 Task: Look for space in Novara, Italy from 9th June, 2023 to 11th June, 2023 for 2 adults in price range Rs.6000 to Rs.10000. Place can be entire place with 2 bedrooms having 2 beds and 1 bathroom. Property type can be house, flat, guest house. Amenities needed are: wifi. Booking option can be shelf check-in. Required host language is English.
Action: Mouse moved to (524, 146)
Screenshot: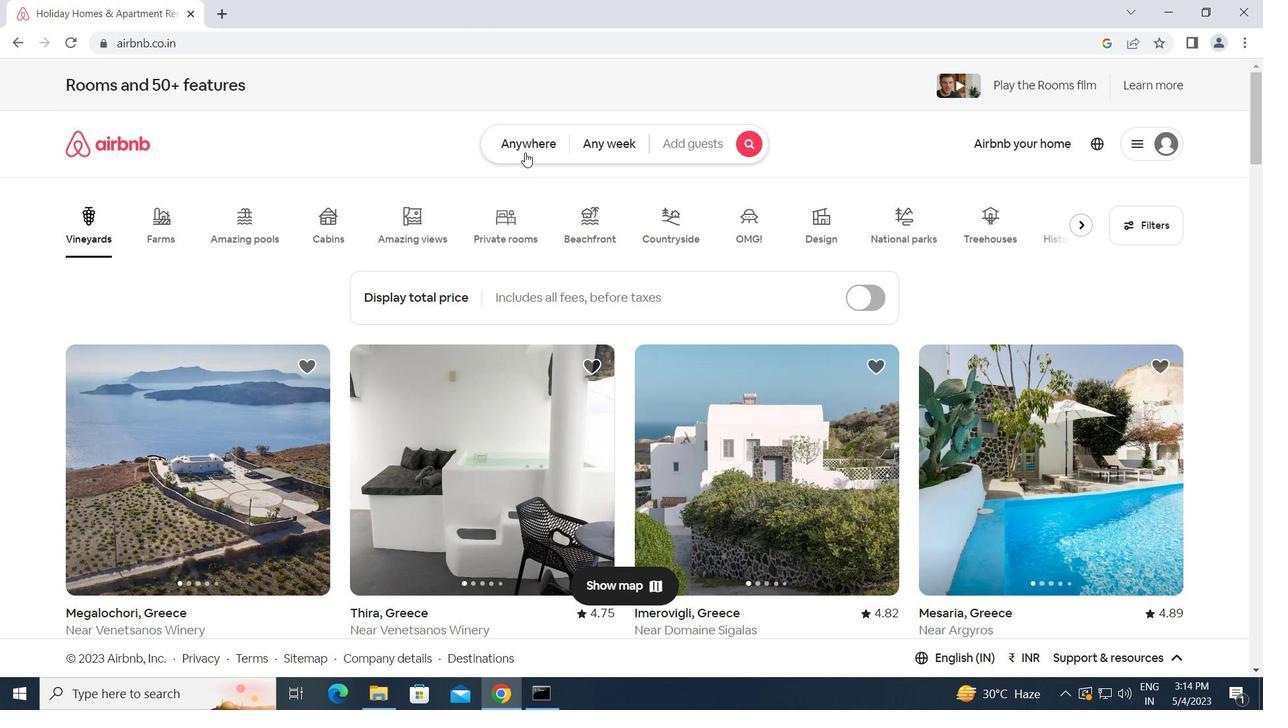 
Action: Mouse pressed left at (524, 146)
Screenshot: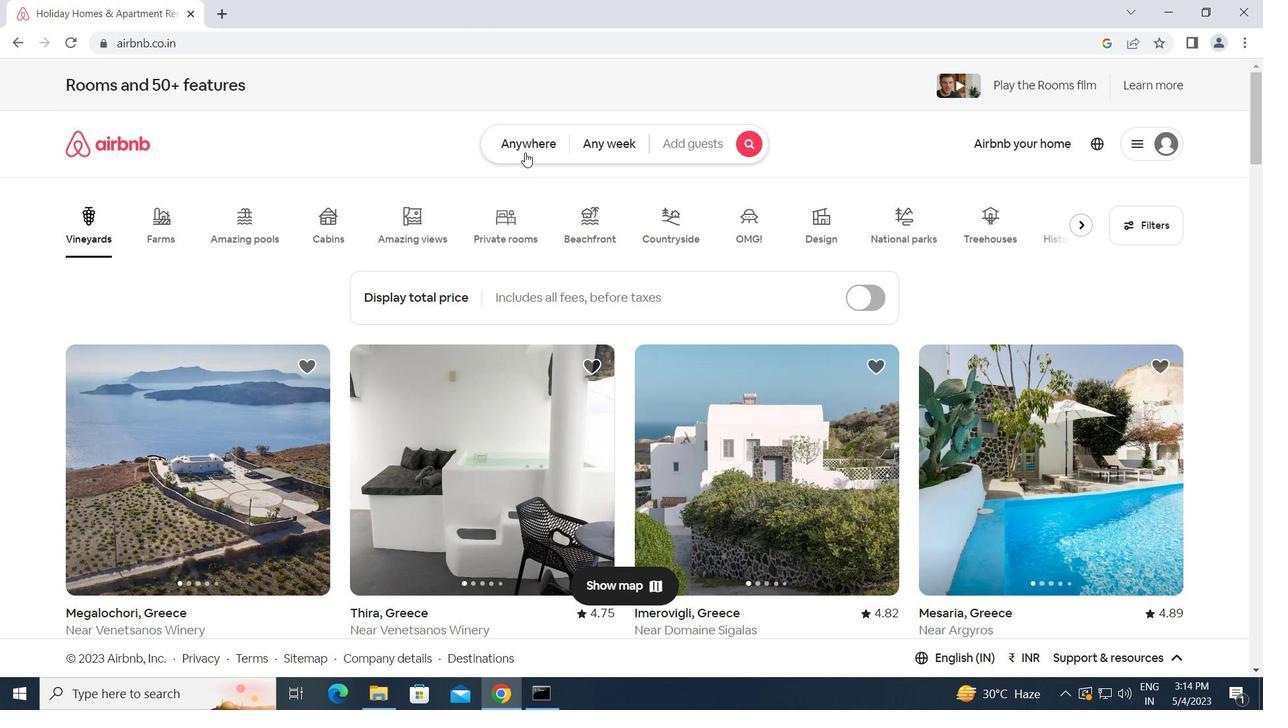 
Action: Mouse moved to (440, 192)
Screenshot: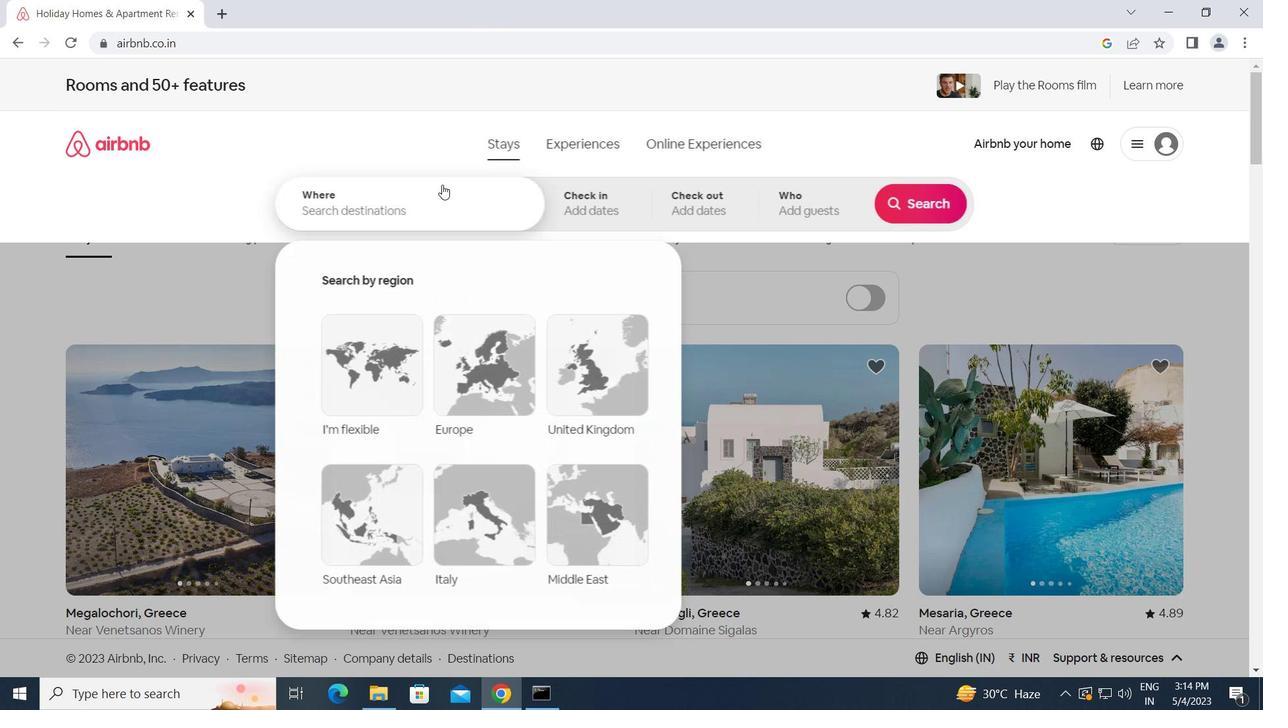 
Action: Mouse pressed left at (440, 192)
Screenshot: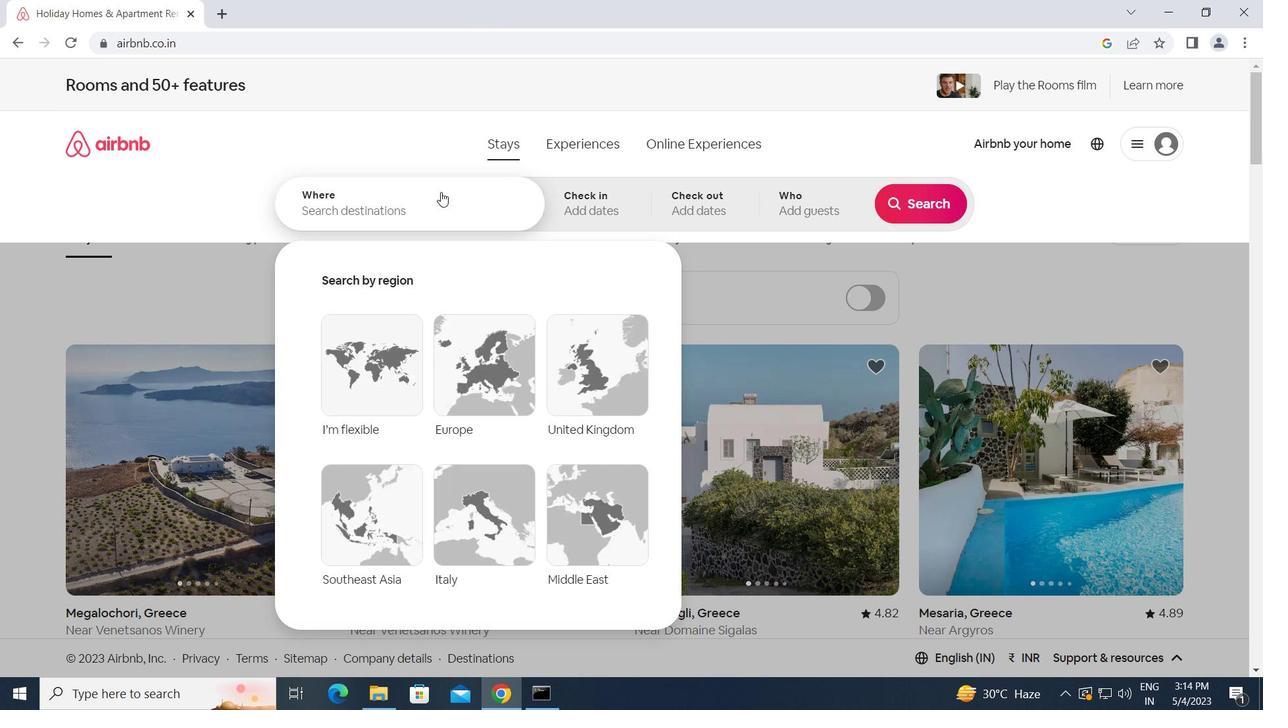 
Action: Key pressed n
Screenshot: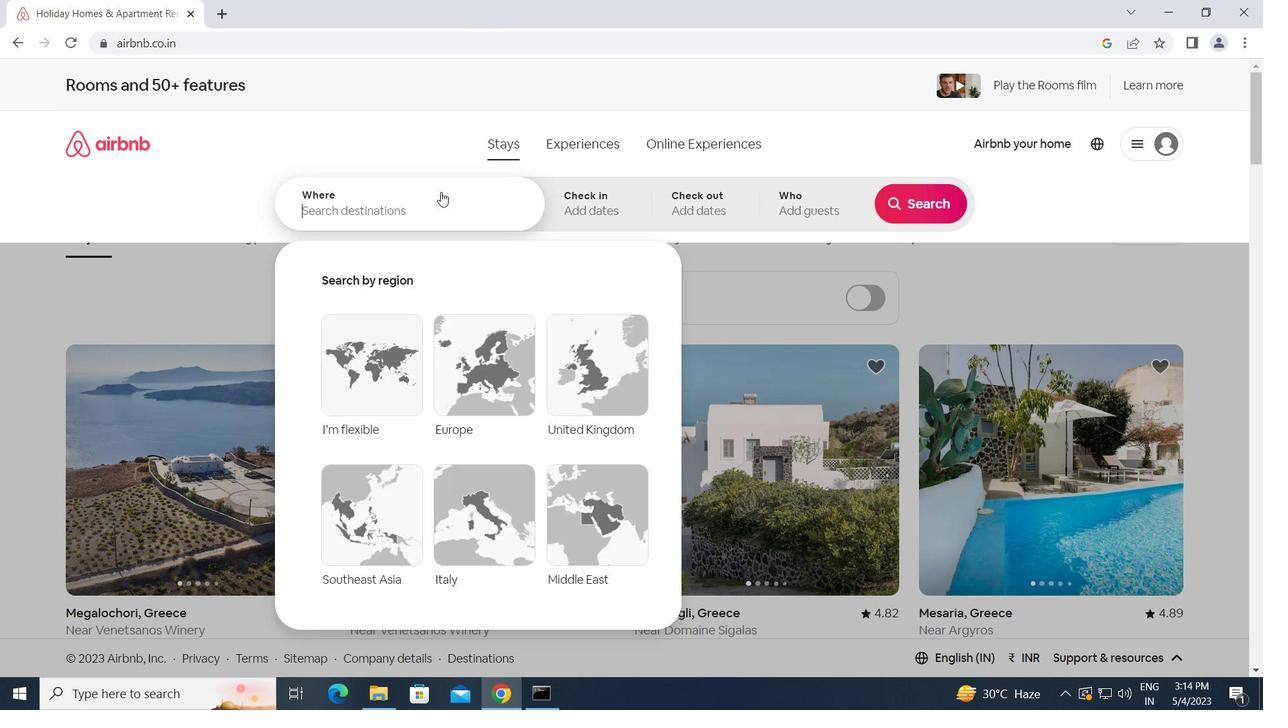 
Action: Mouse moved to (440, 192)
Screenshot: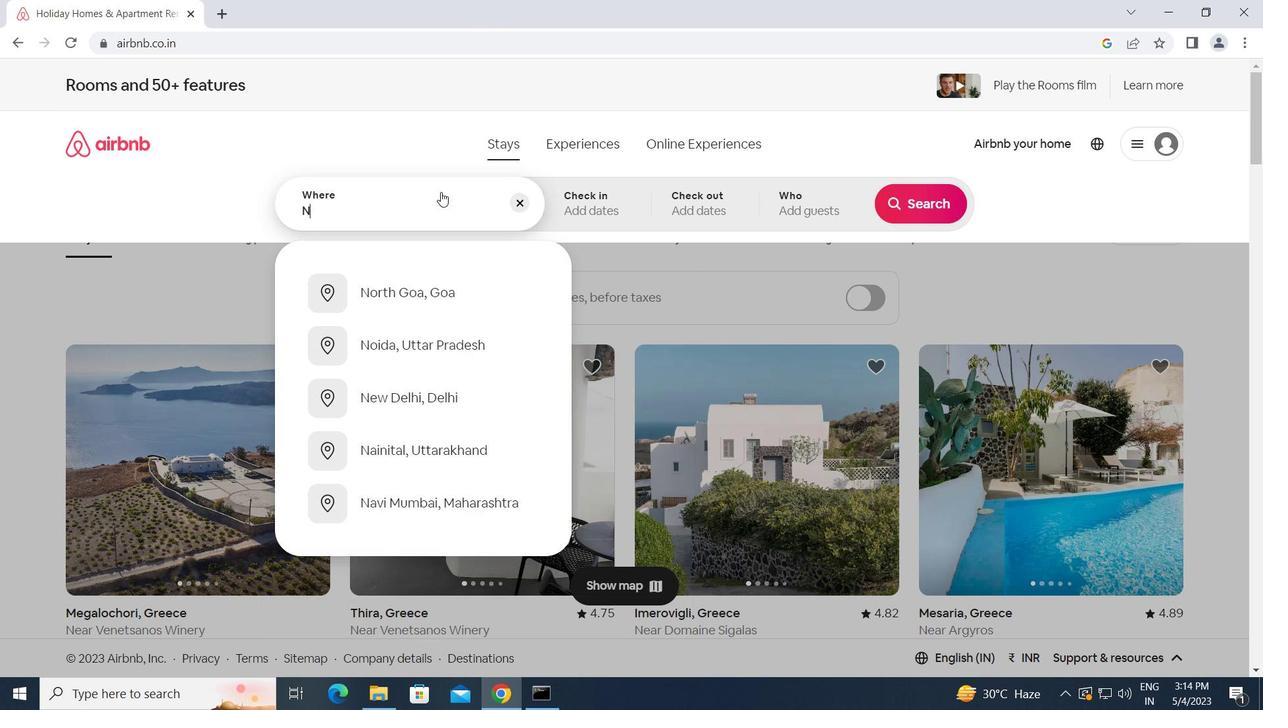 
Action: Key pressed <Key.caps_lock>
Screenshot: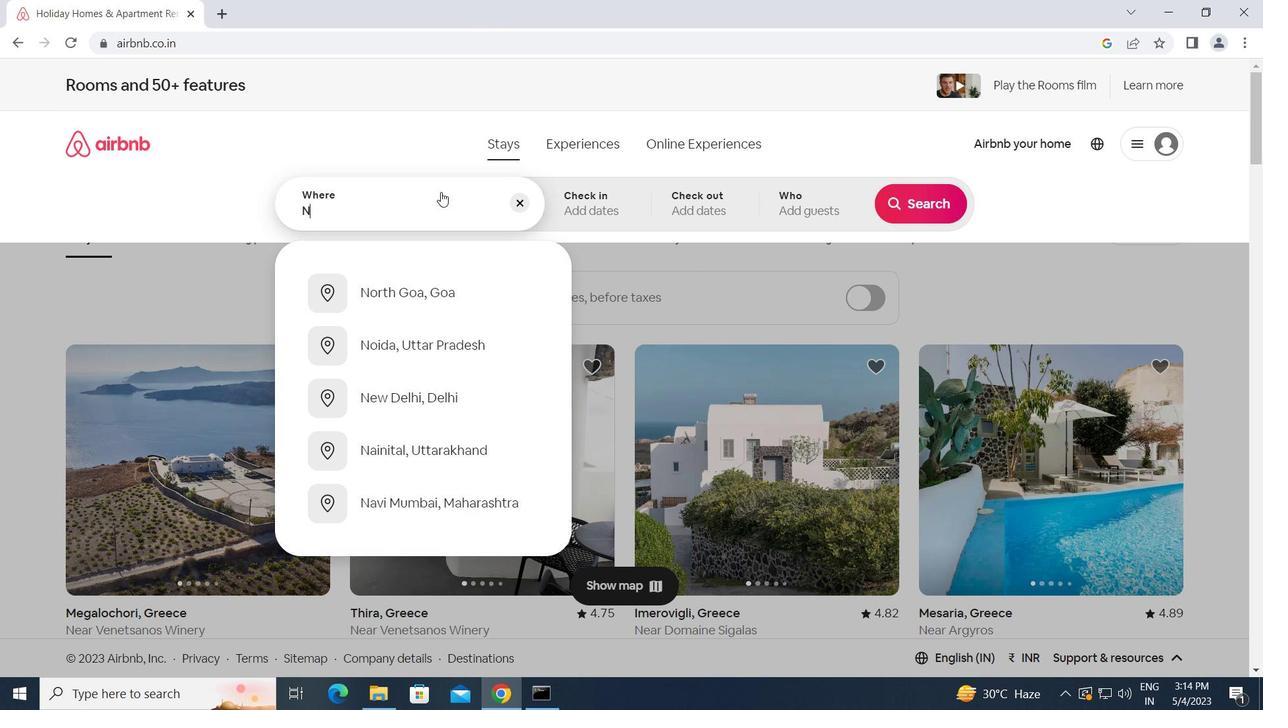 
Action: Mouse moved to (440, 191)
Screenshot: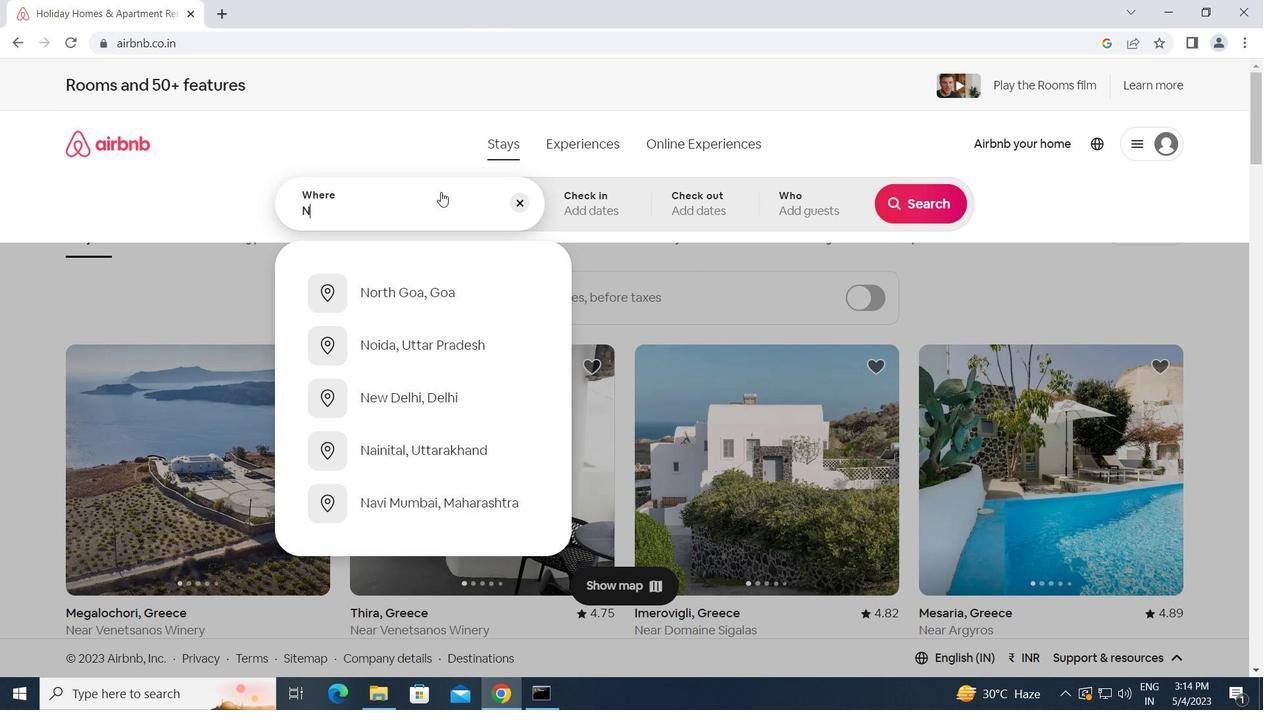 
Action: Key pressed o
Screenshot: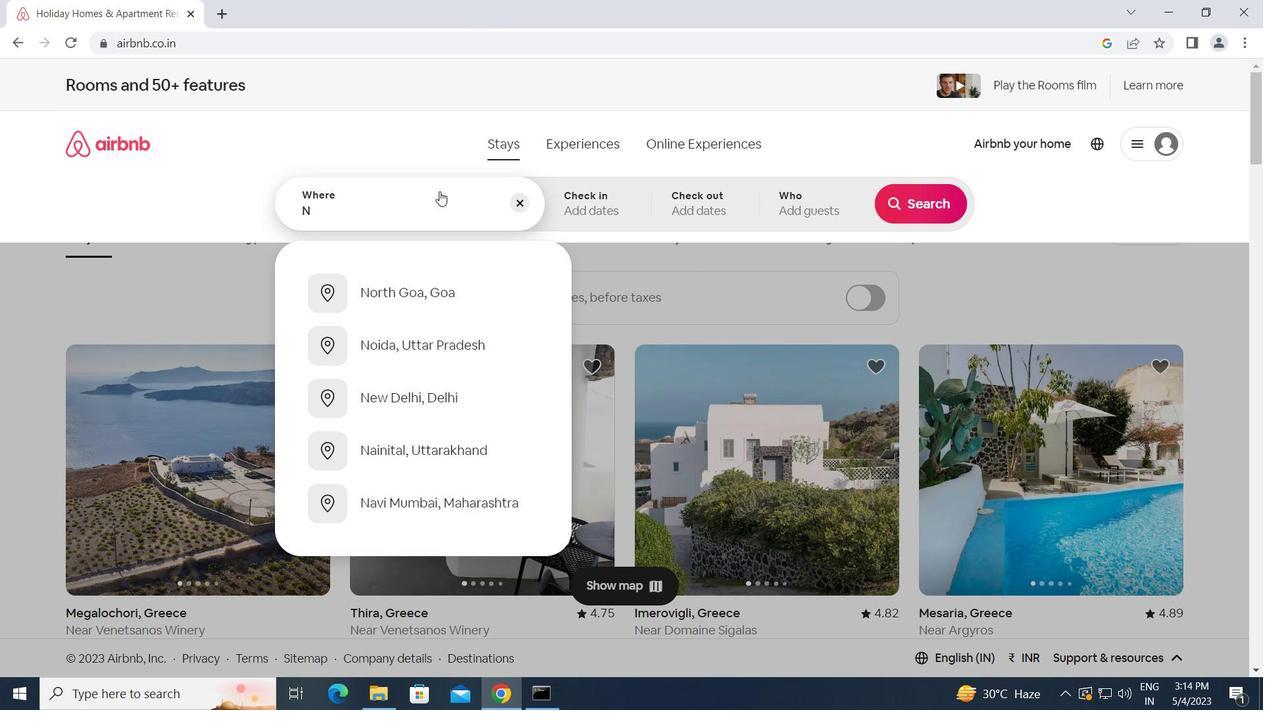 
Action: Mouse moved to (440, 191)
Screenshot: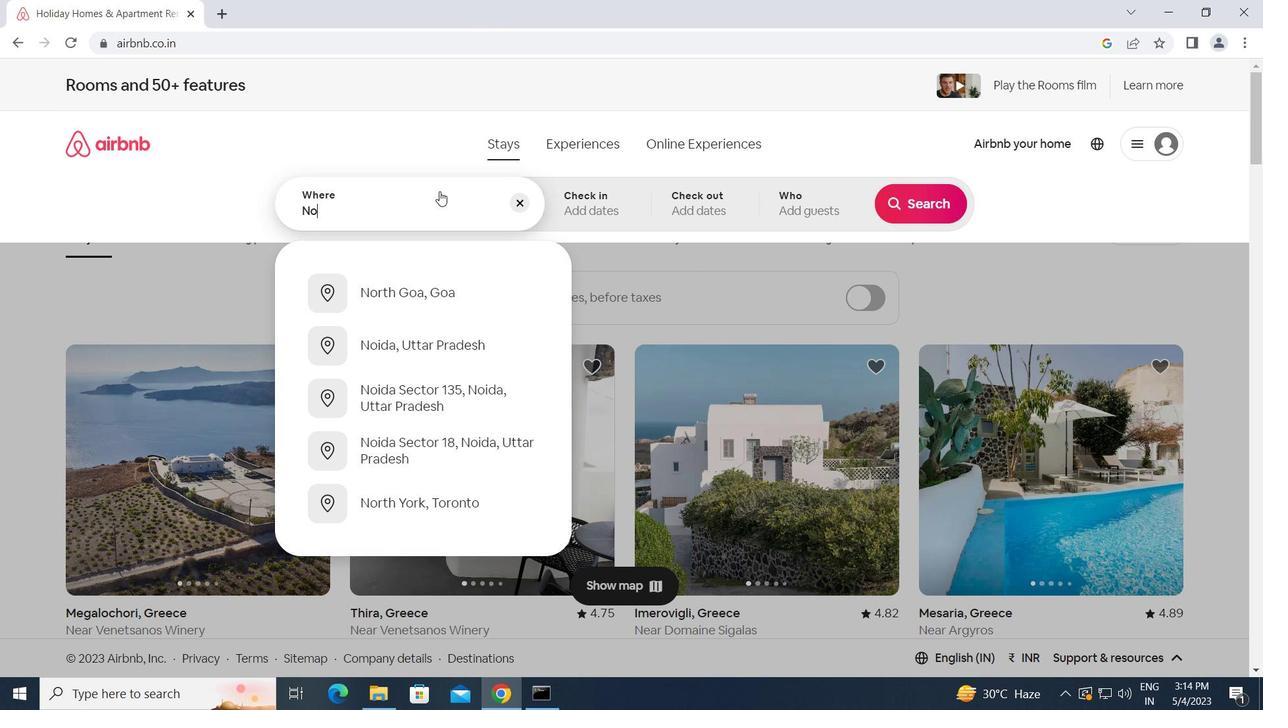 
Action: Key pressed vara,<Key.space><Key.caps_lock>i<Key.caps_lock>taly<Key.enter>
Screenshot: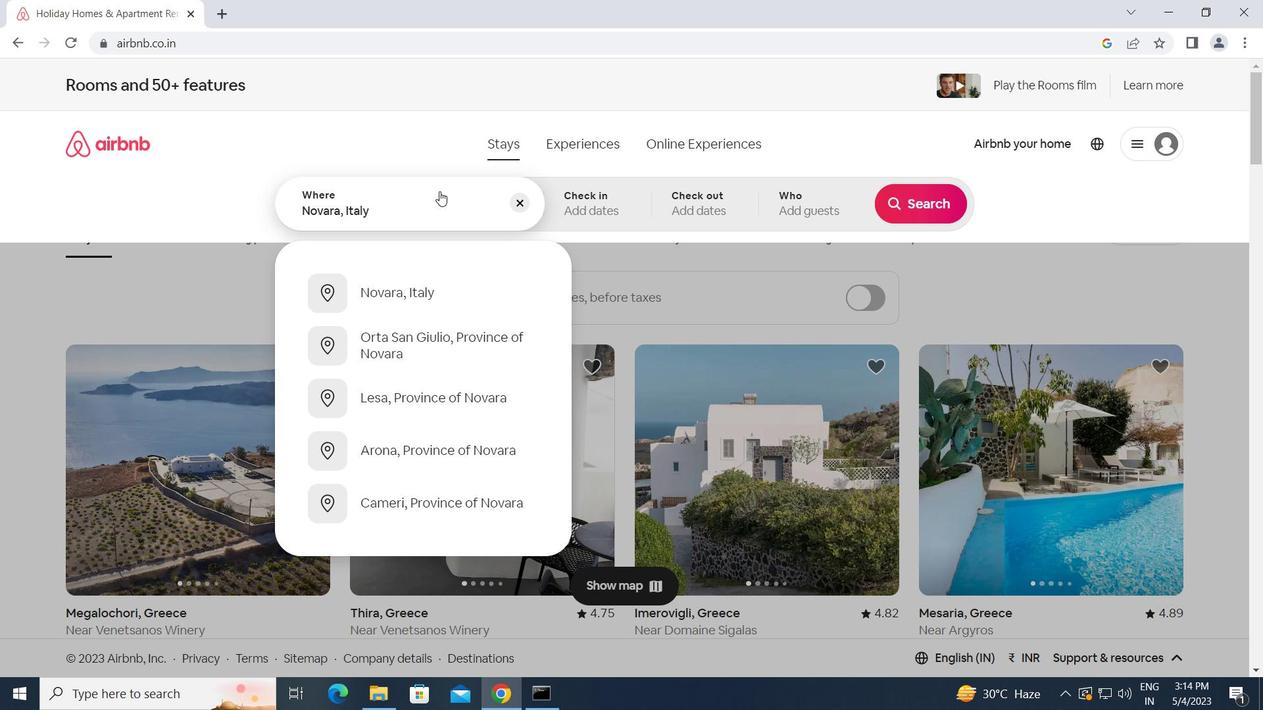 
Action: Mouse moved to (865, 442)
Screenshot: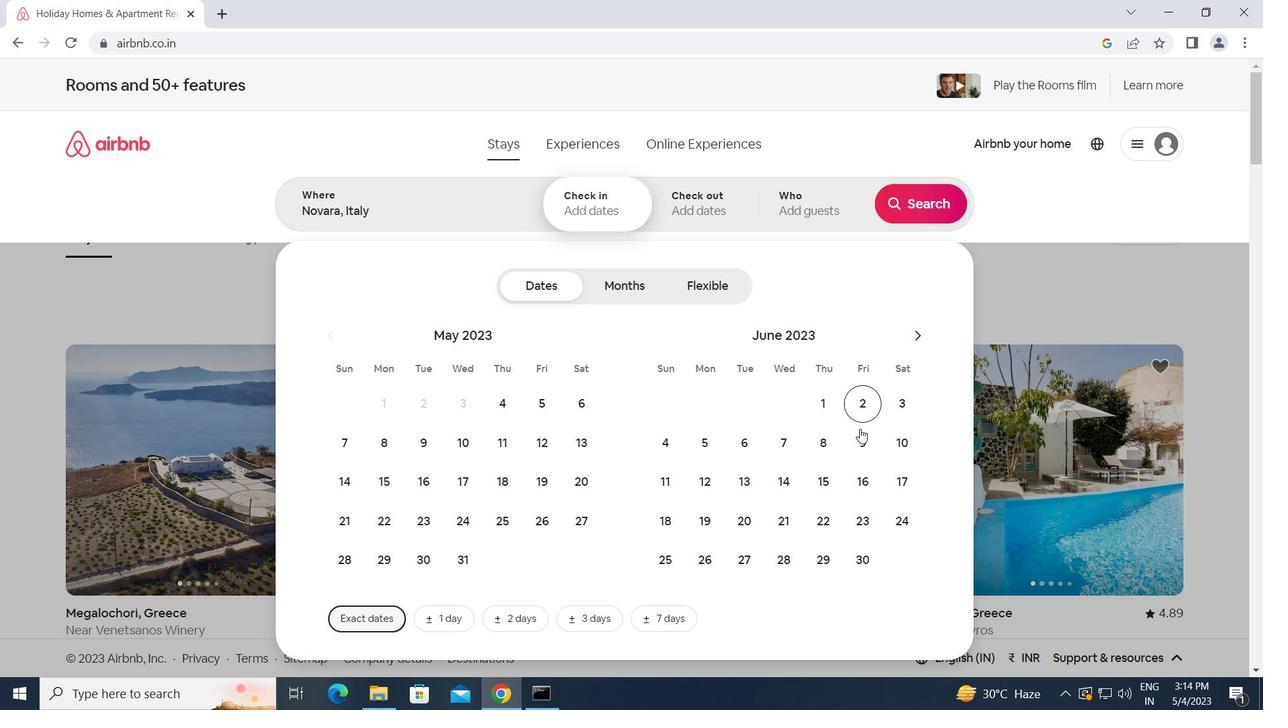 
Action: Mouse pressed left at (865, 442)
Screenshot: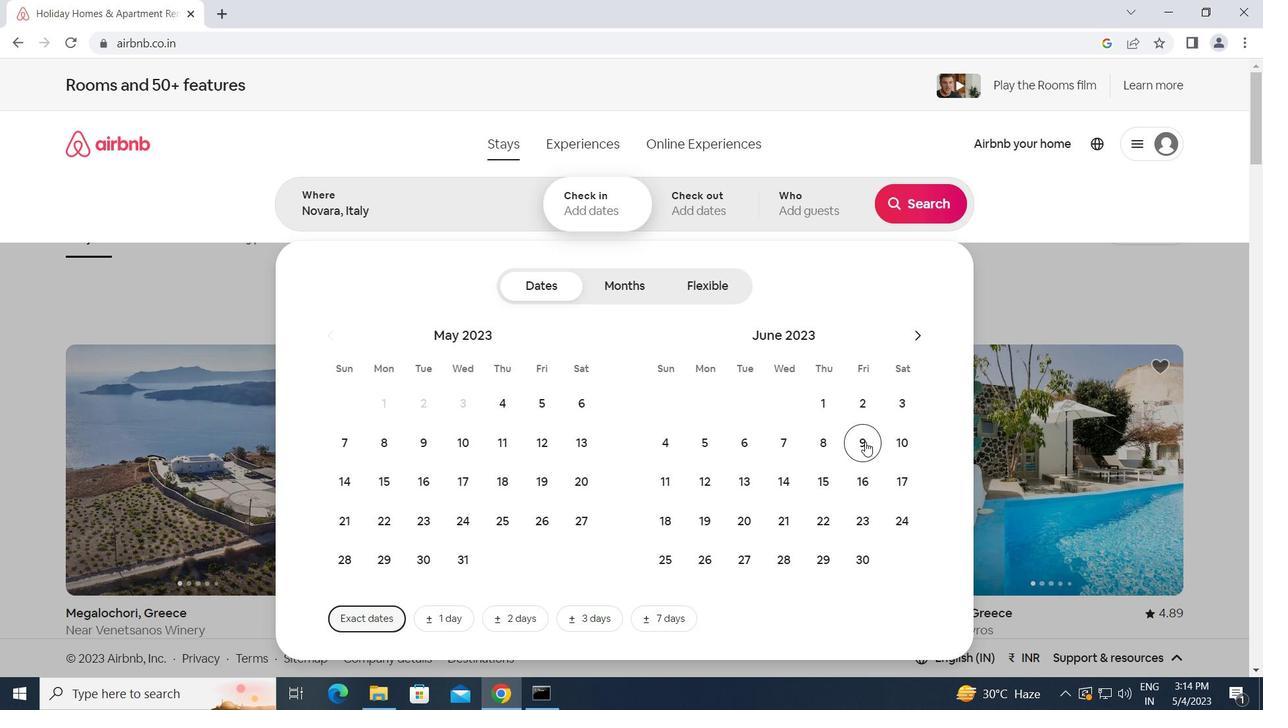 
Action: Mouse moved to (658, 484)
Screenshot: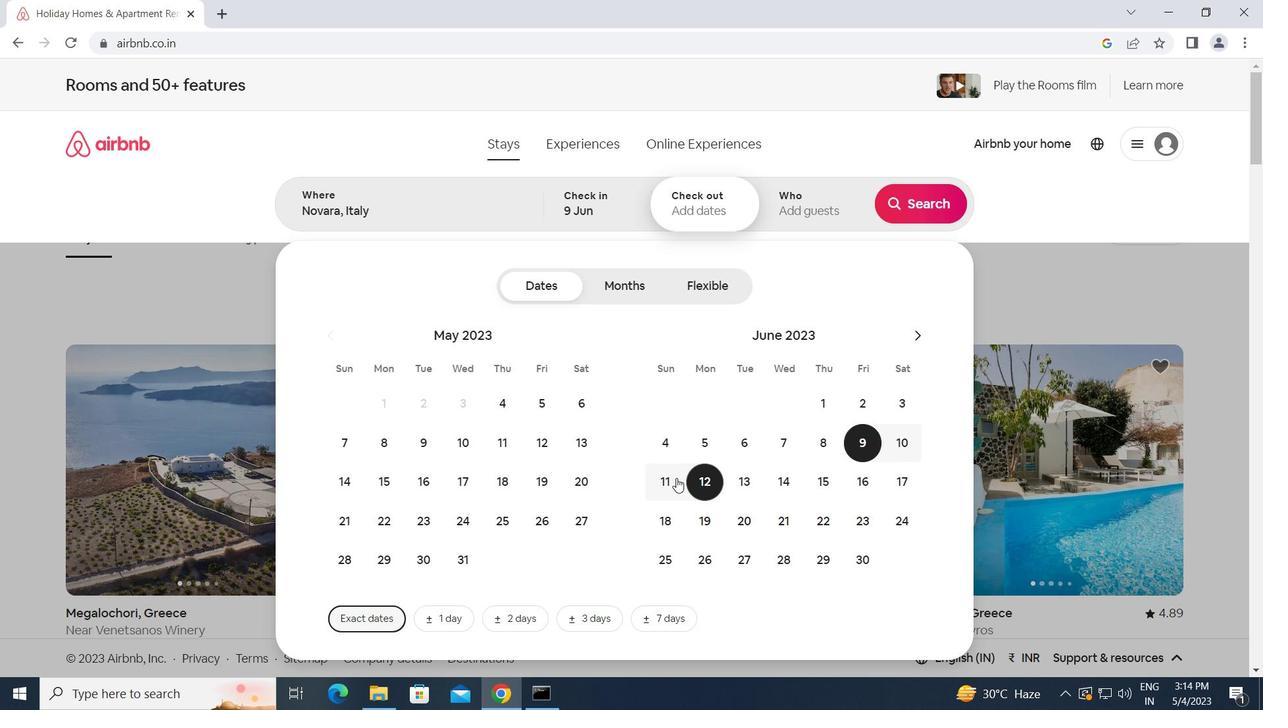 
Action: Mouse pressed left at (658, 484)
Screenshot: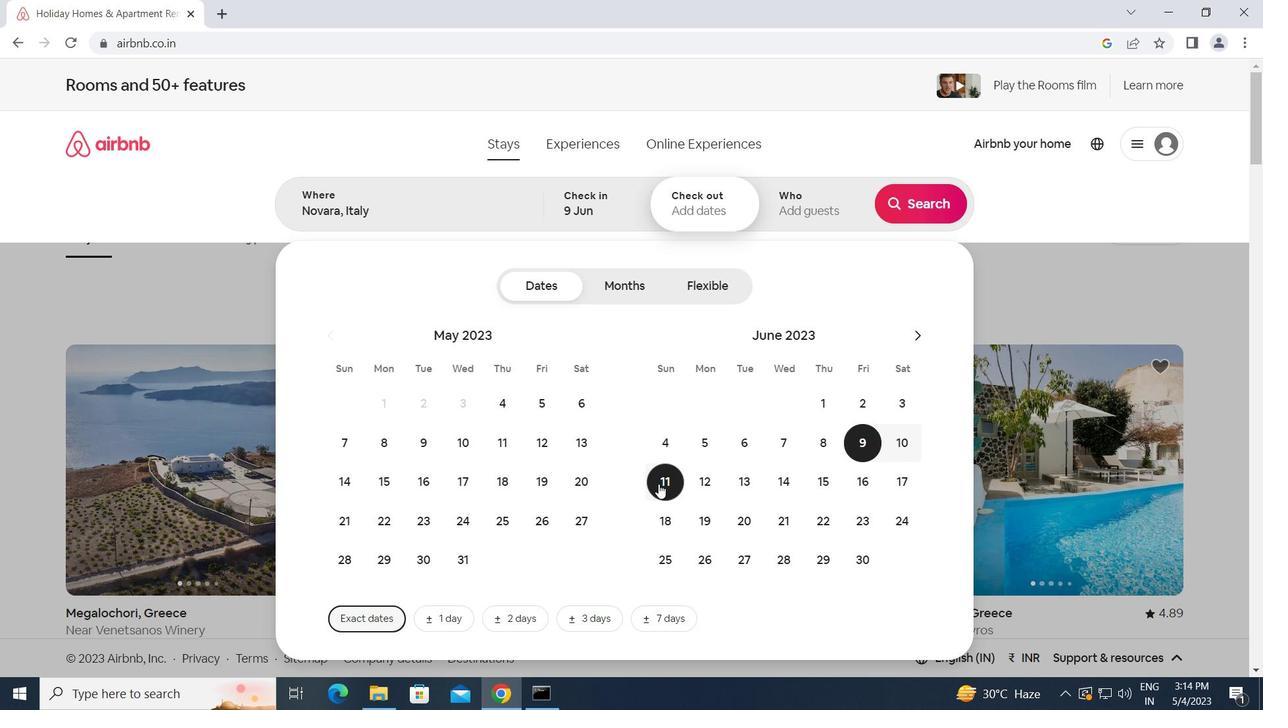 
Action: Mouse moved to (824, 211)
Screenshot: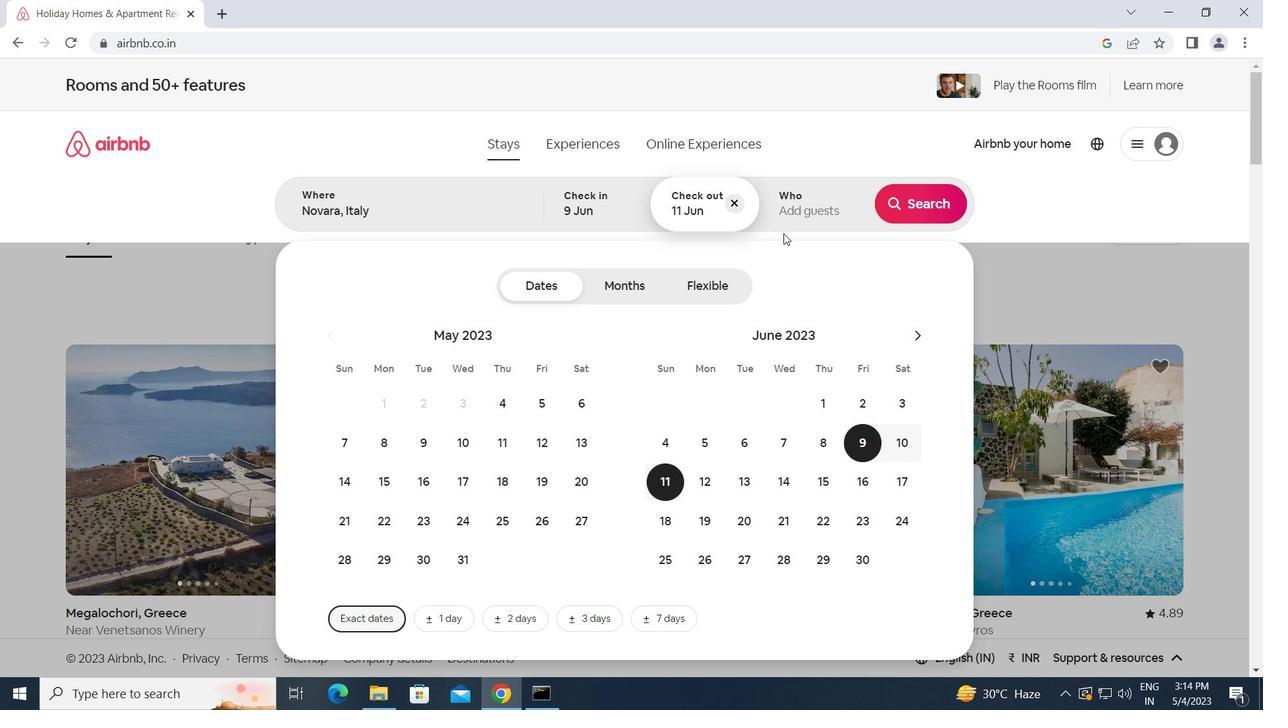 
Action: Mouse pressed left at (824, 211)
Screenshot: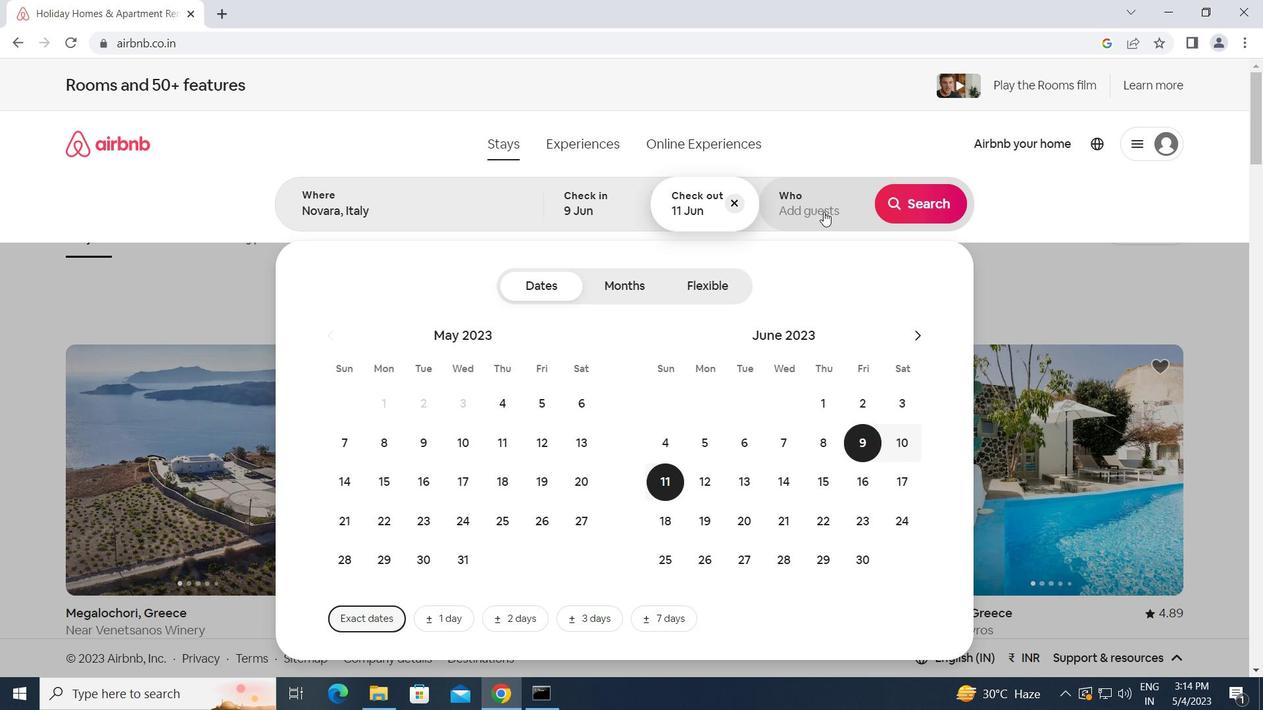 
Action: Mouse moved to (936, 284)
Screenshot: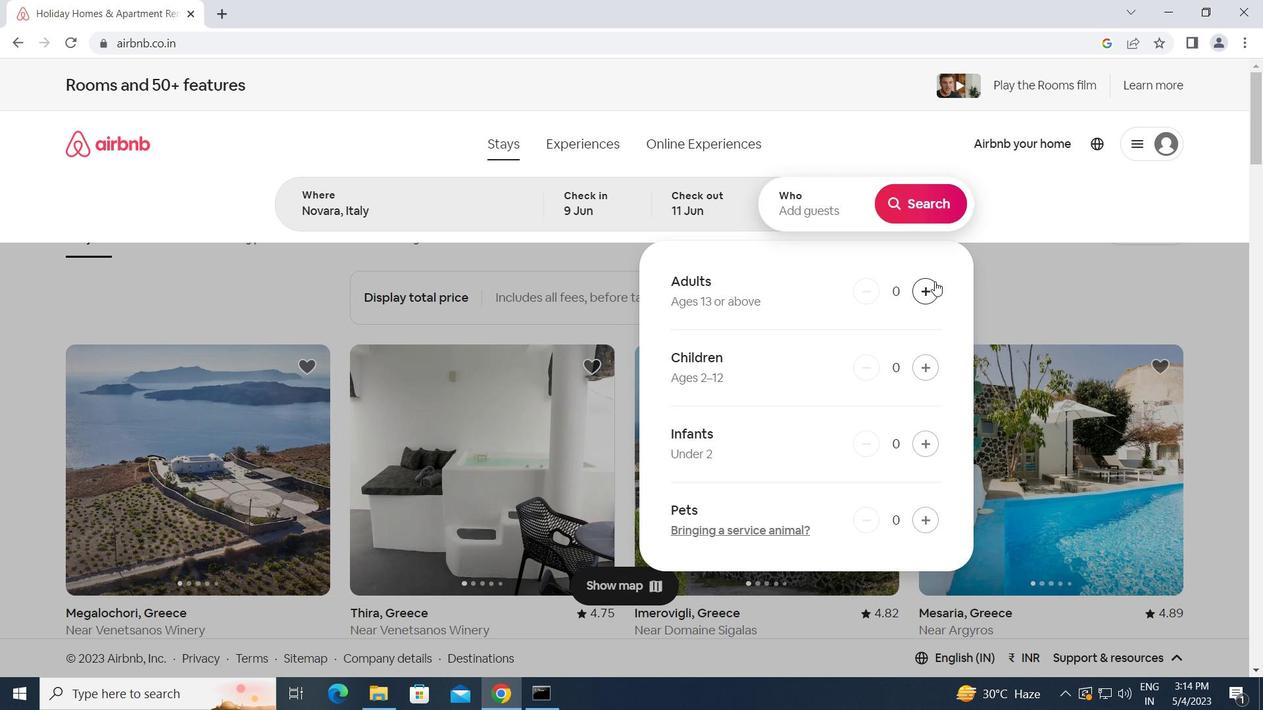 
Action: Mouse pressed left at (936, 284)
Screenshot: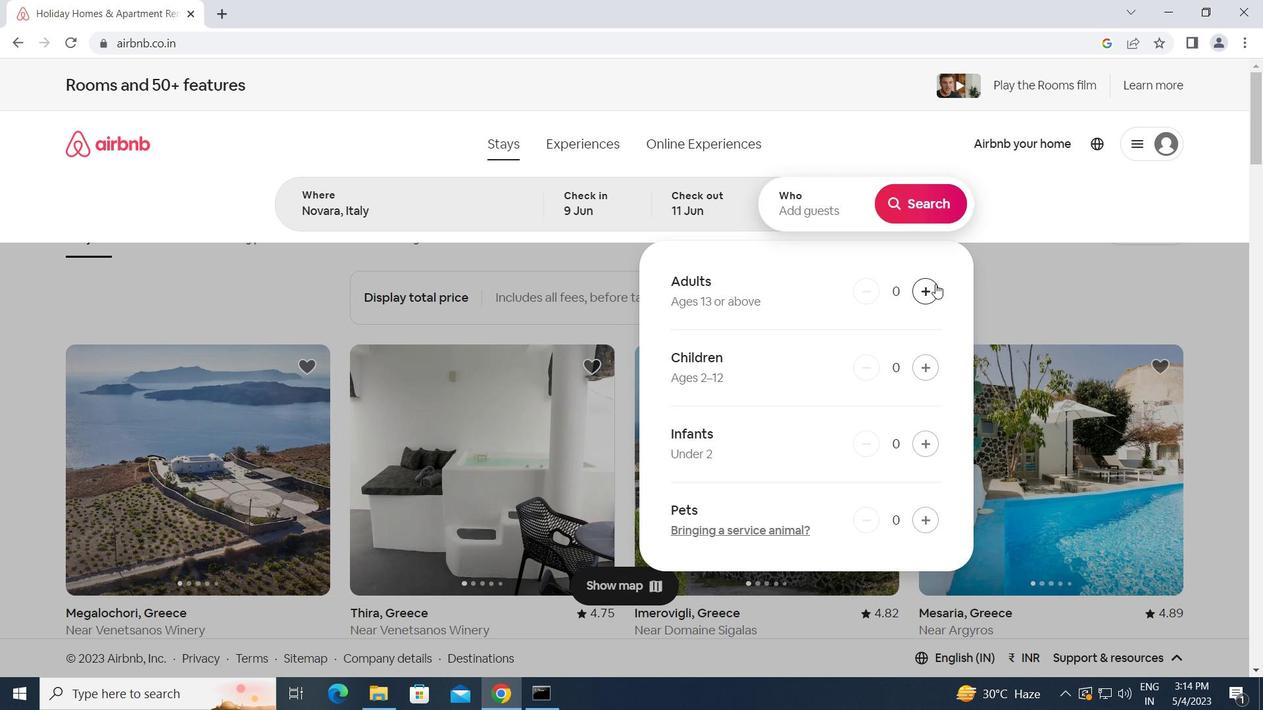 
Action: Mouse pressed left at (936, 284)
Screenshot: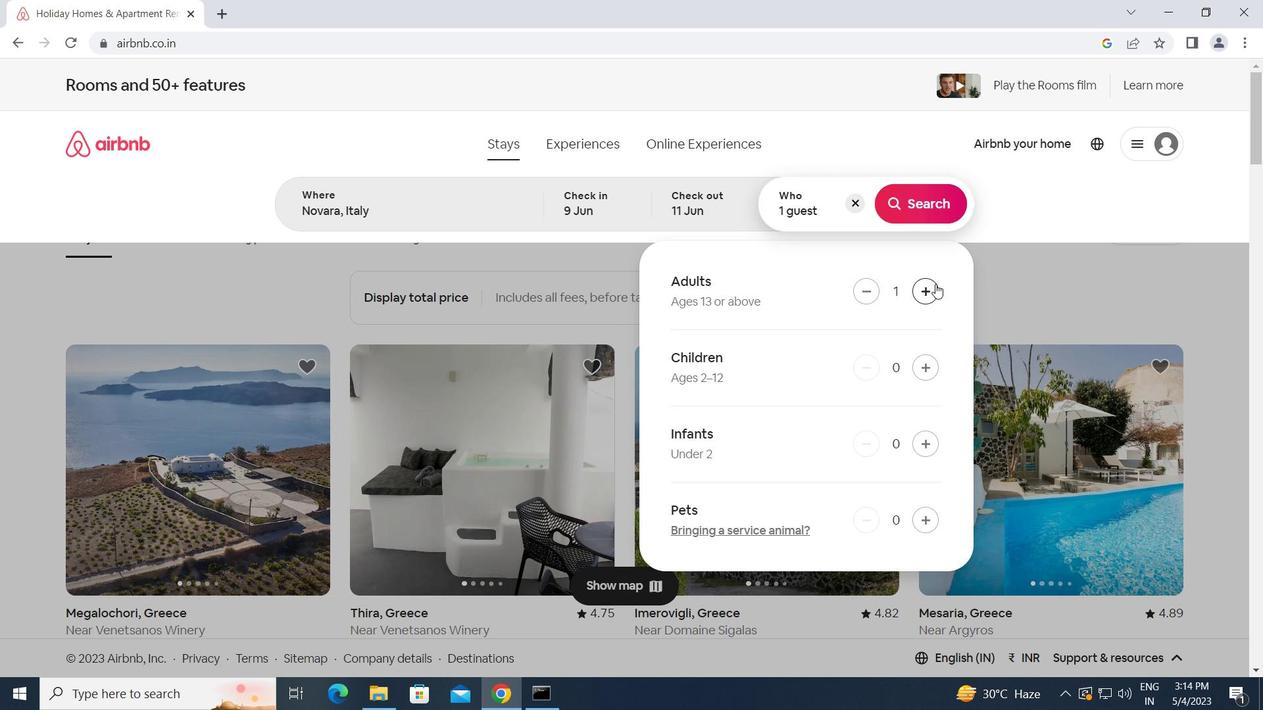 
Action: Mouse moved to (924, 203)
Screenshot: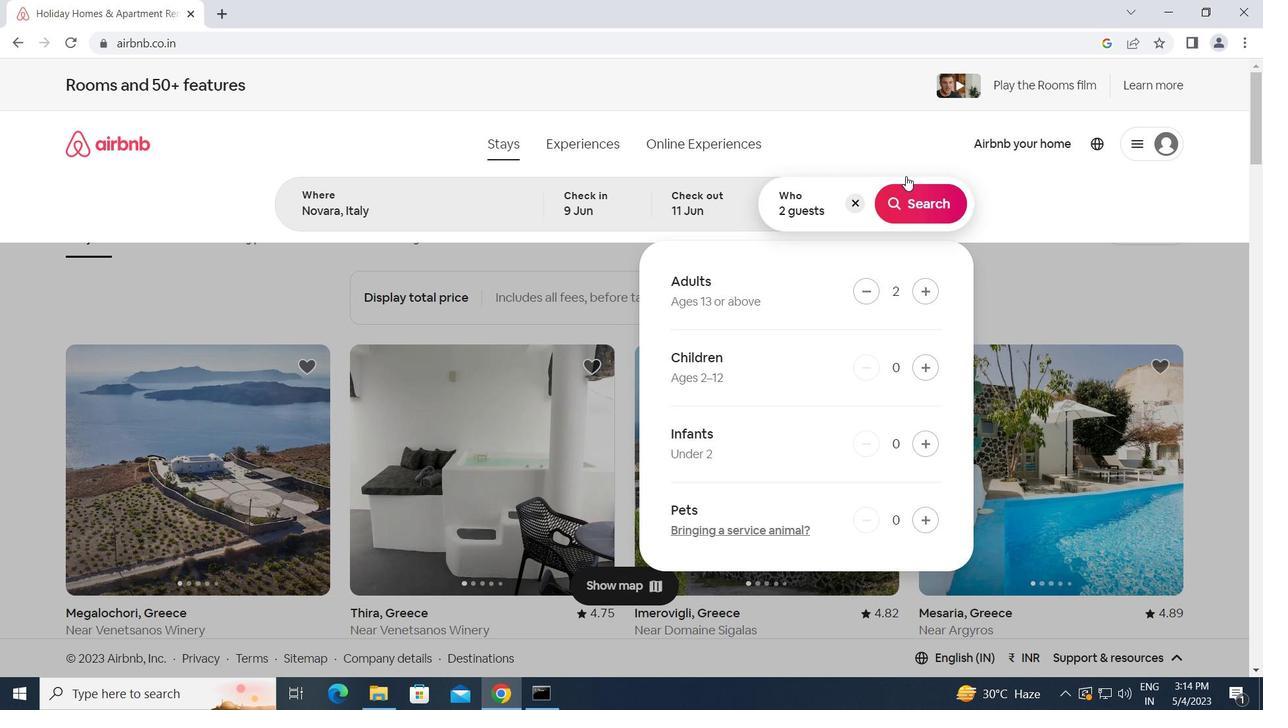 
Action: Mouse pressed left at (924, 203)
Screenshot: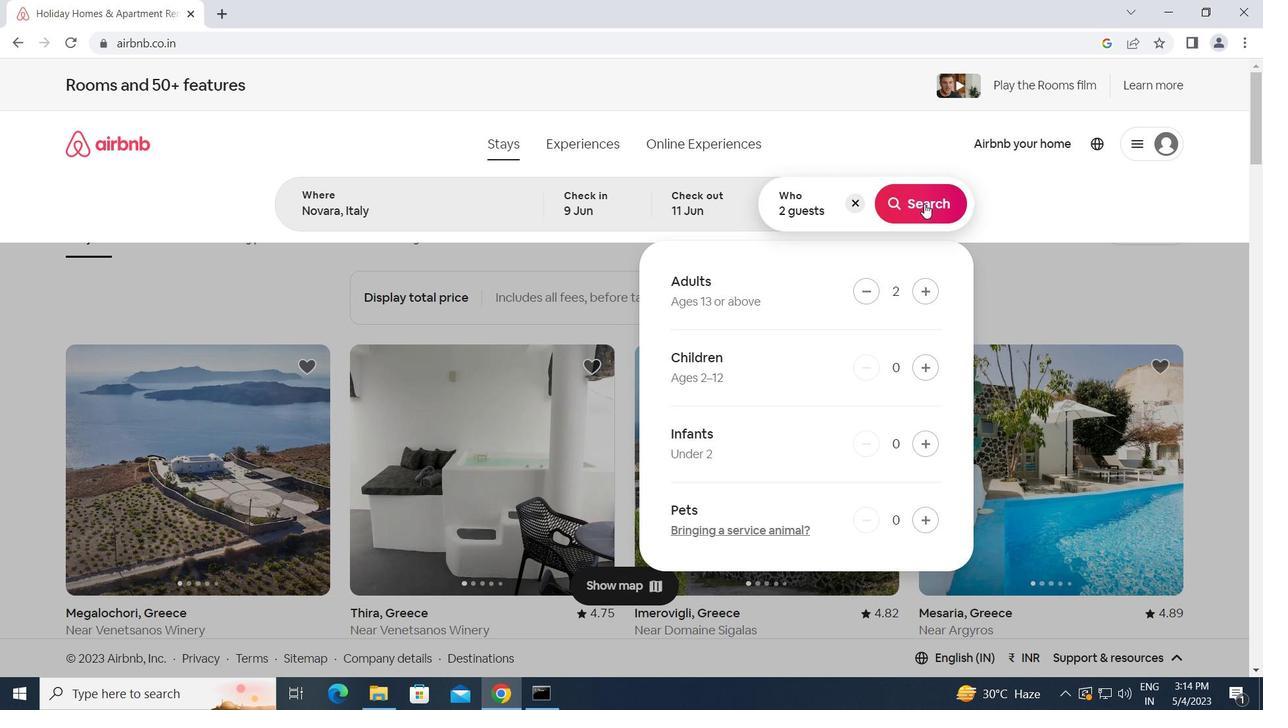 
Action: Mouse moved to (1206, 159)
Screenshot: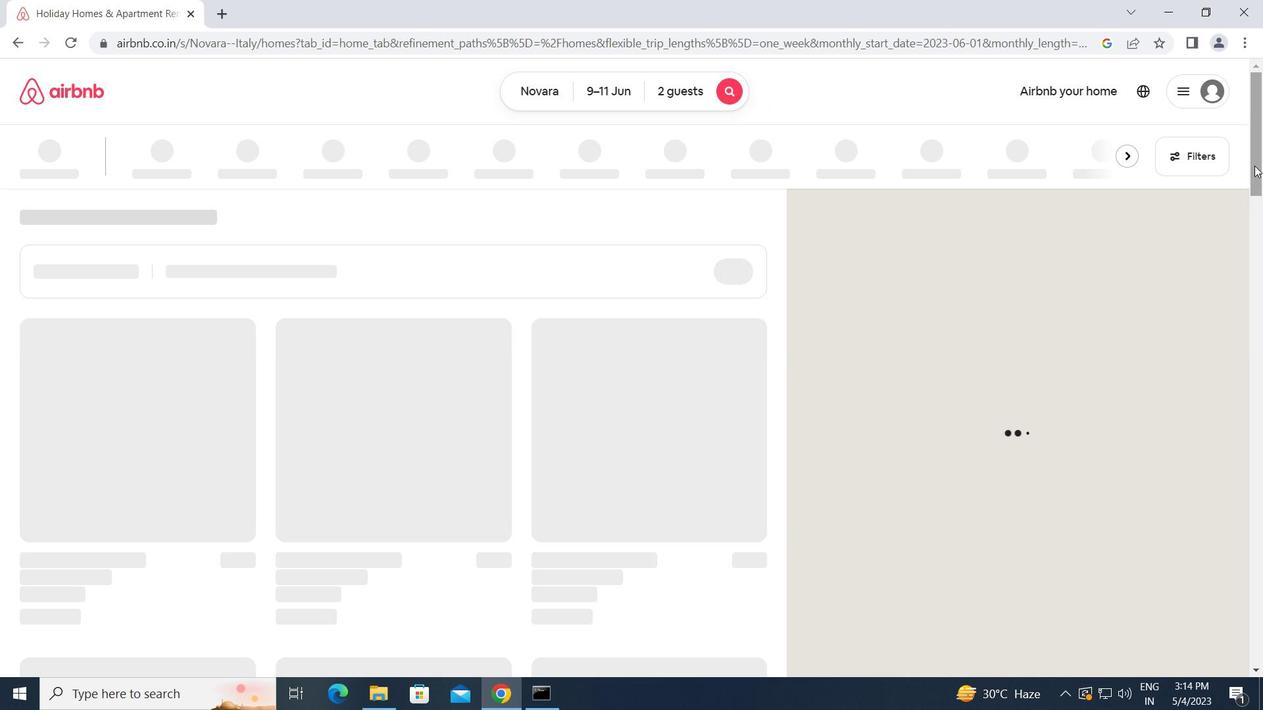 
Action: Mouse pressed left at (1206, 159)
Screenshot: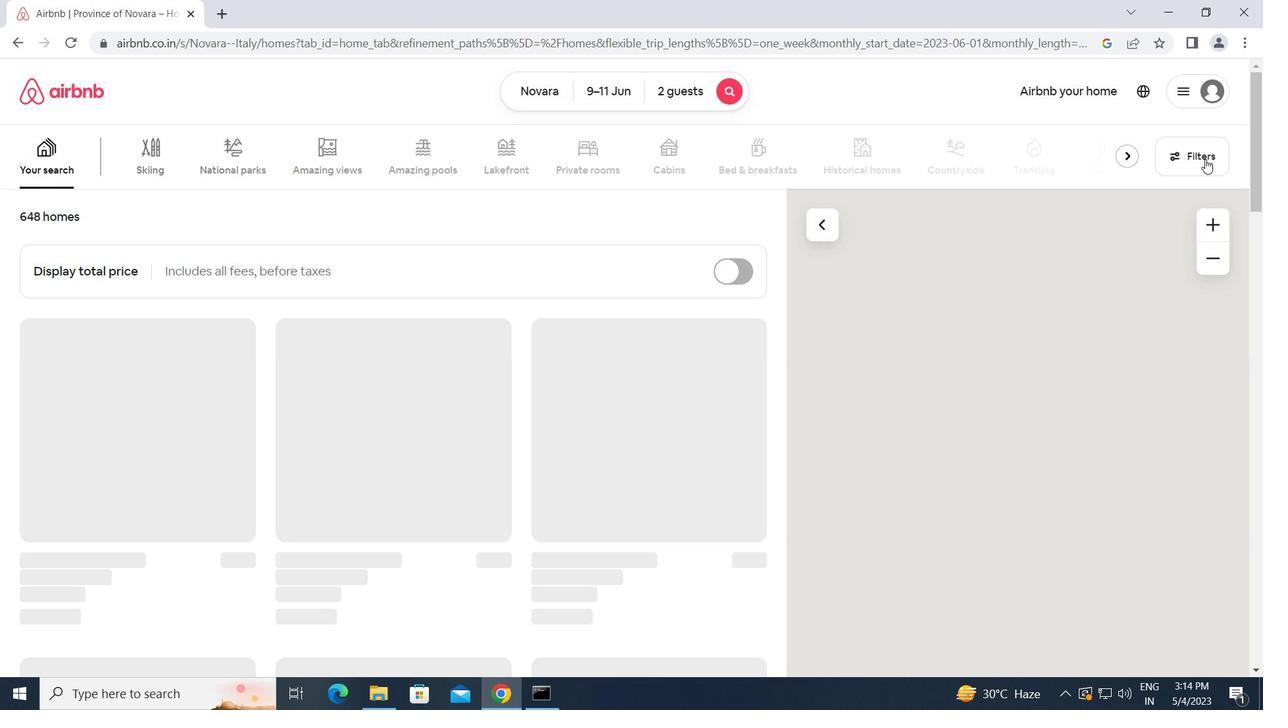 
Action: Mouse moved to (409, 368)
Screenshot: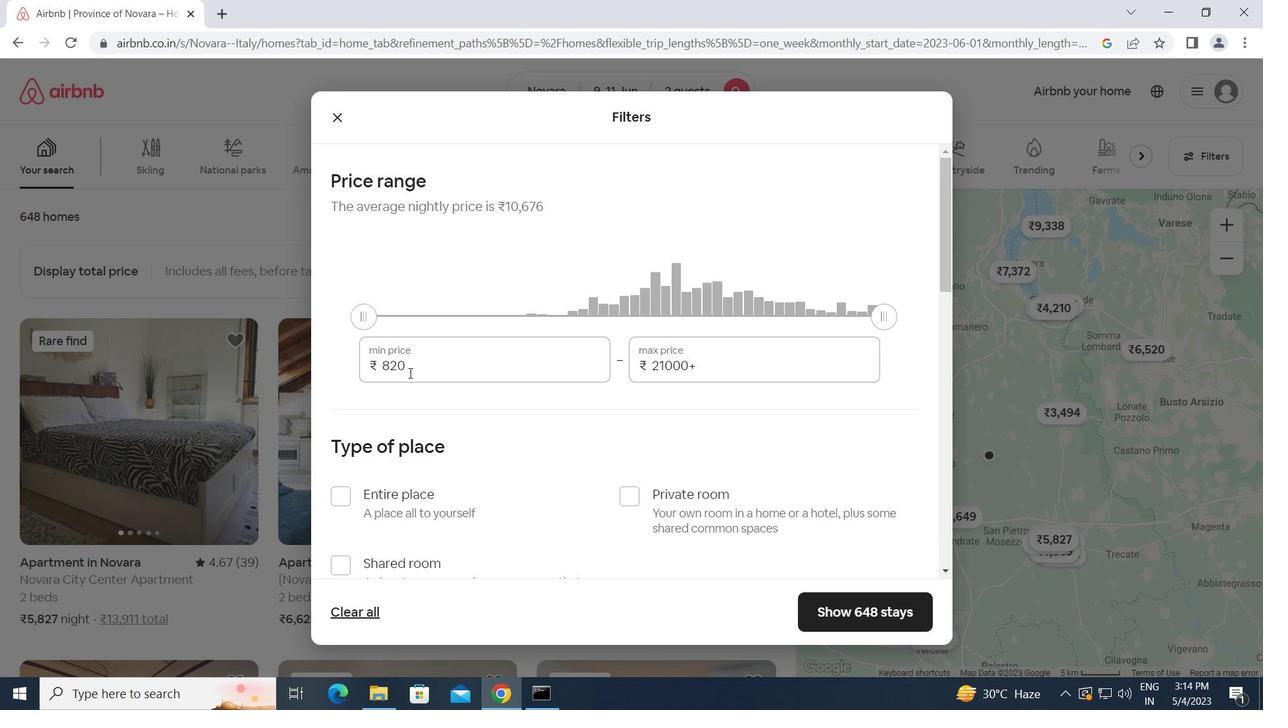 
Action: Mouse pressed left at (409, 368)
Screenshot: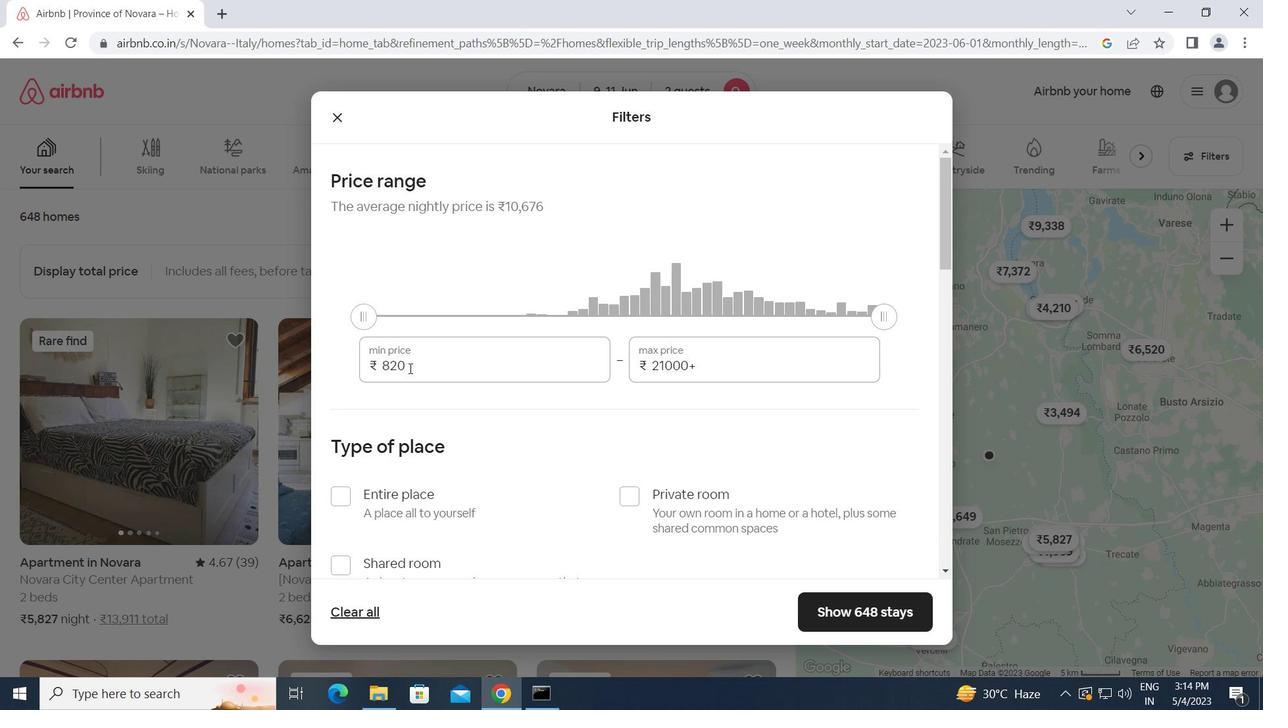 
Action: Mouse moved to (371, 376)
Screenshot: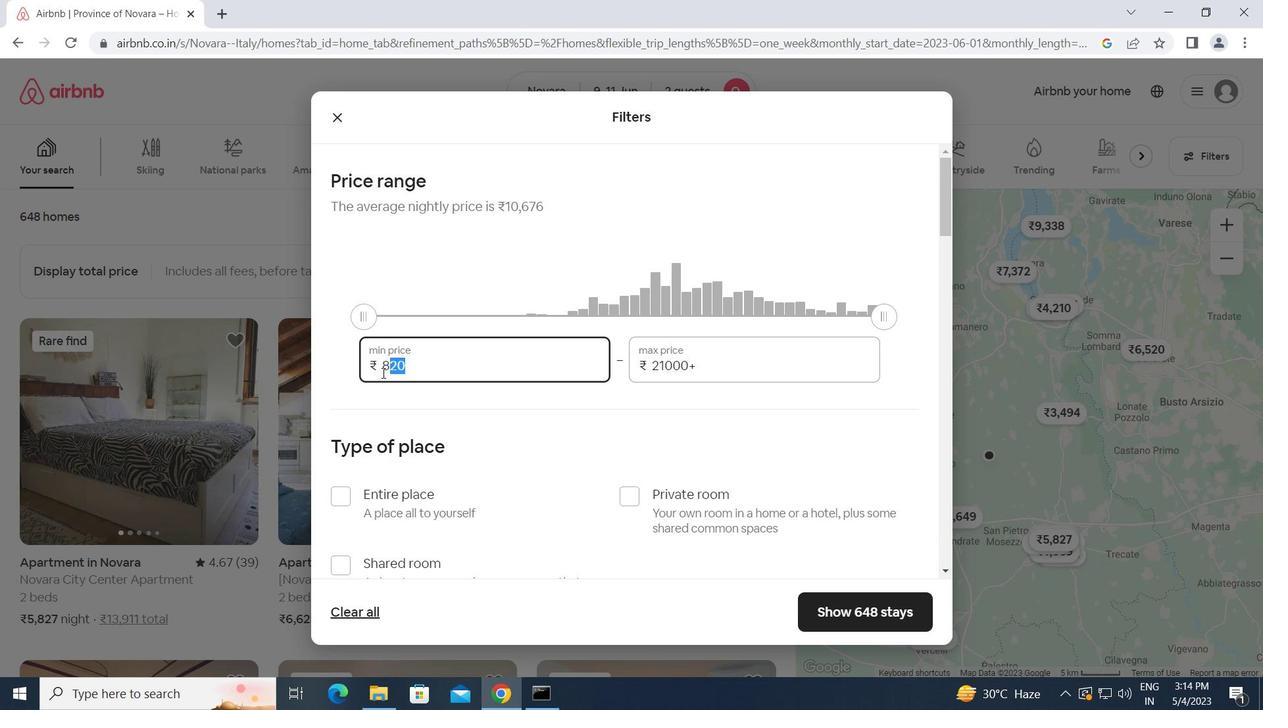 
Action: Key pressed 6000<Key.tab>10000
Screenshot: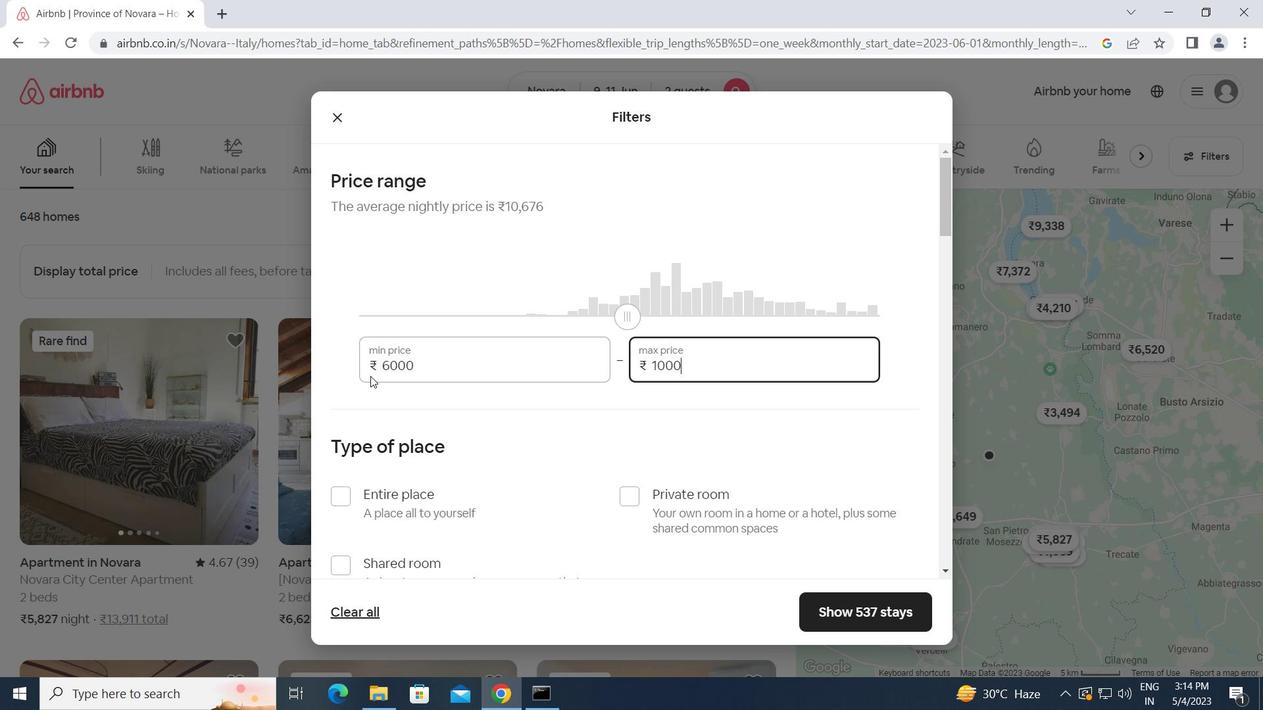 
Action: Mouse moved to (335, 492)
Screenshot: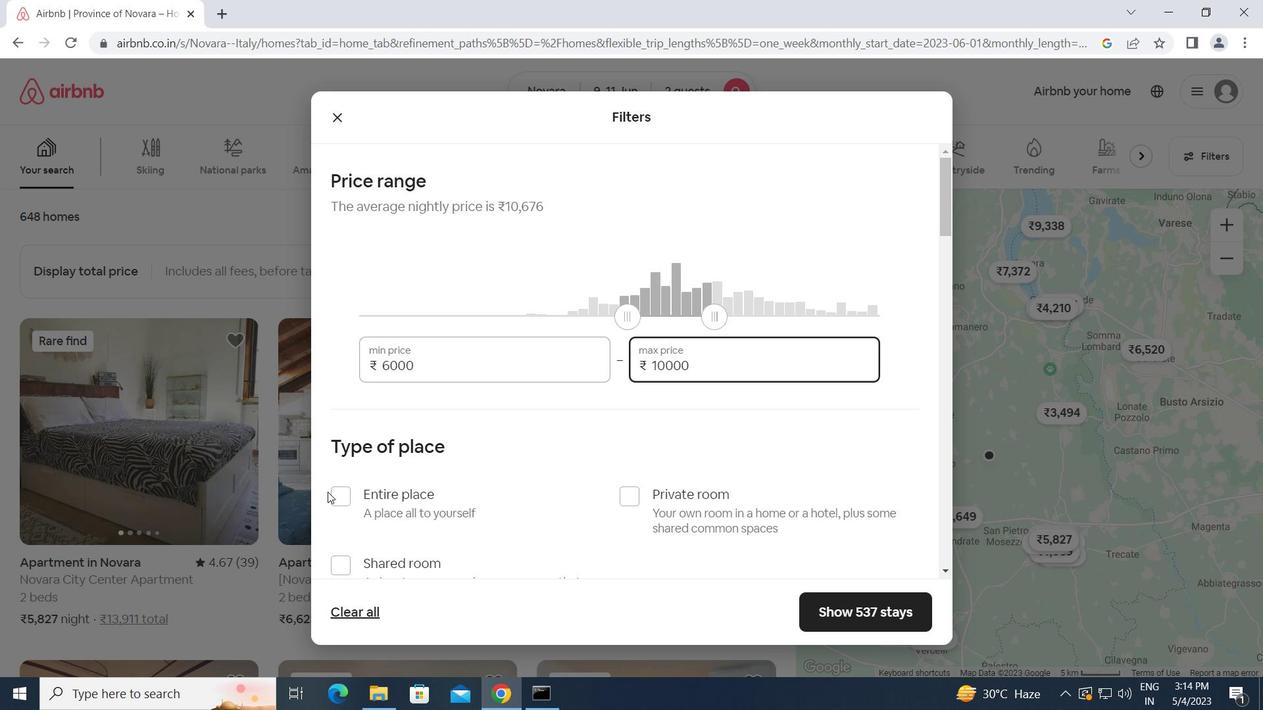 
Action: Mouse pressed left at (335, 492)
Screenshot: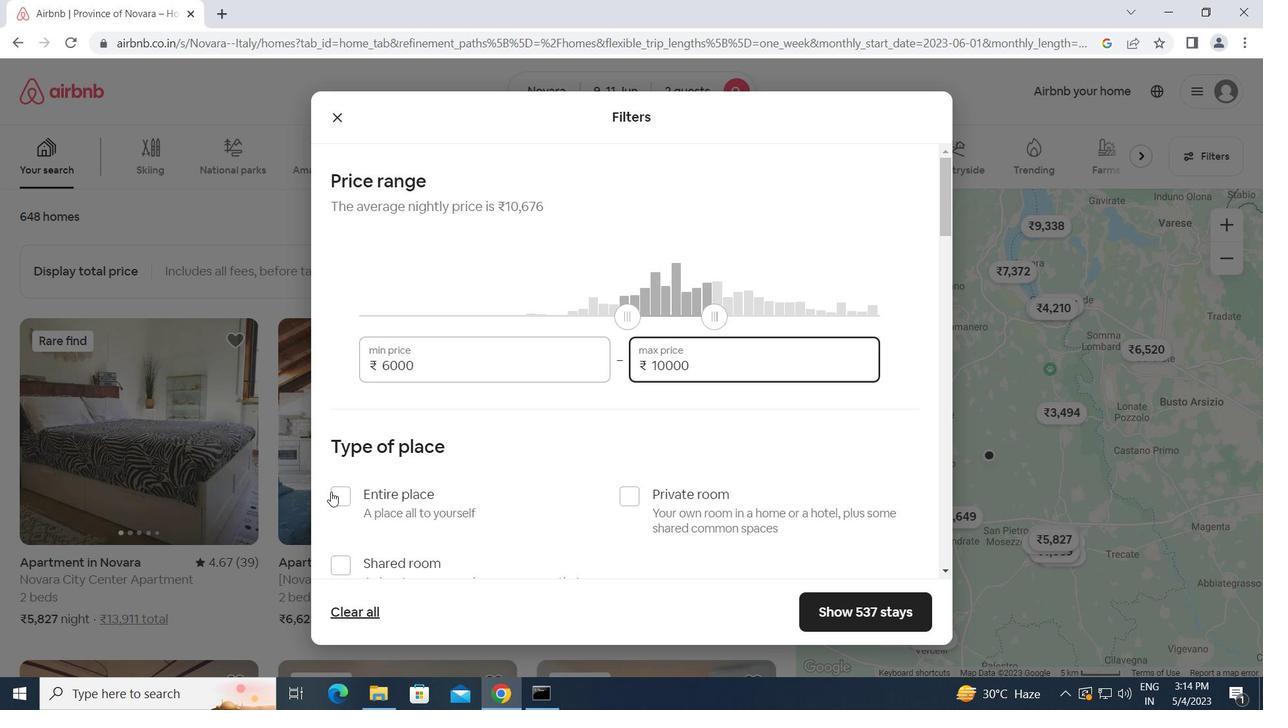 
Action: Mouse moved to (457, 492)
Screenshot: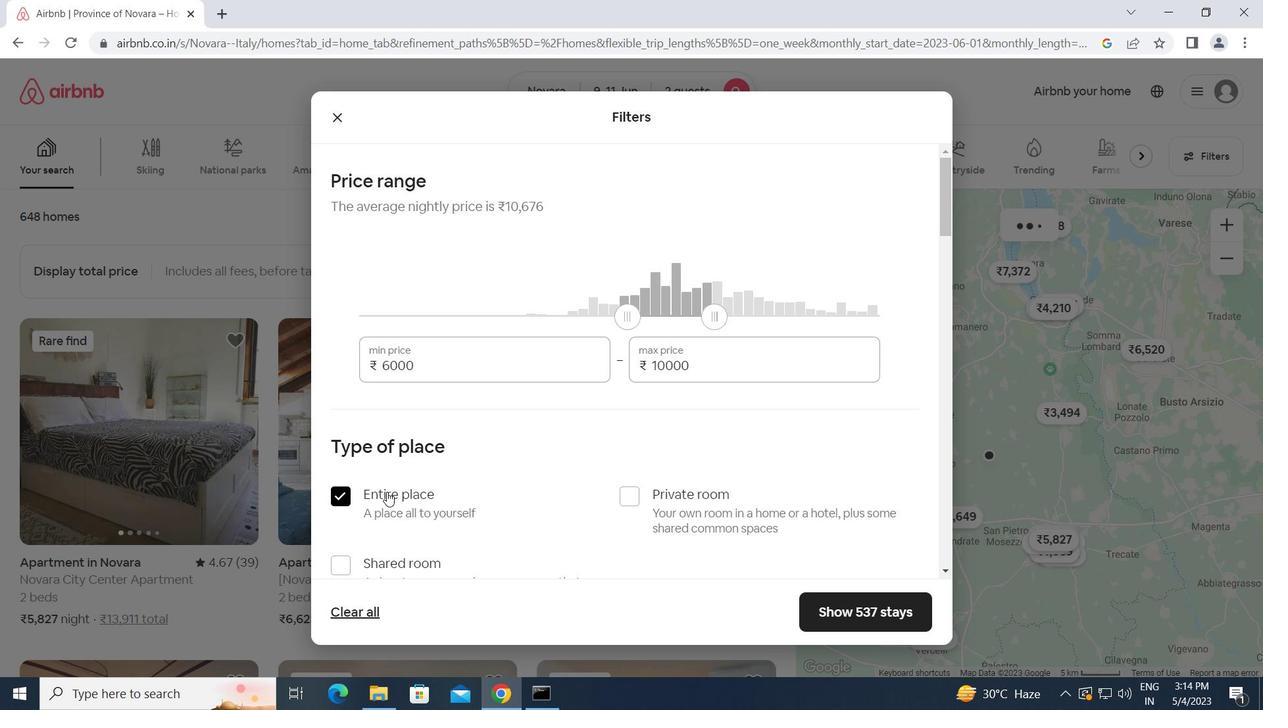 
Action: Mouse scrolled (457, 492) with delta (0, 0)
Screenshot: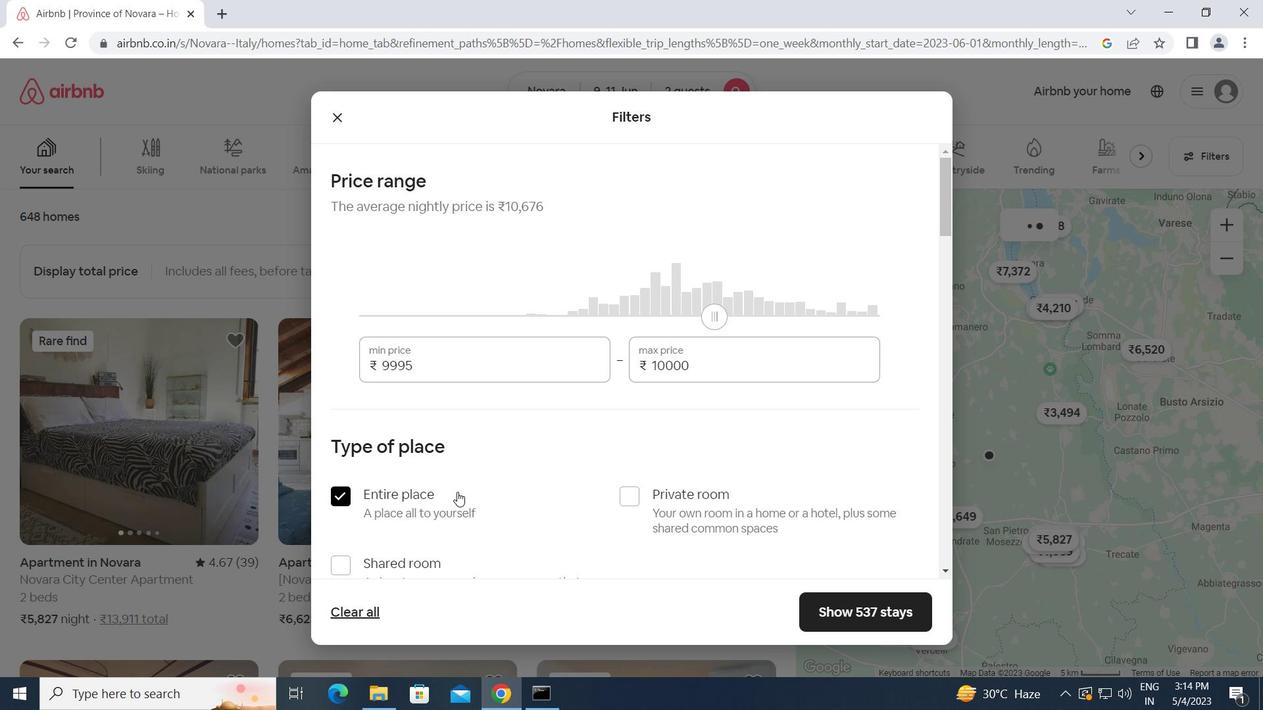 
Action: Mouse scrolled (457, 492) with delta (0, 0)
Screenshot: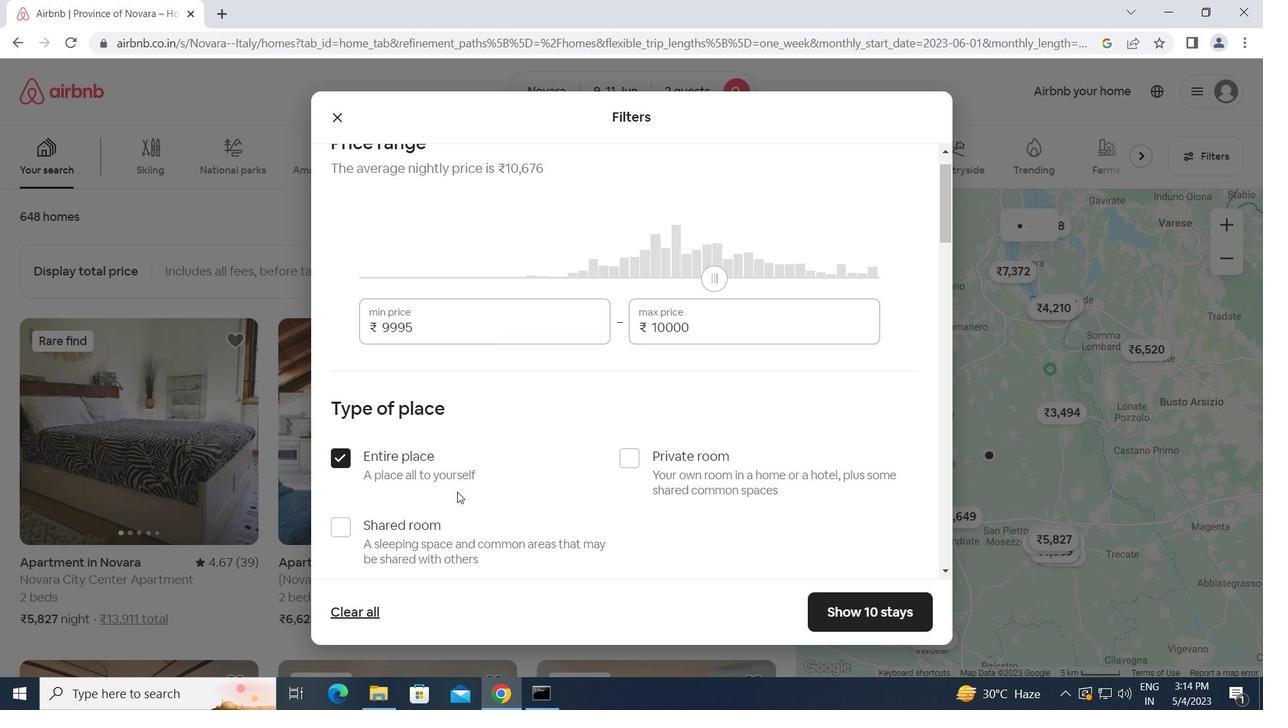 
Action: Mouse scrolled (457, 492) with delta (0, 0)
Screenshot: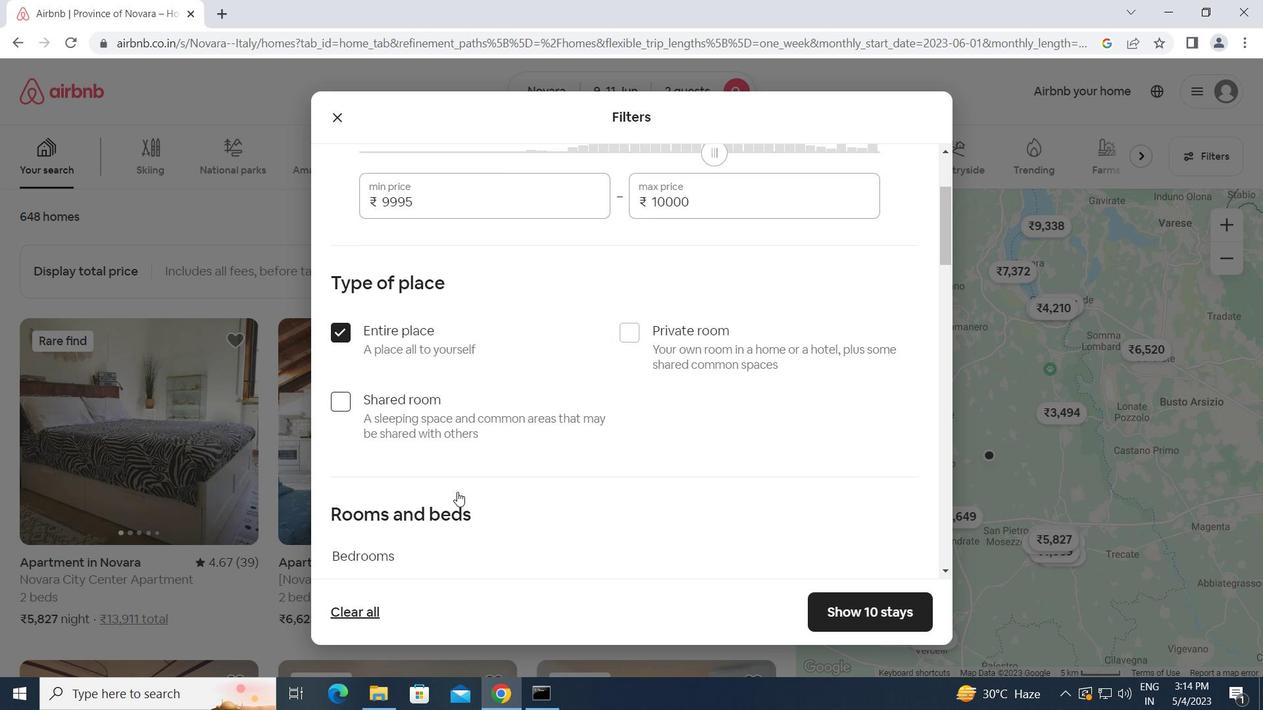 
Action: Mouse moved to (457, 492)
Screenshot: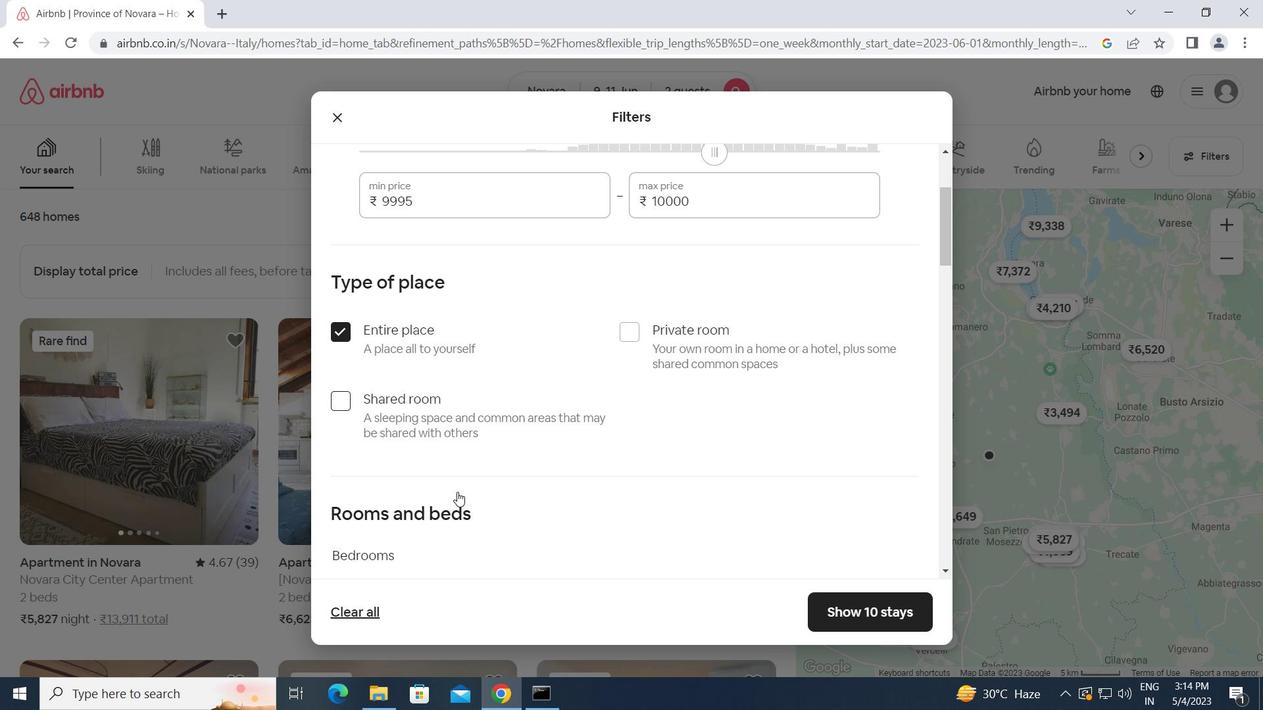 
Action: Mouse scrolled (457, 492) with delta (0, 0)
Screenshot: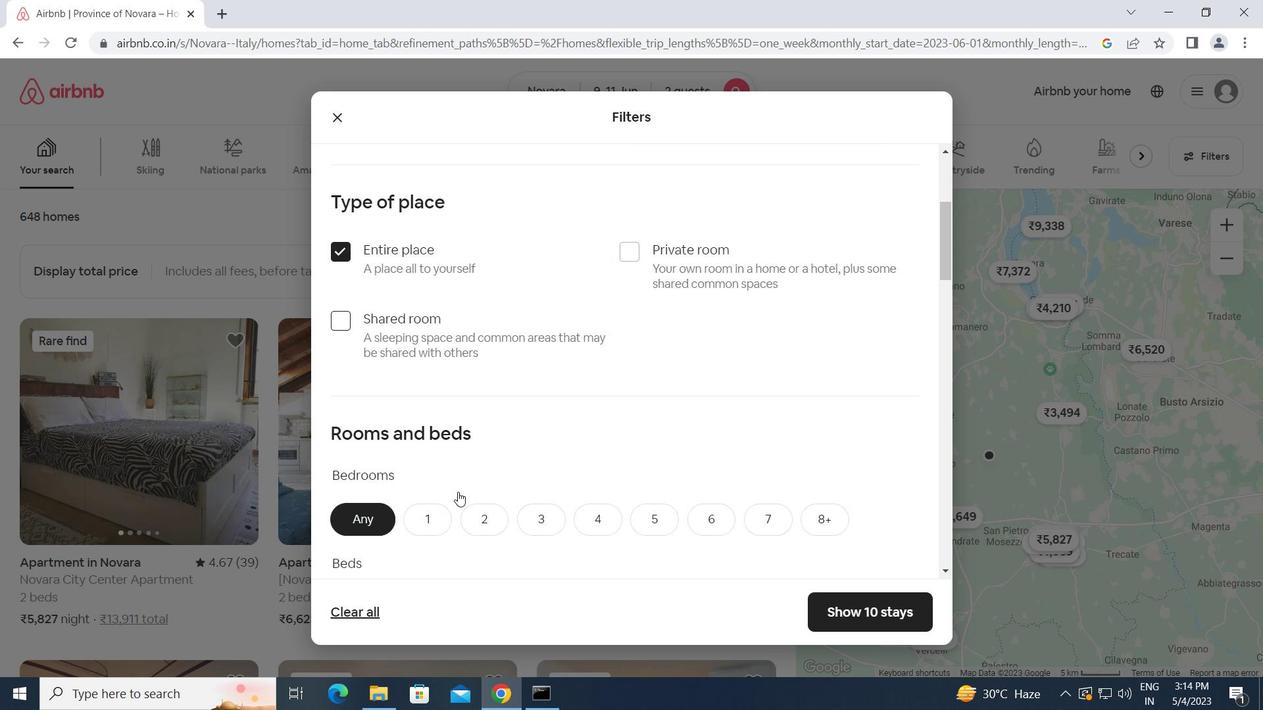 
Action: Mouse moved to (485, 437)
Screenshot: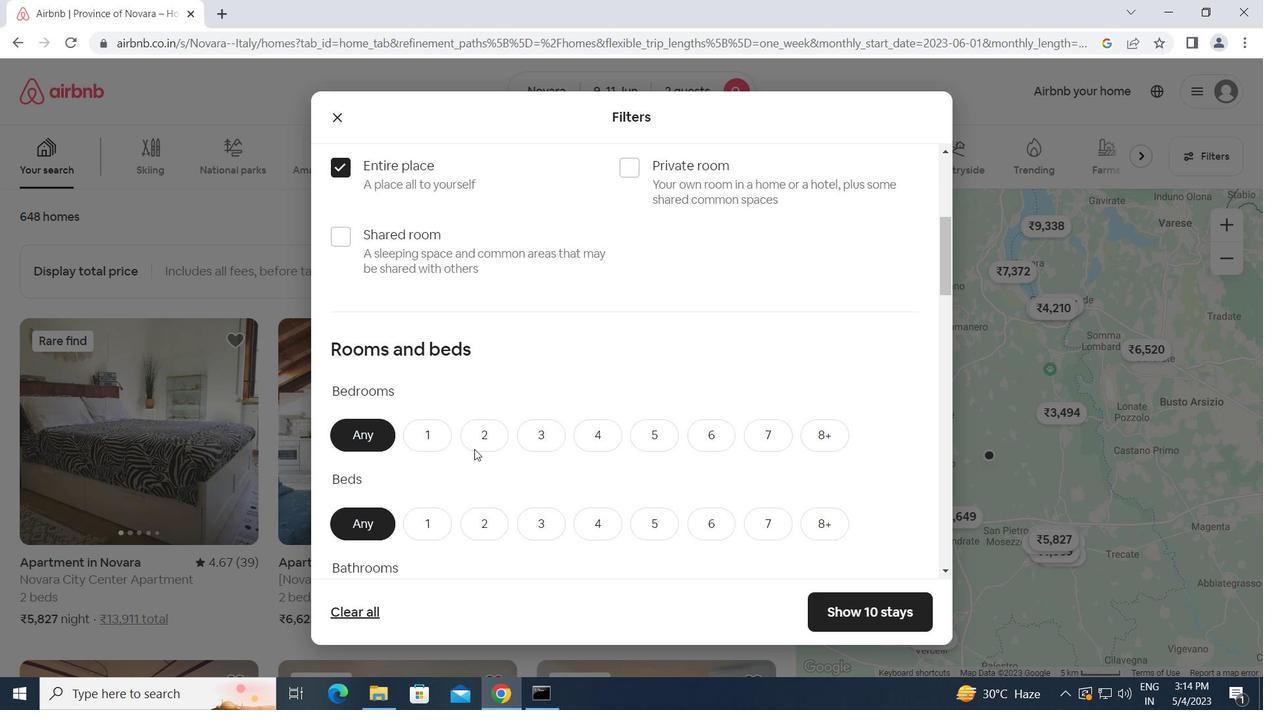 
Action: Mouse pressed left at (485, 437)
Screenshot: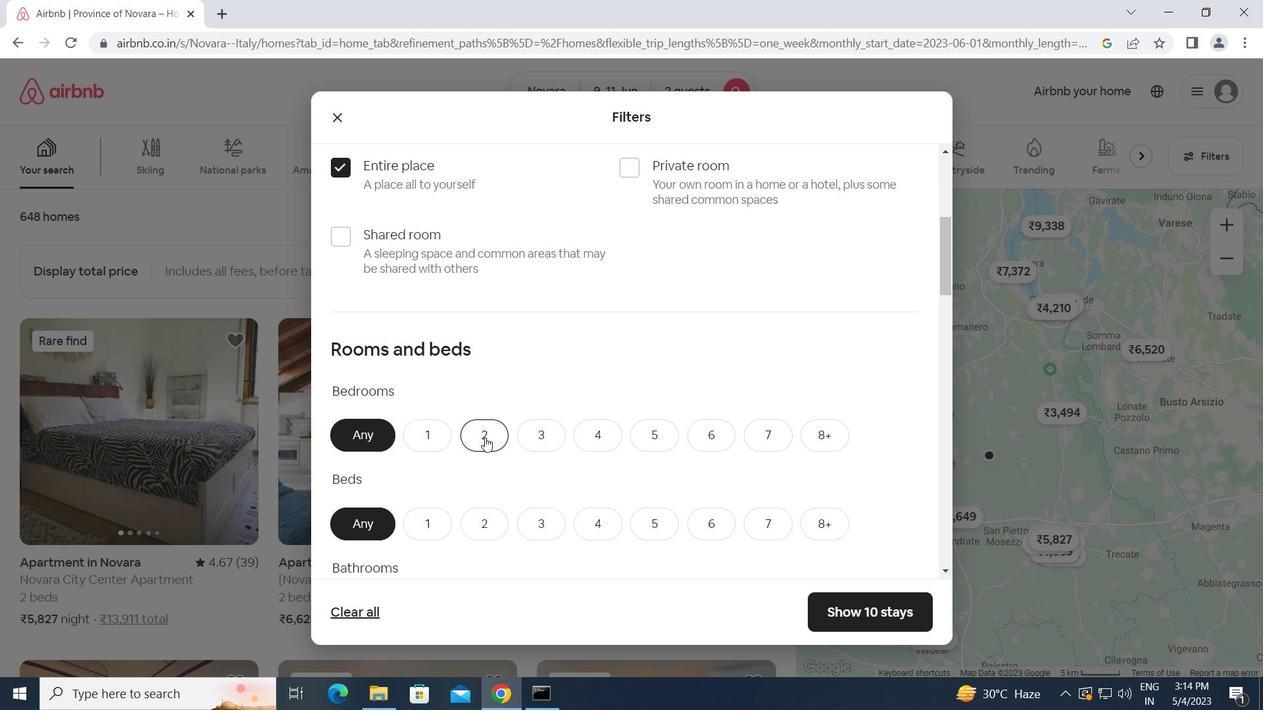 
Action: Mouse moved to (494, 517)
Screenshot: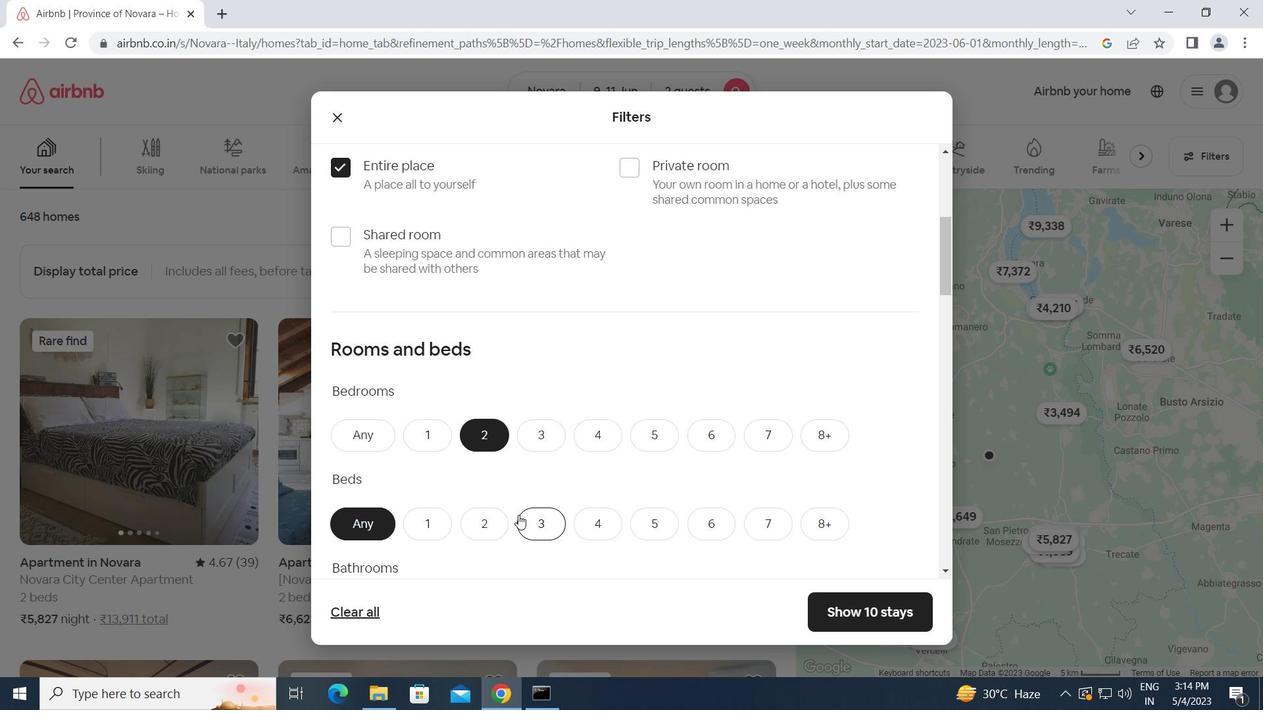 
Action: Mouse pressed left at (494, 517)
Screenshot: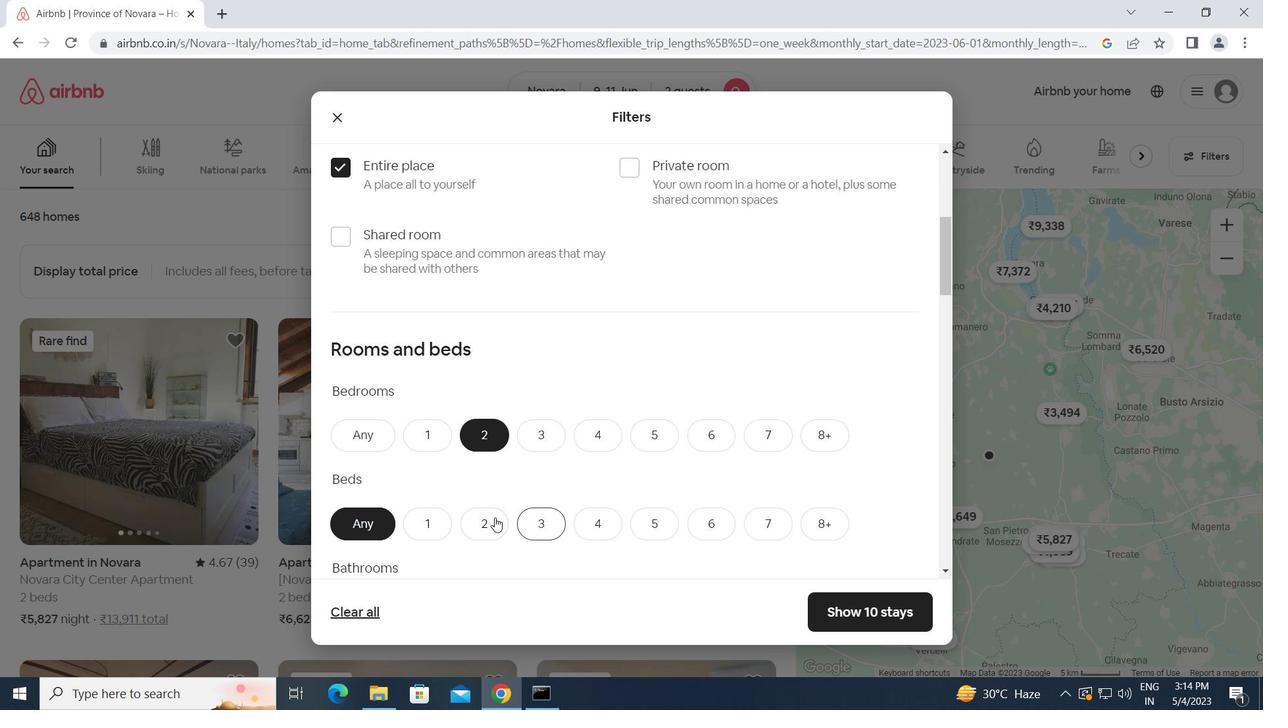 
Action: Mouse scrolled (494, 517) with delta (0, 0)
Screenshot: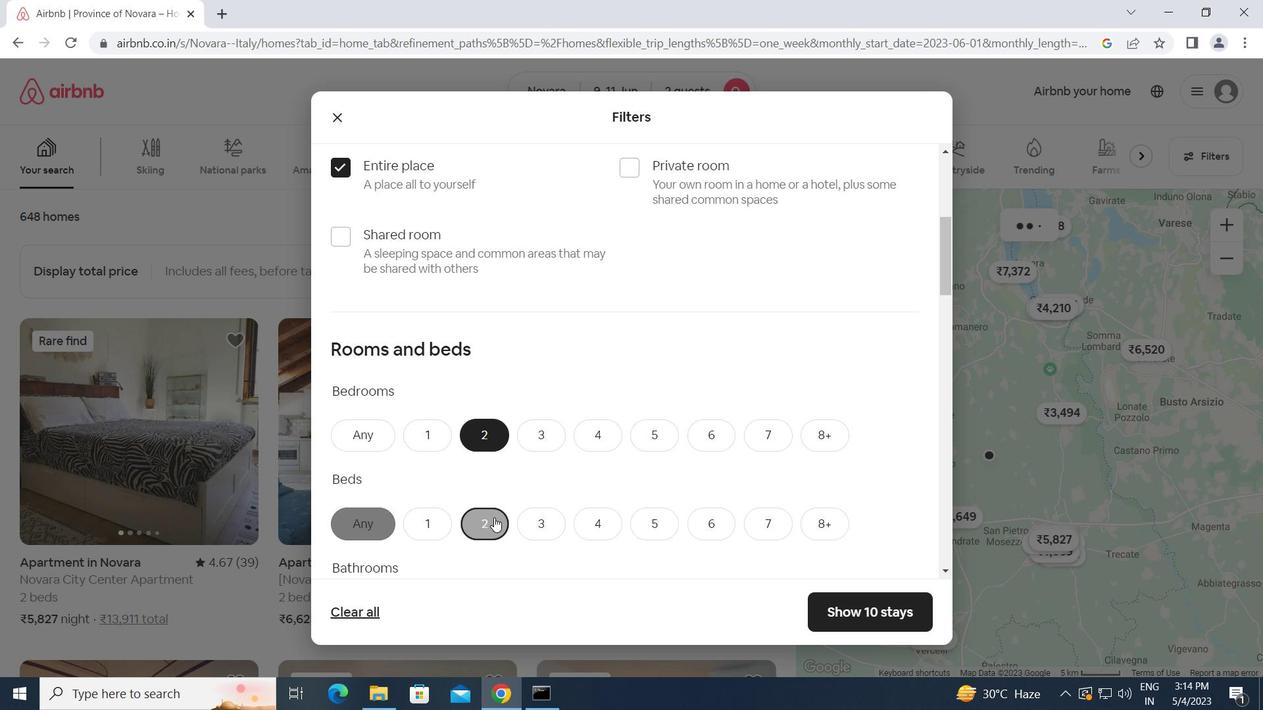 
Action: Mouse scrolled (494, 517) with delta (0, 0)
Screenshot: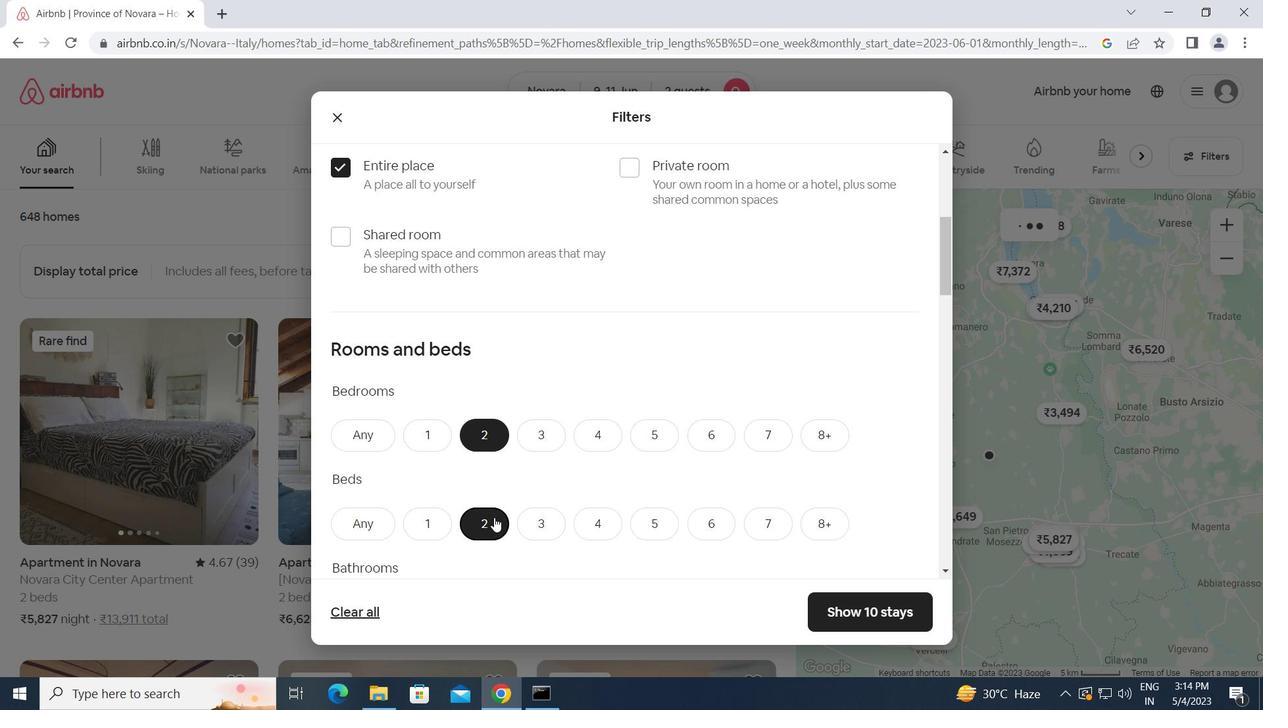 
Action: Mouse moved to (427, 446)
Screenshot: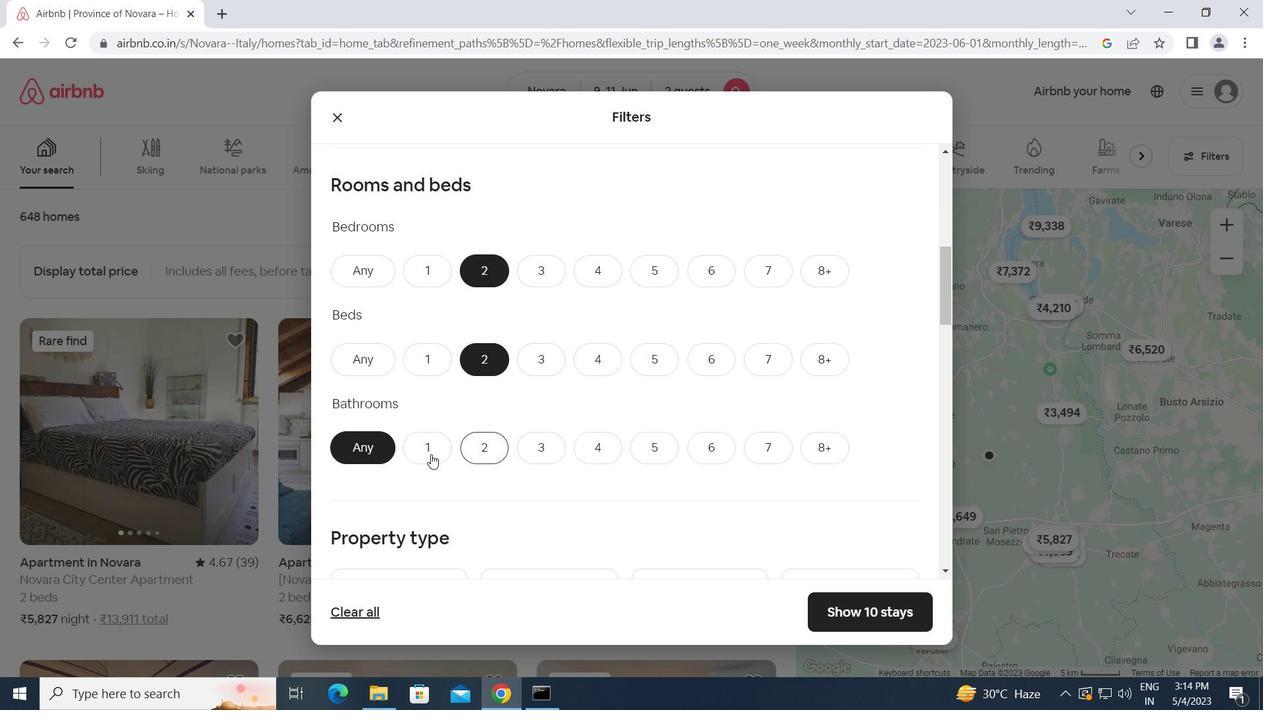 
Action: Mouse pressed left at (427, 446)
Screenshot: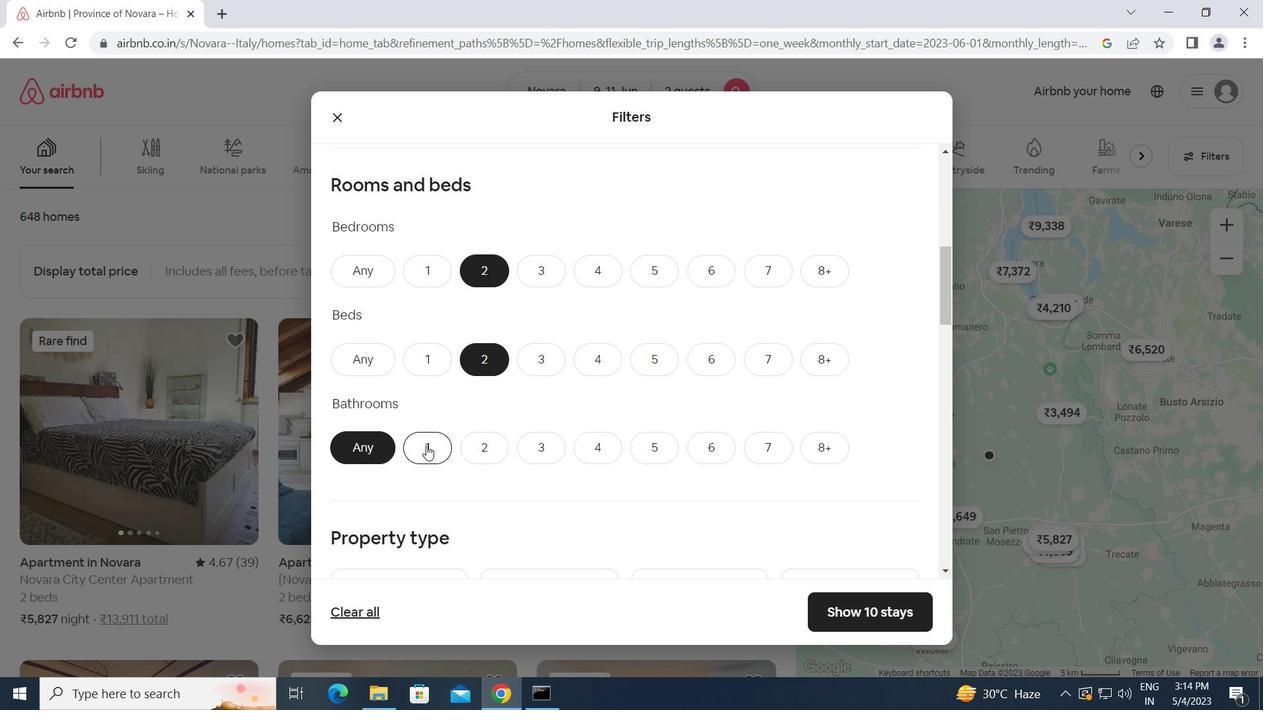 
Action: Mouse moved to (561, 490)
Screenshot: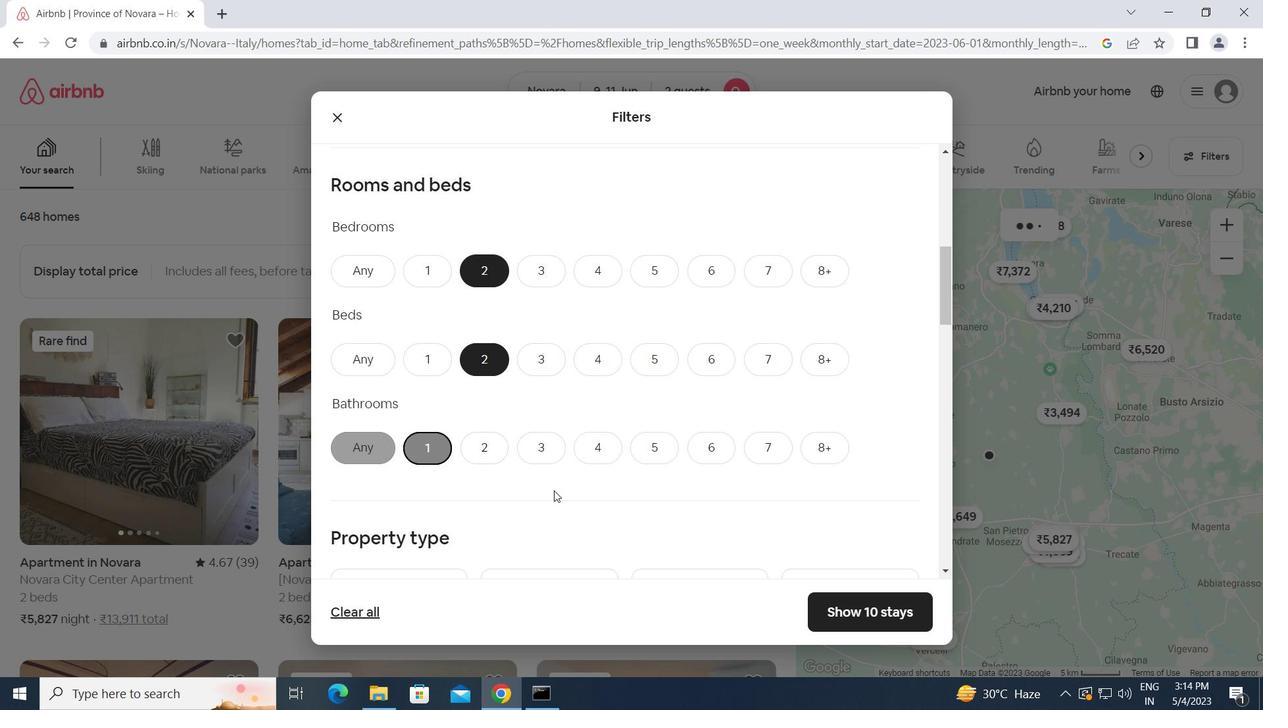 
Action: Mouse scrolled (561, 490) with delta (0, 0)
Screenshot: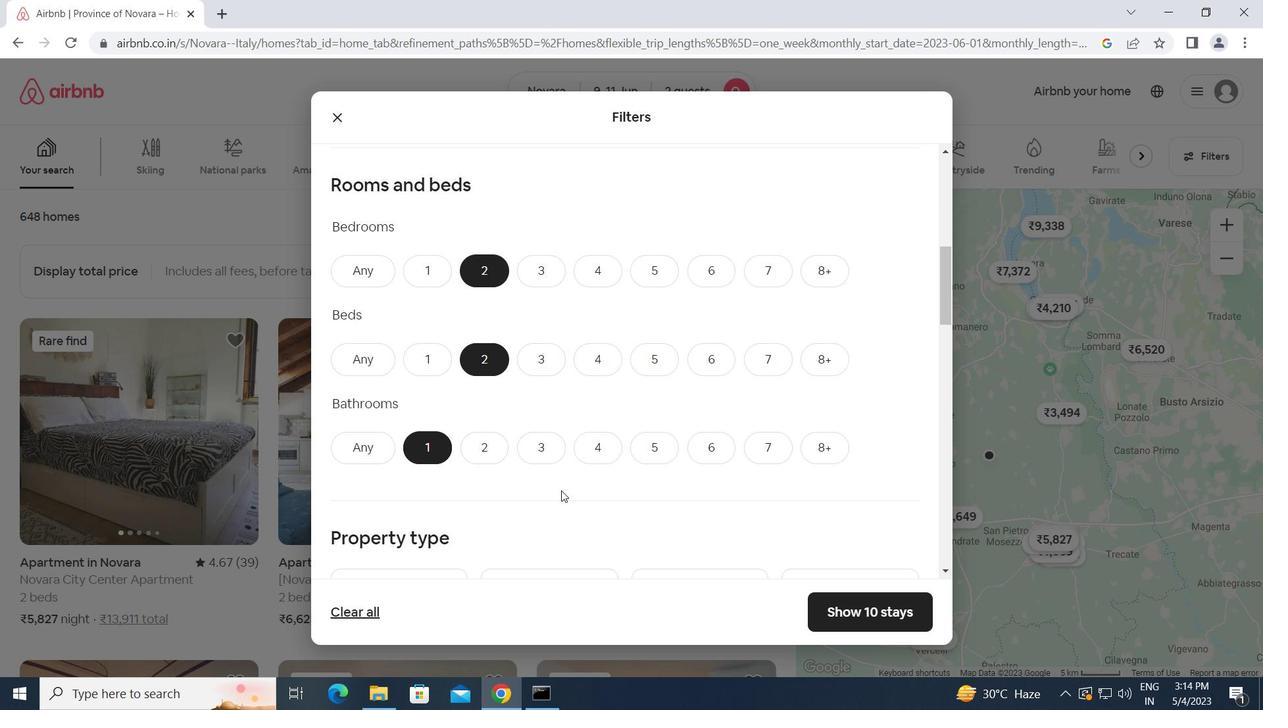 
Action: Mouse scrolled (561, 490) with delta (0, 0)
Screenshot: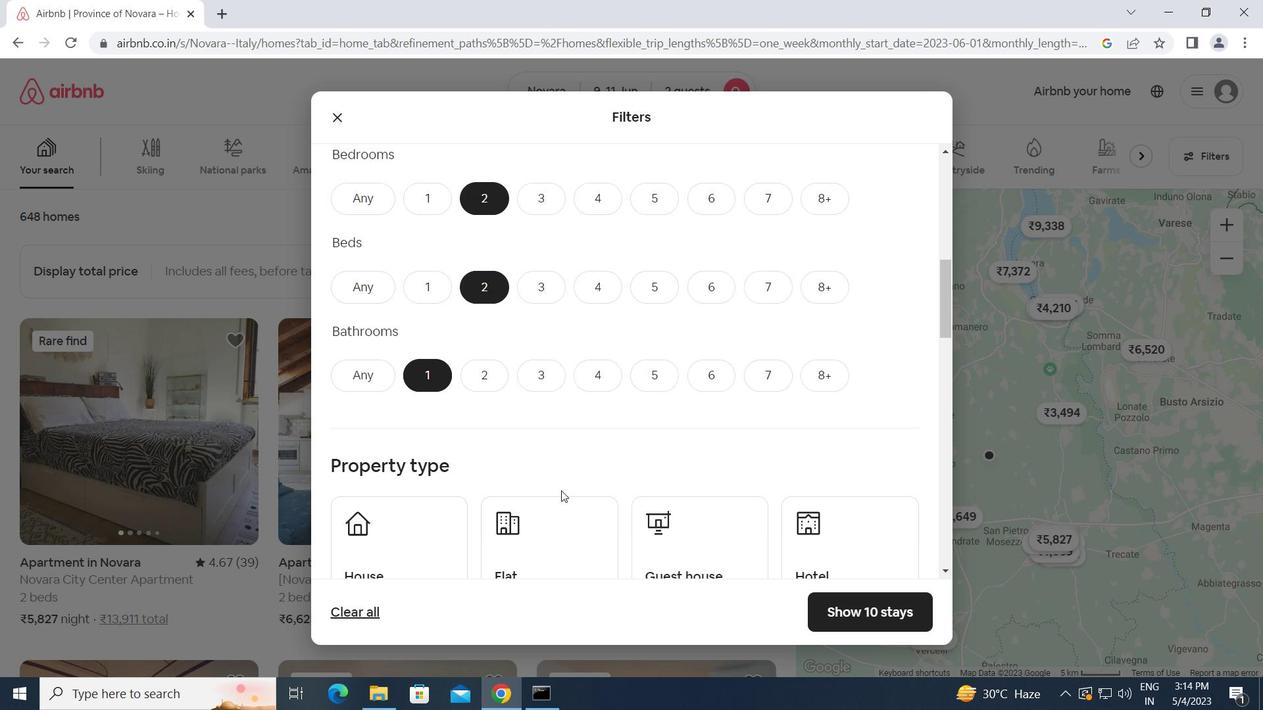 
Action: Mouse scrolled (561, 490) with delta (0, 0)
Screenshot: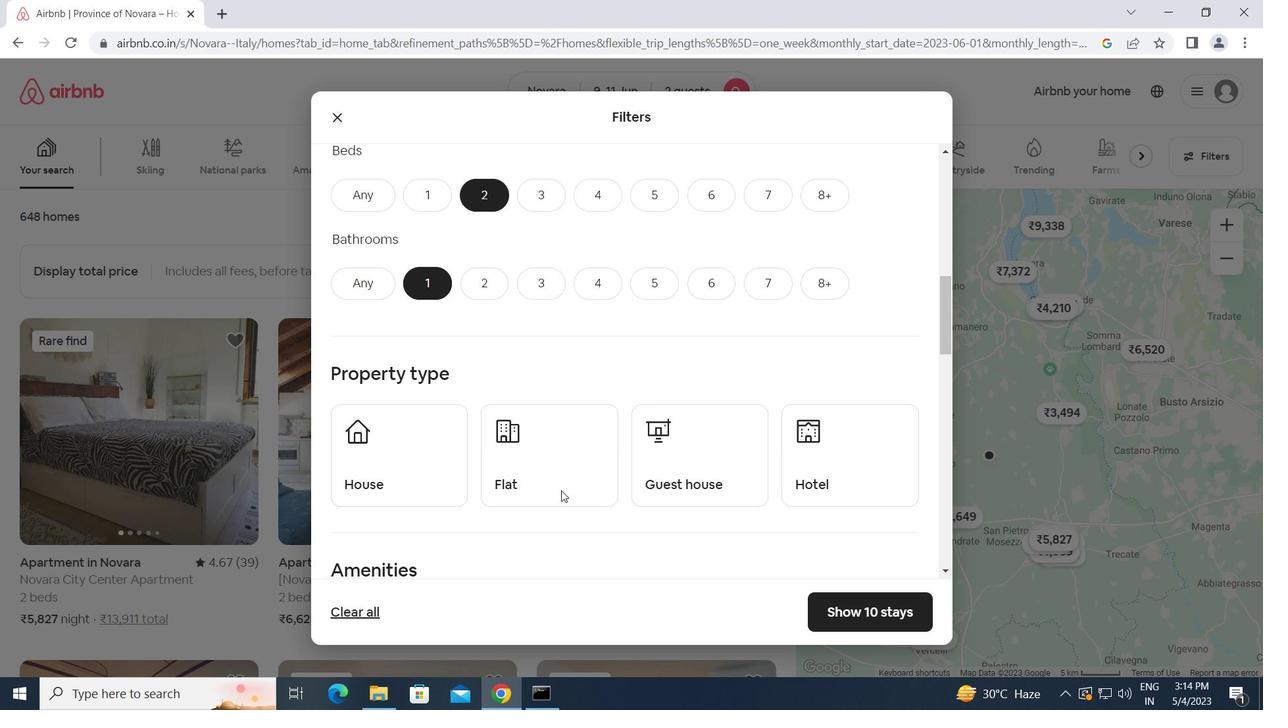 
Action: Mouse moved to (395, 396)
Screenshot: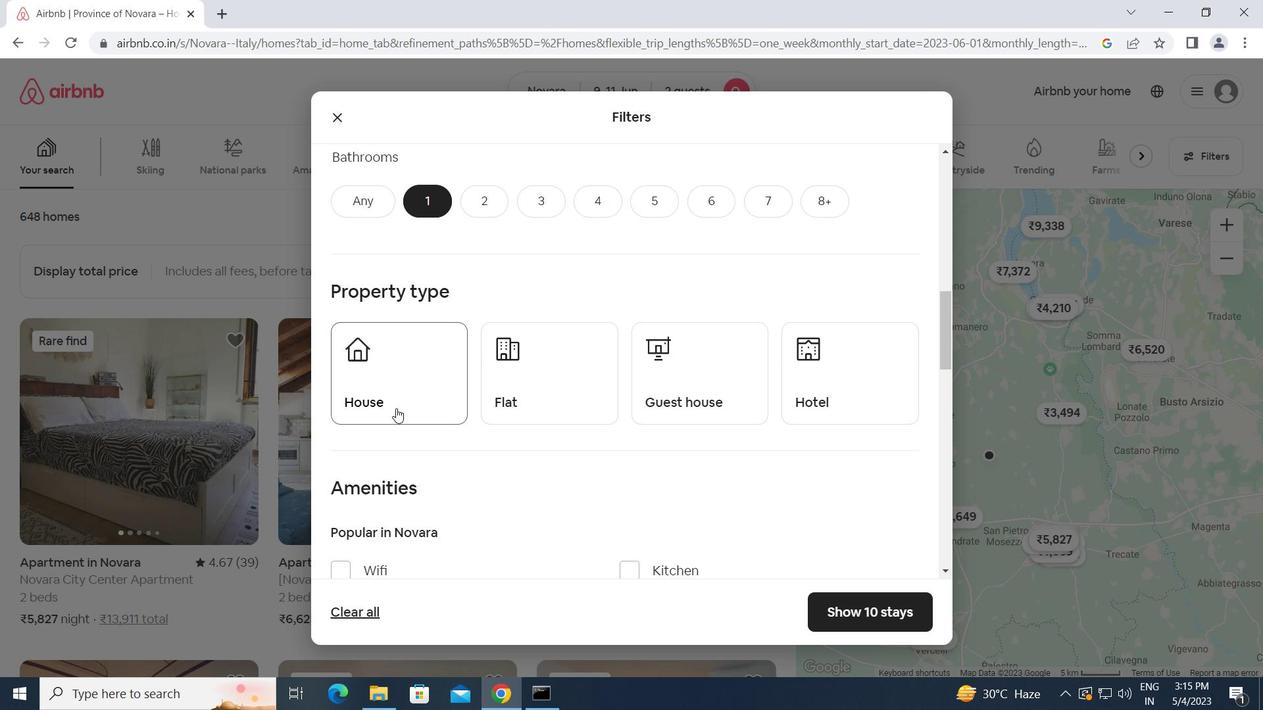 
Action: Mouse pressed left at (395, 396)
Screenshot: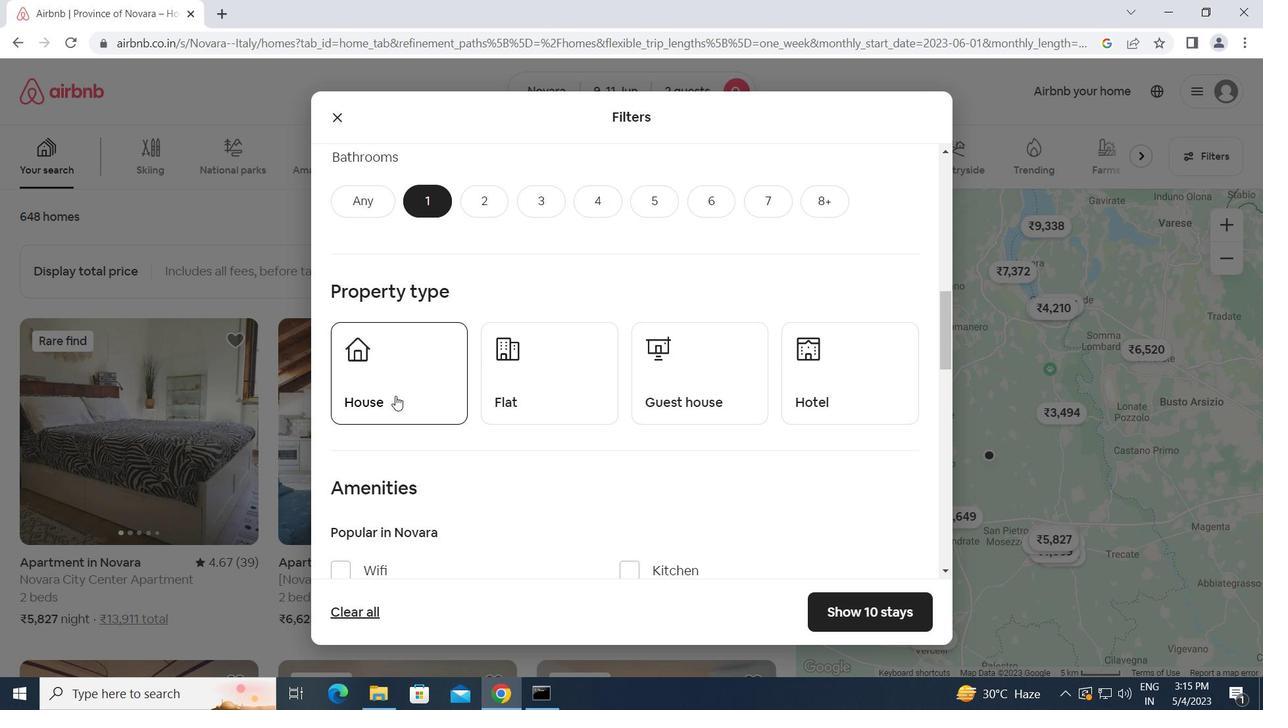 
Action: Mouse moved to (566, 388)
Screenshot: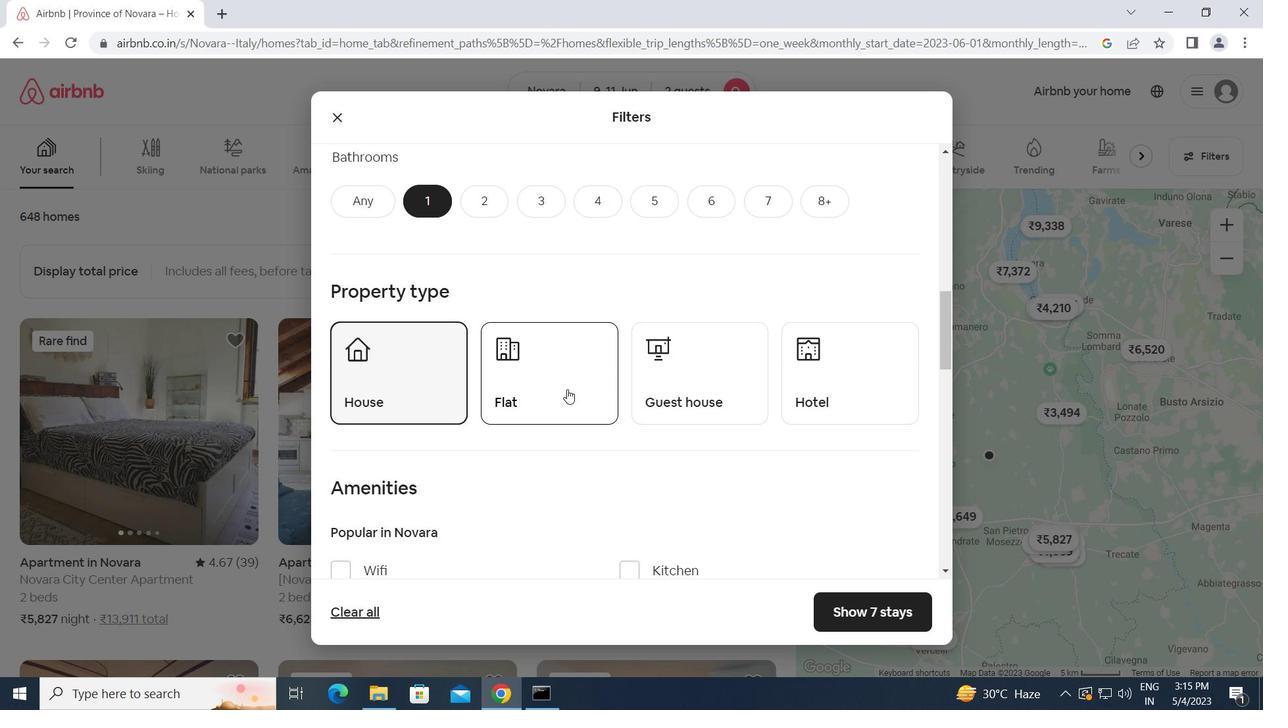 
Action: Mouse pressed left at (566, 388)
Screenshot: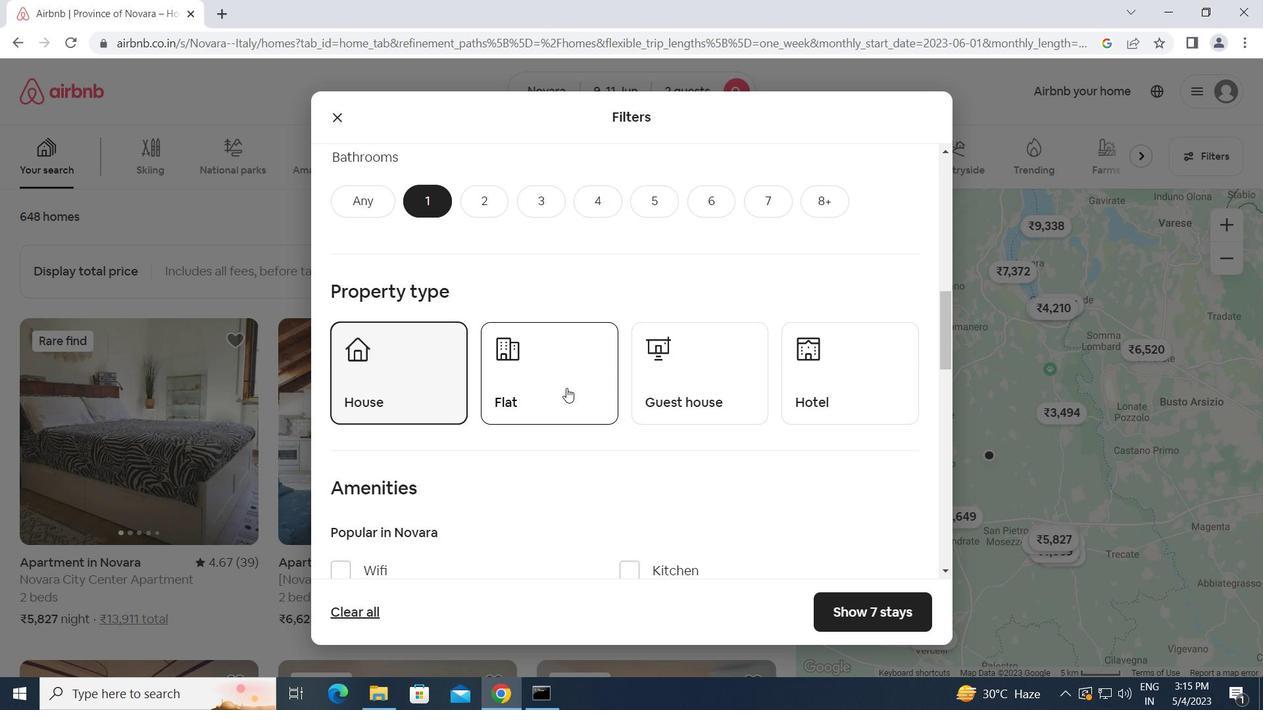
Action: Mouse moved to (699, 375)
Screenshot: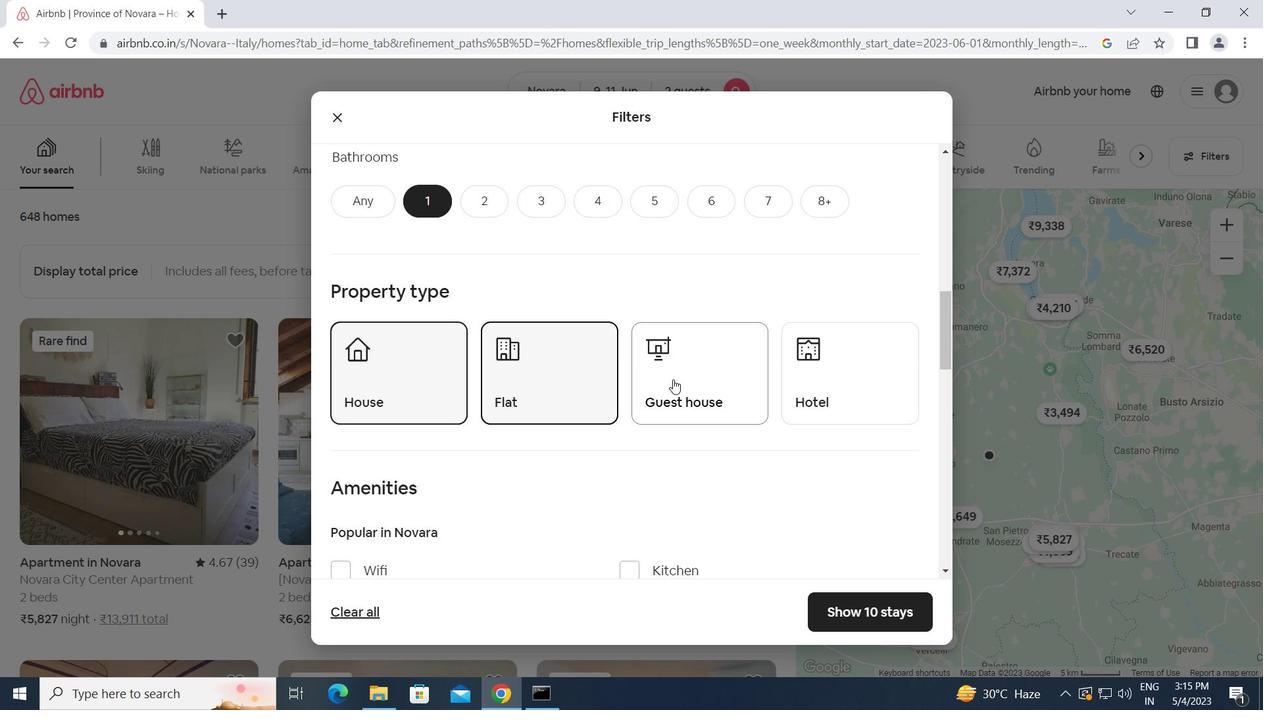 
Action: Mouse pressed left at (699, 375)
Screenshot: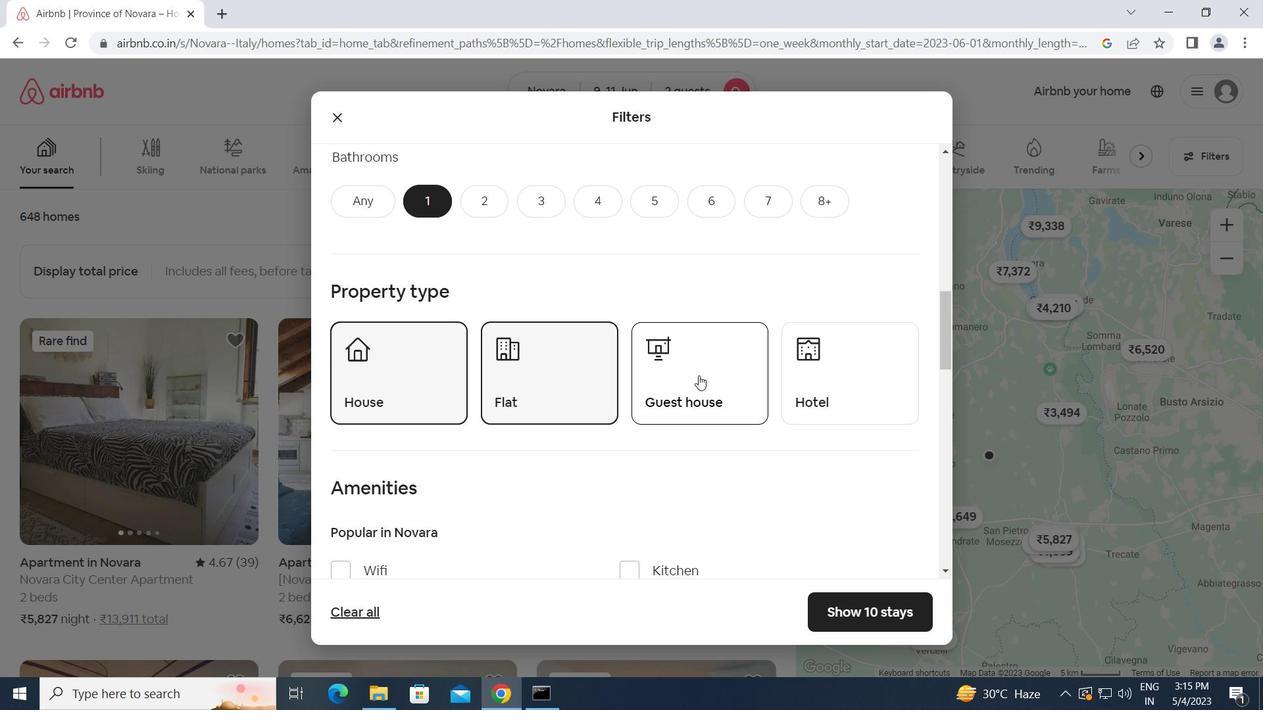 
Action: Mouse moved to (577, 438)
Screenshot: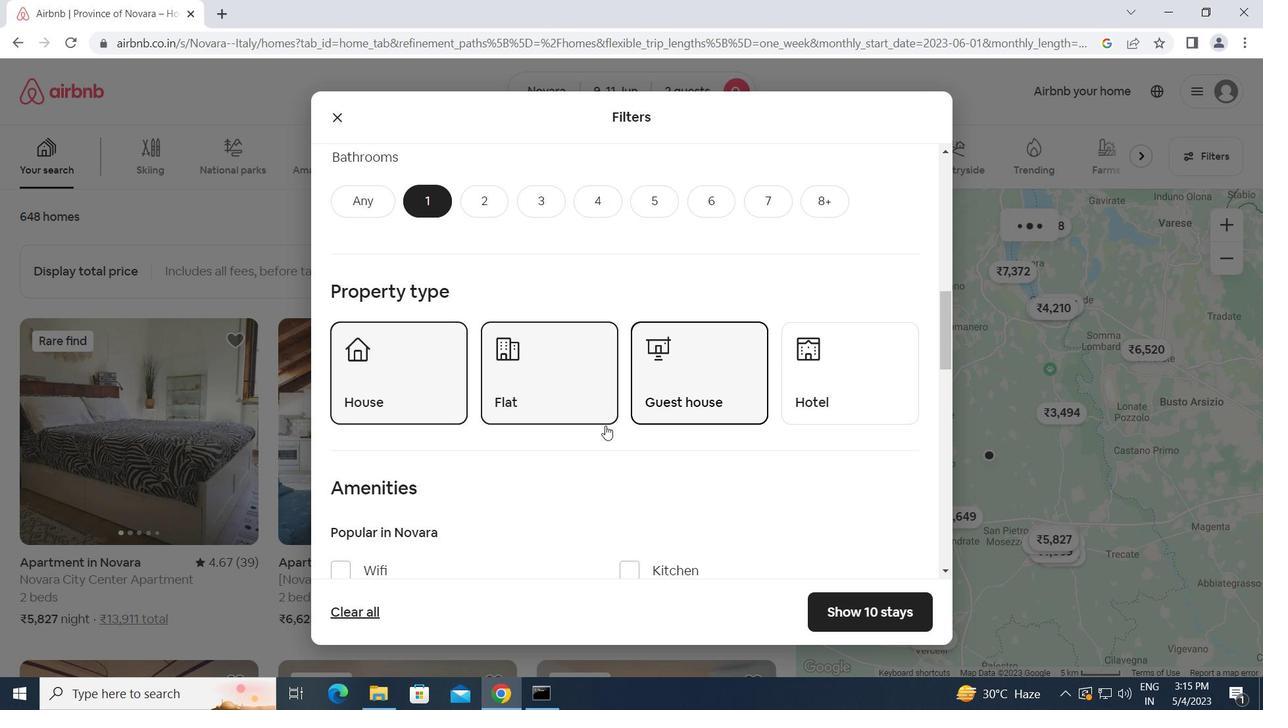 
Action: Mouse scrolled (577, 438) with delta (0, 0)
Screenshot: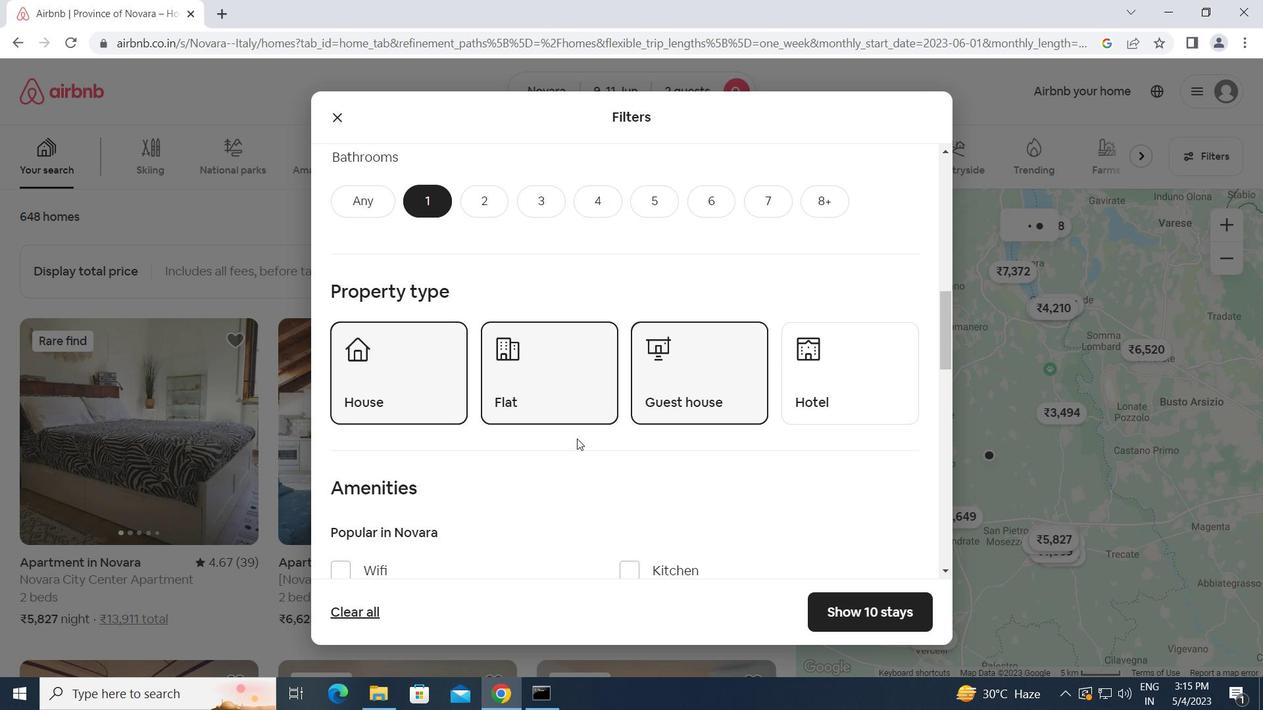 
Action: Mouse scrolled (577, 438) with delta (0, 0)
Screenshot: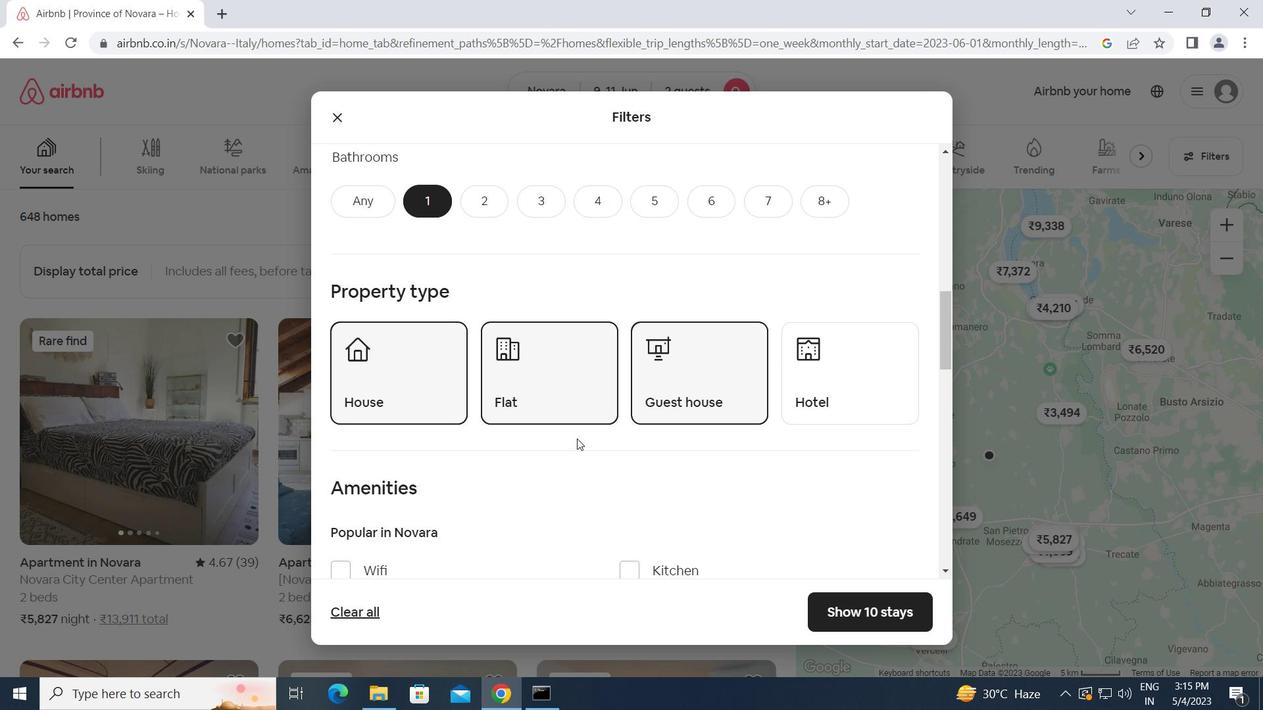 
Action: Mouse scrolled (577, 438) with delta (0, 0)
Screenshot: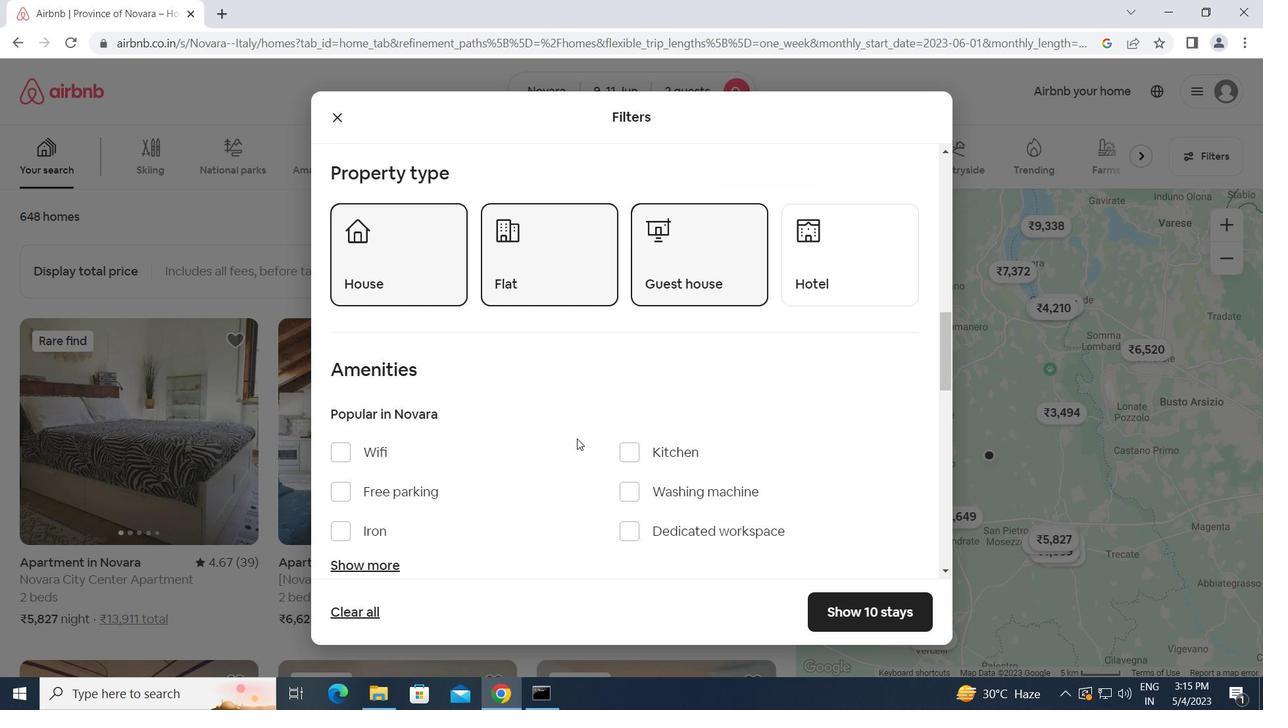 
Action: Mouse moved to (340, 328)
Screenshot: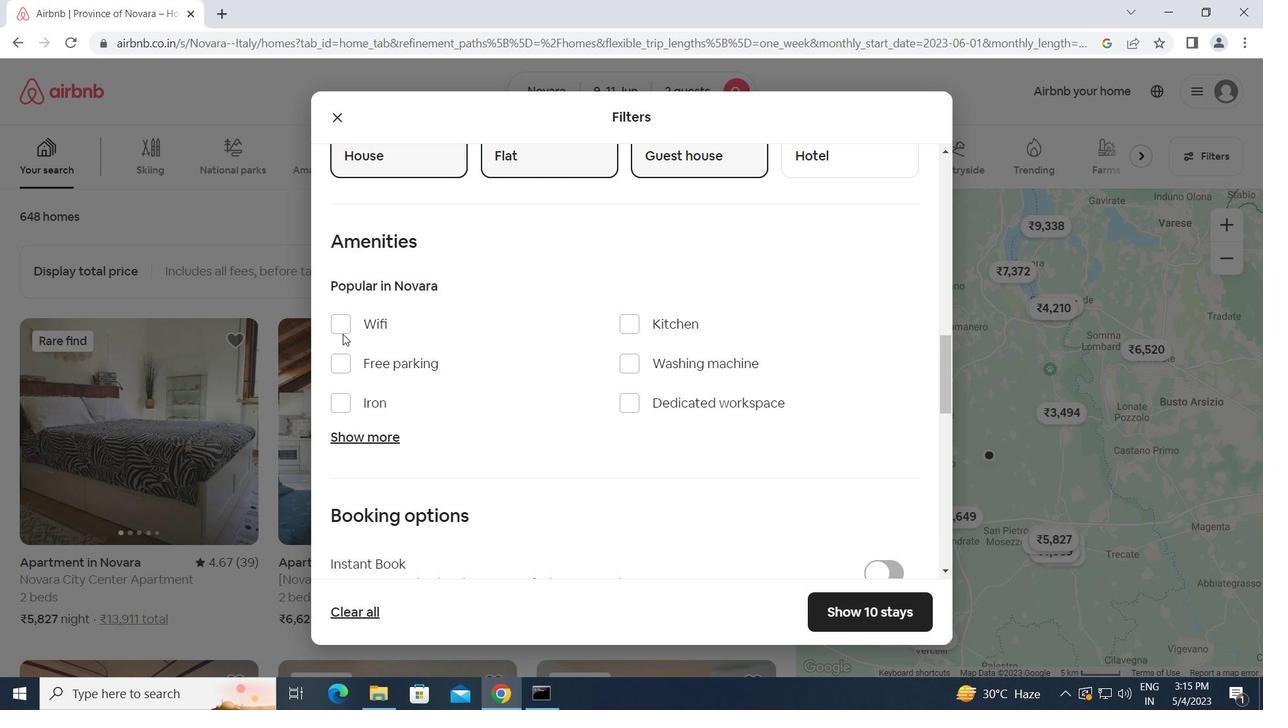 
Action: Mouse pressed left at (340, 328)
Screenshot: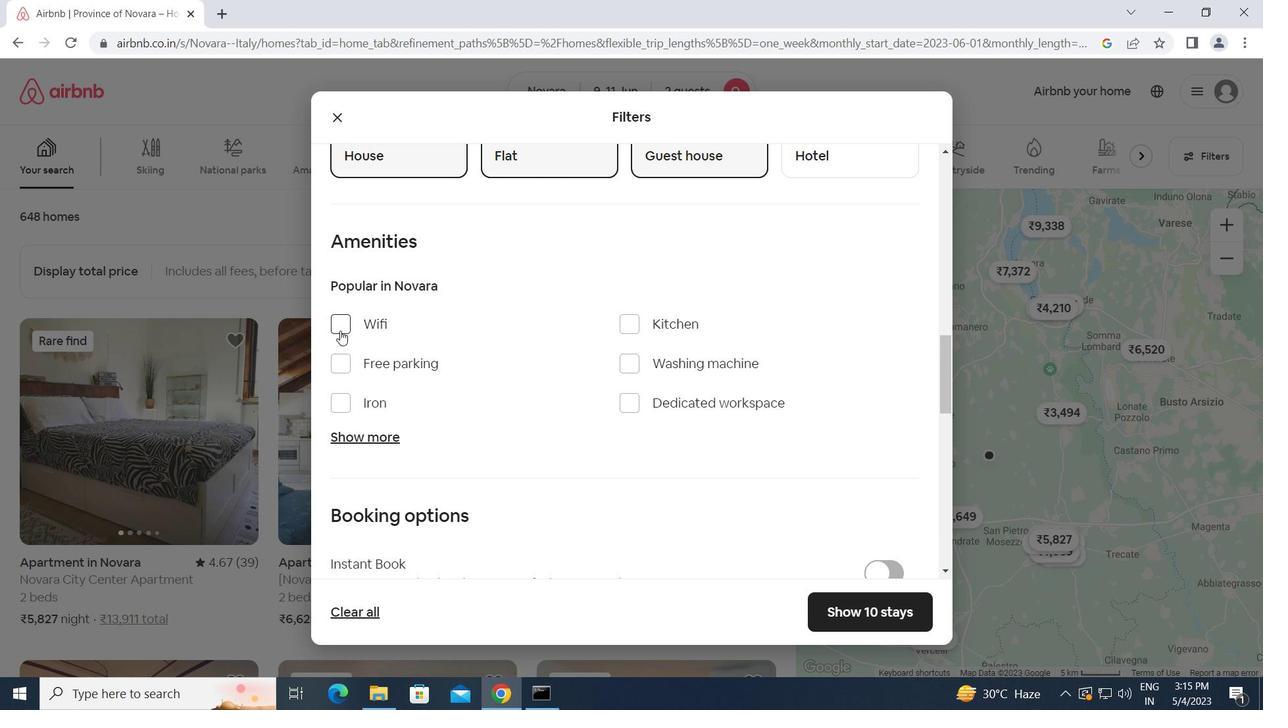 
Action: Mouse moved to (471, 399)
Screenshot: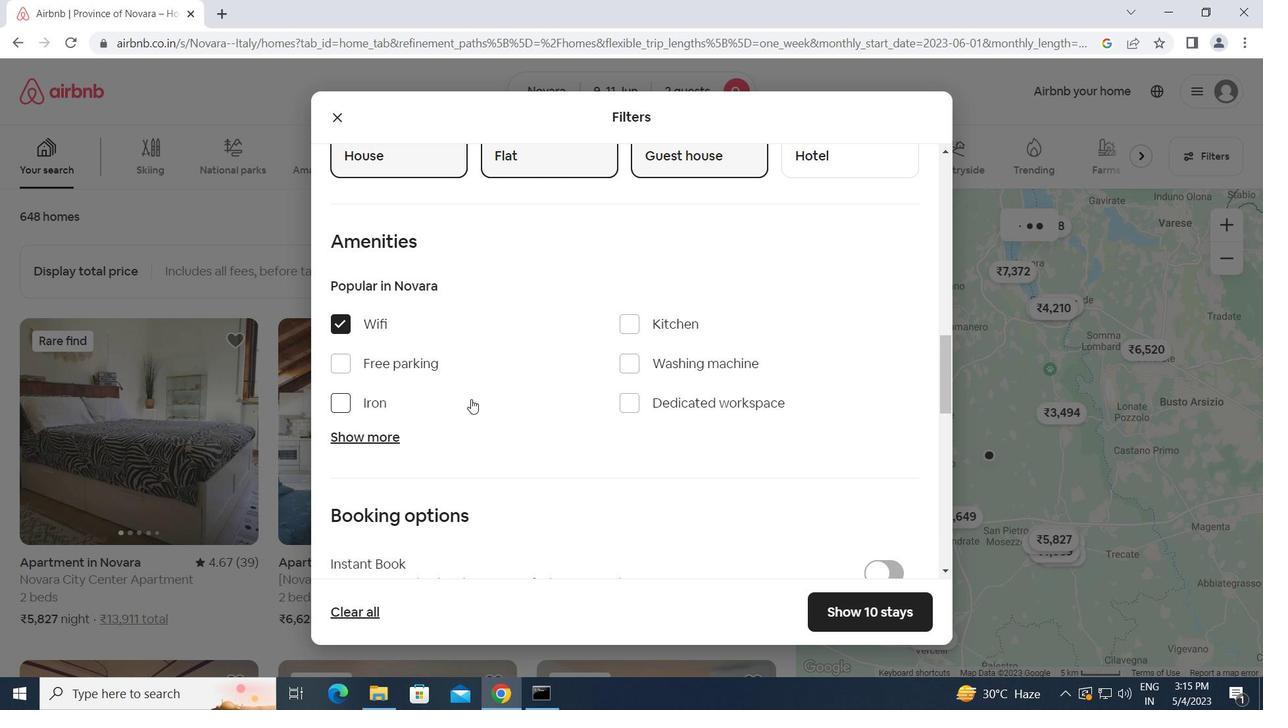 
Action: Mouse scrolled (471, 398) with delta (0, 0)
Screenshot: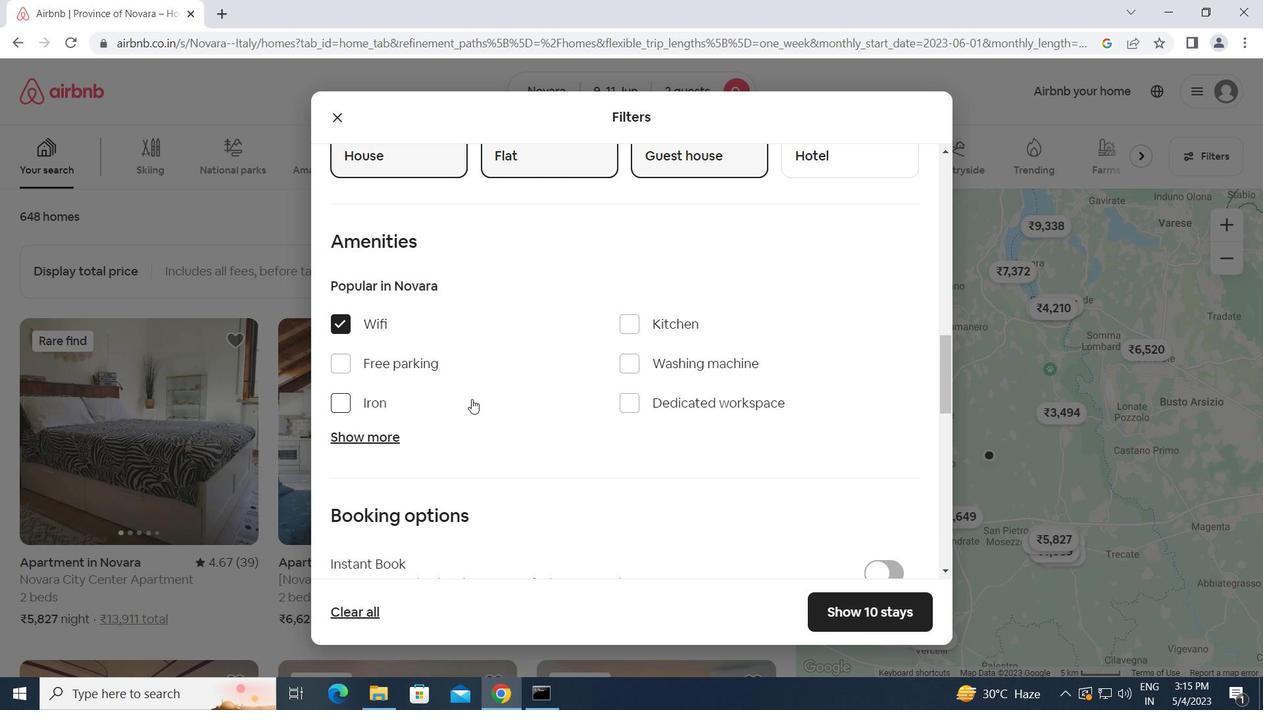 
Action: Mouse scrolled (471, 398) with delta (0, 0)
Screenshot: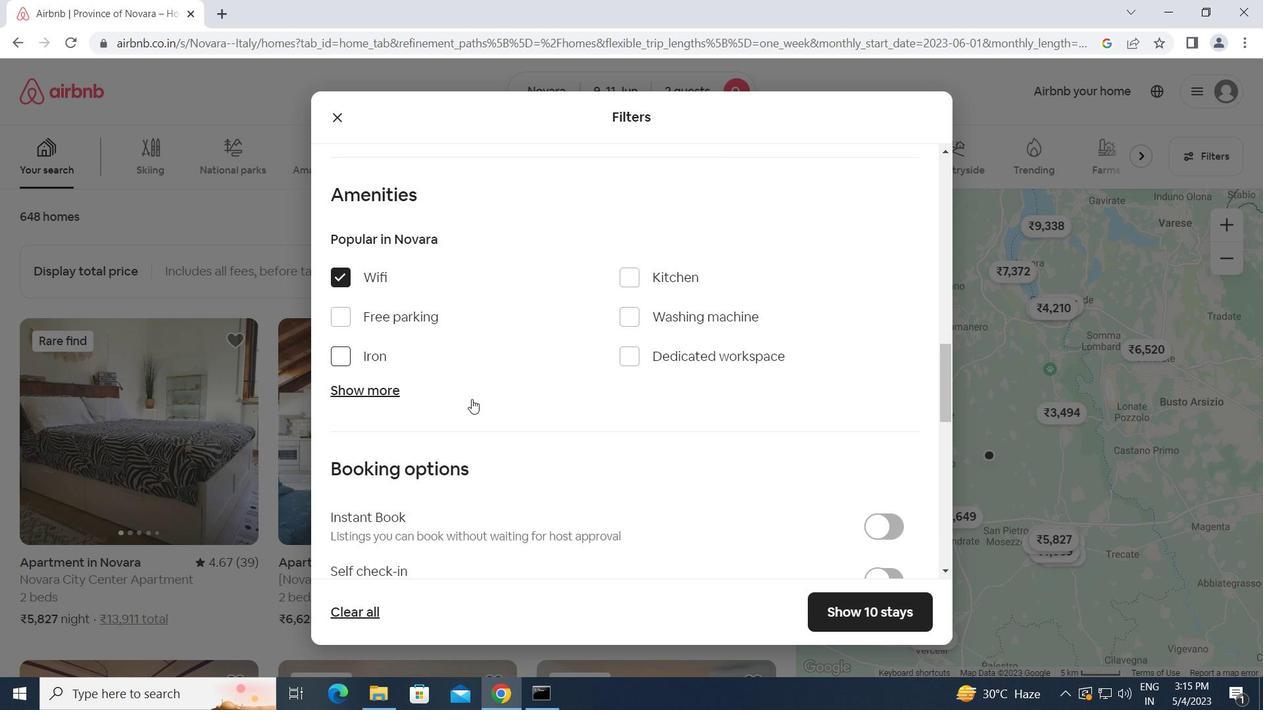 
Action: Mouse scrolled (471, 398) with delta (0, 0)
Screenshot: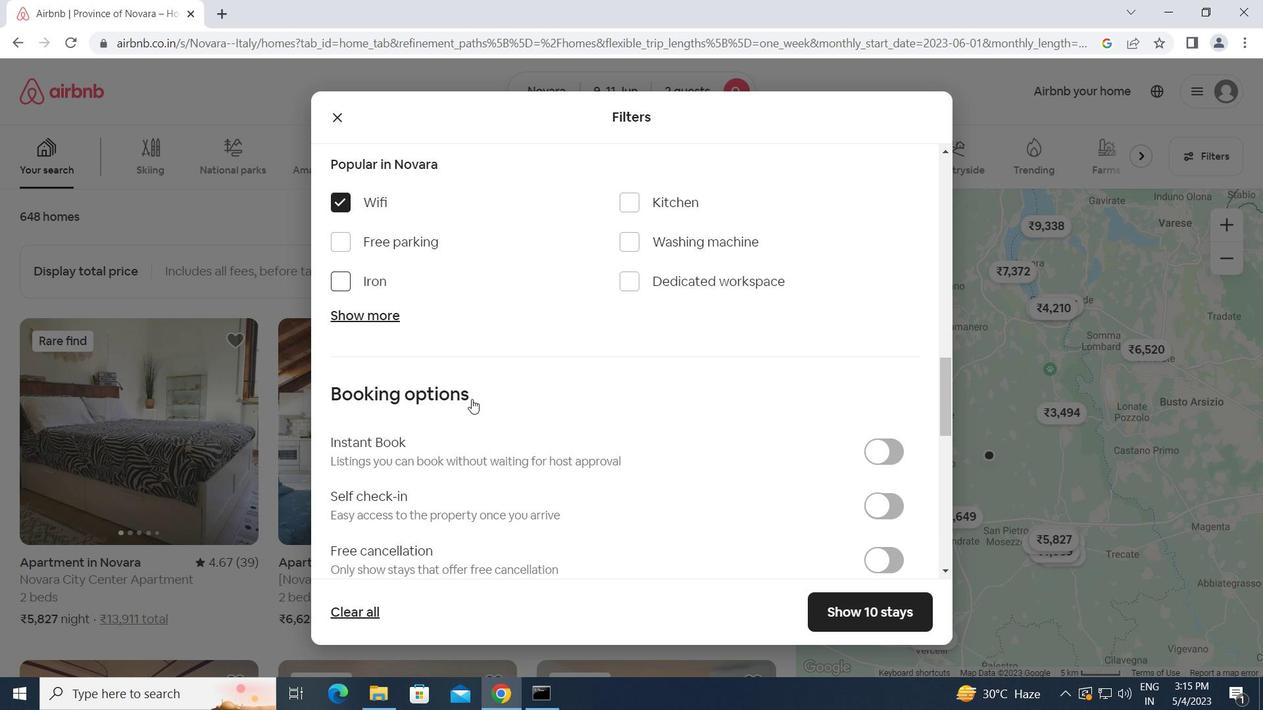 
Action: Mouse moved to (882, 378)
Screenshot: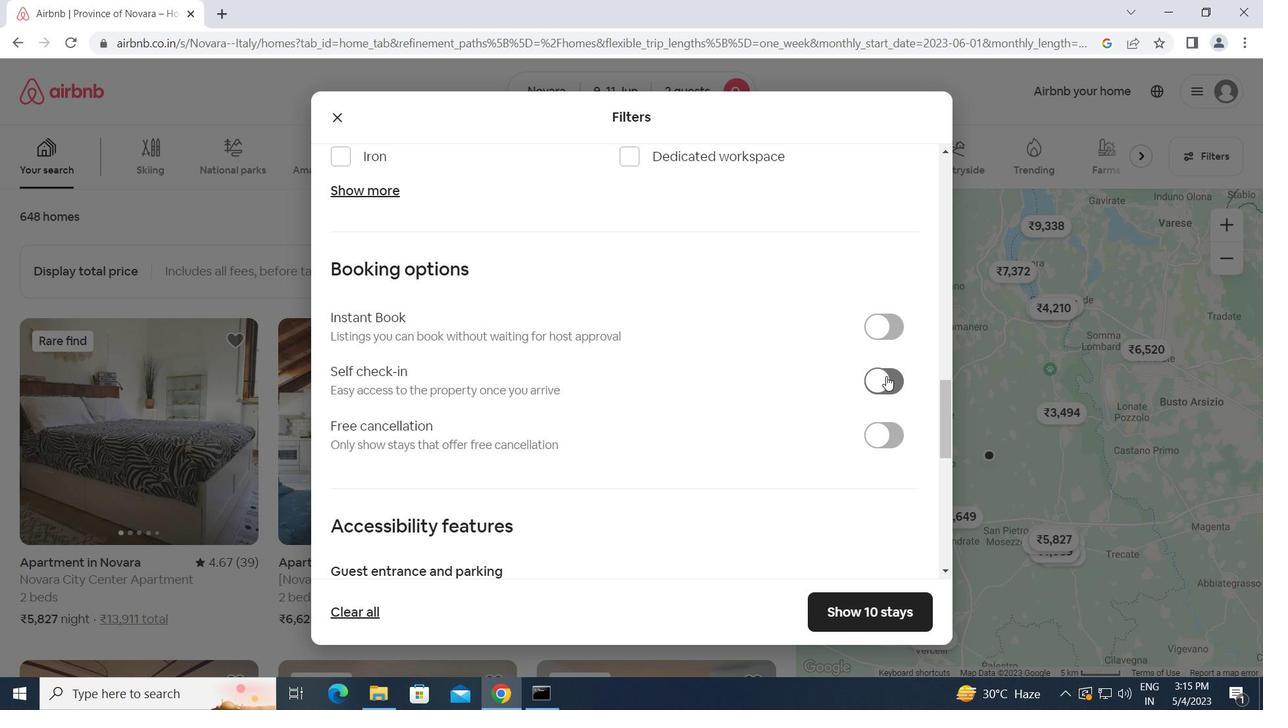
Action: Mouse pressed left at (882, 378)
Screenshot: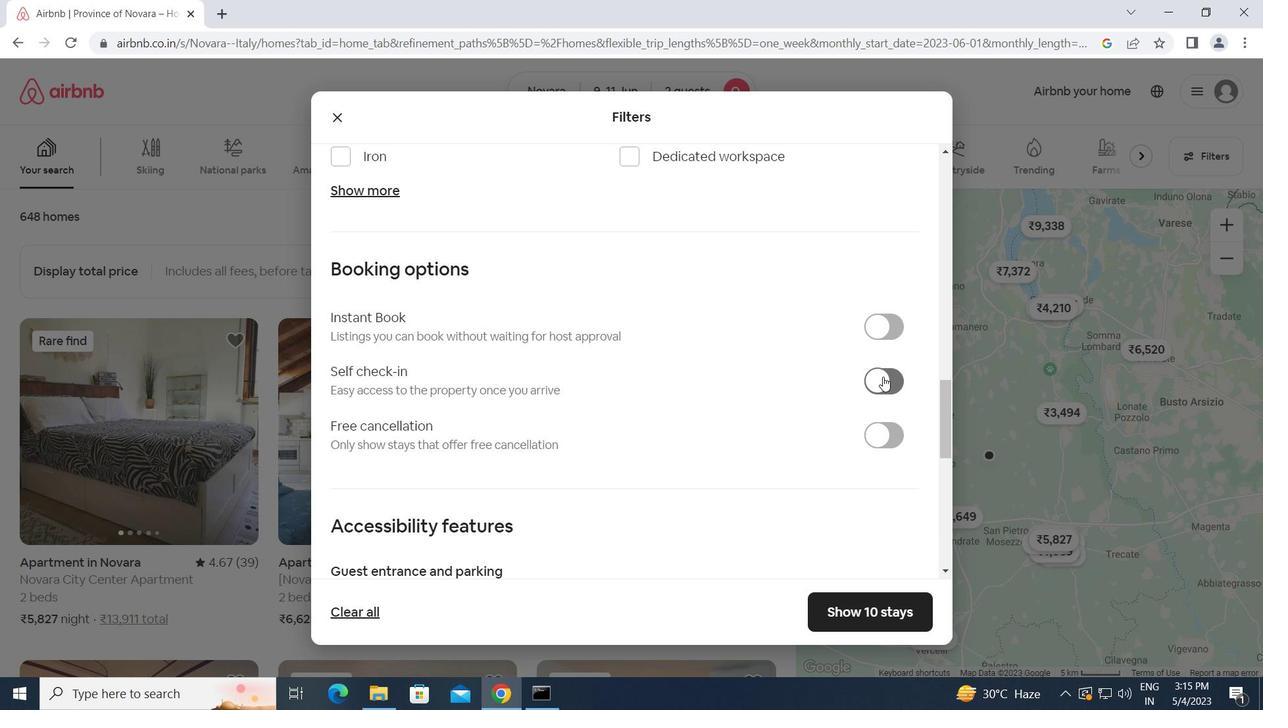 
Action: Mouse moved to (527, 454)
Screenshot: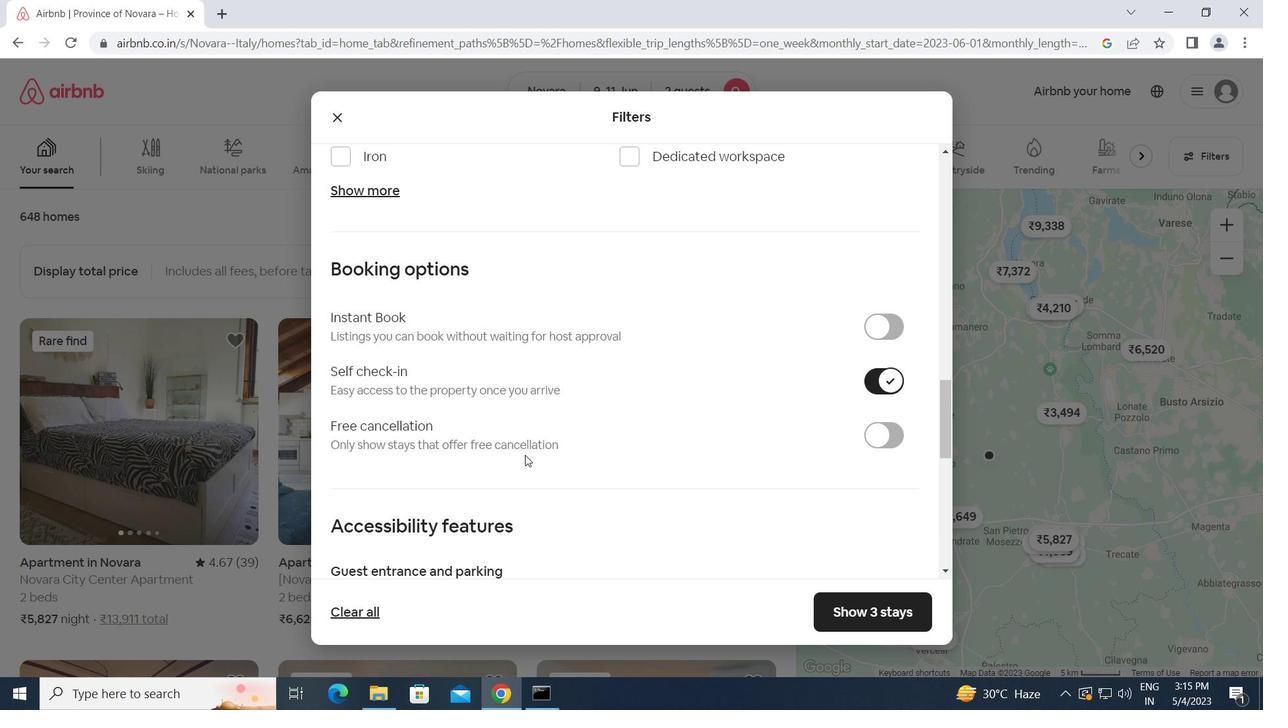 
Action: Mouse scrolled (527, 453) with delta (0, 0)
Screenshot: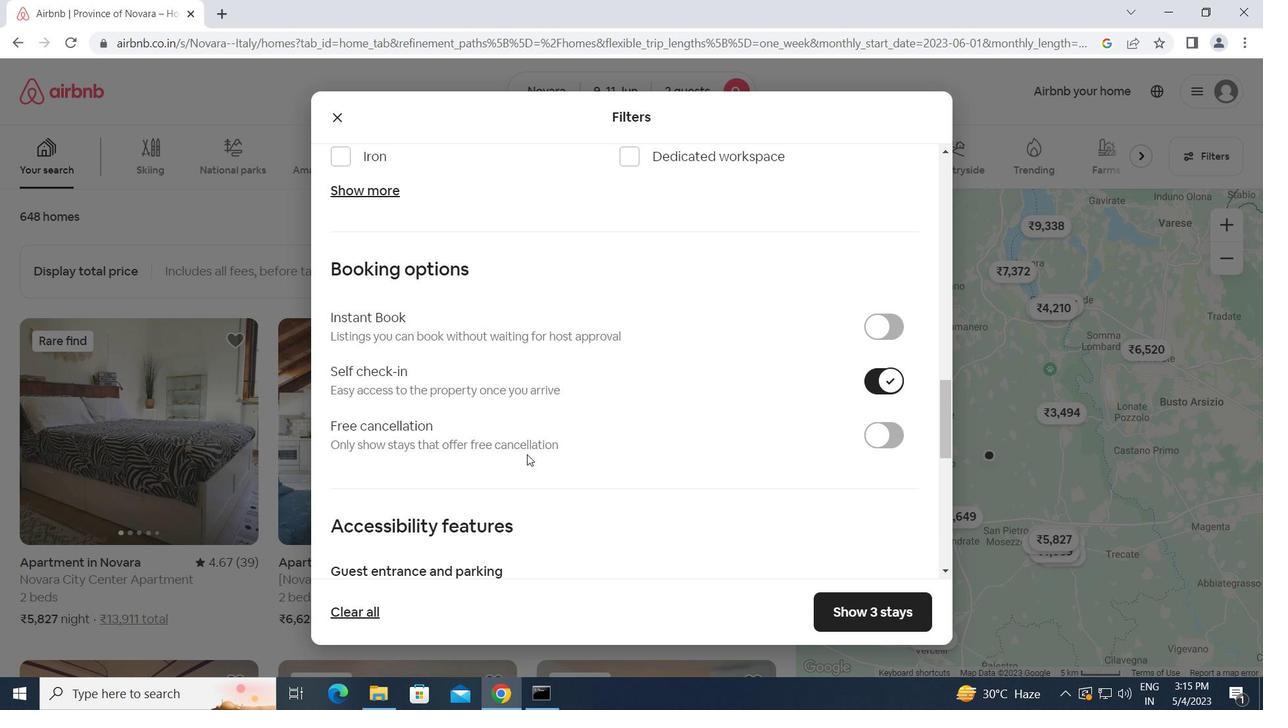 
Action: Mouse scrolled (527, 453) with delta (0, 0)
Screenshot: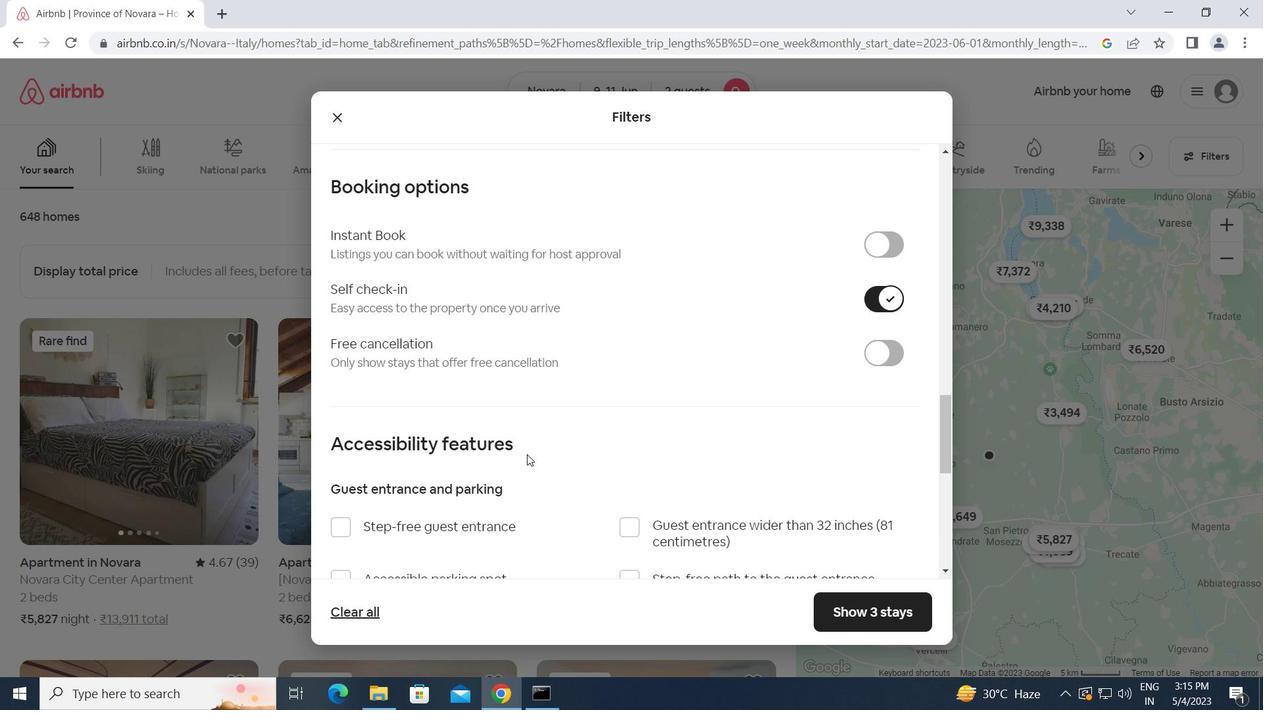 
Action: Mouse scrolled (527, 453) with delta (0, 0)
Screenshot: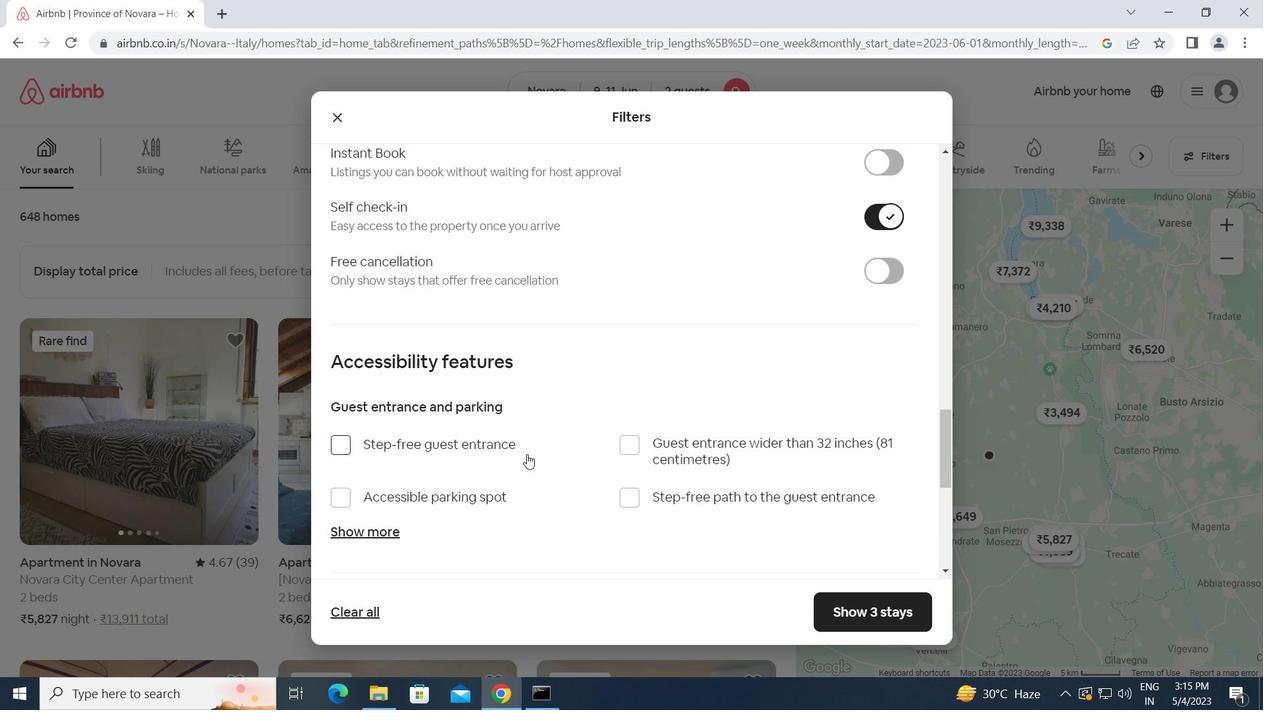 
Action: Mouse scrolled (527, 453) with delta (0, 0)
Screenshot: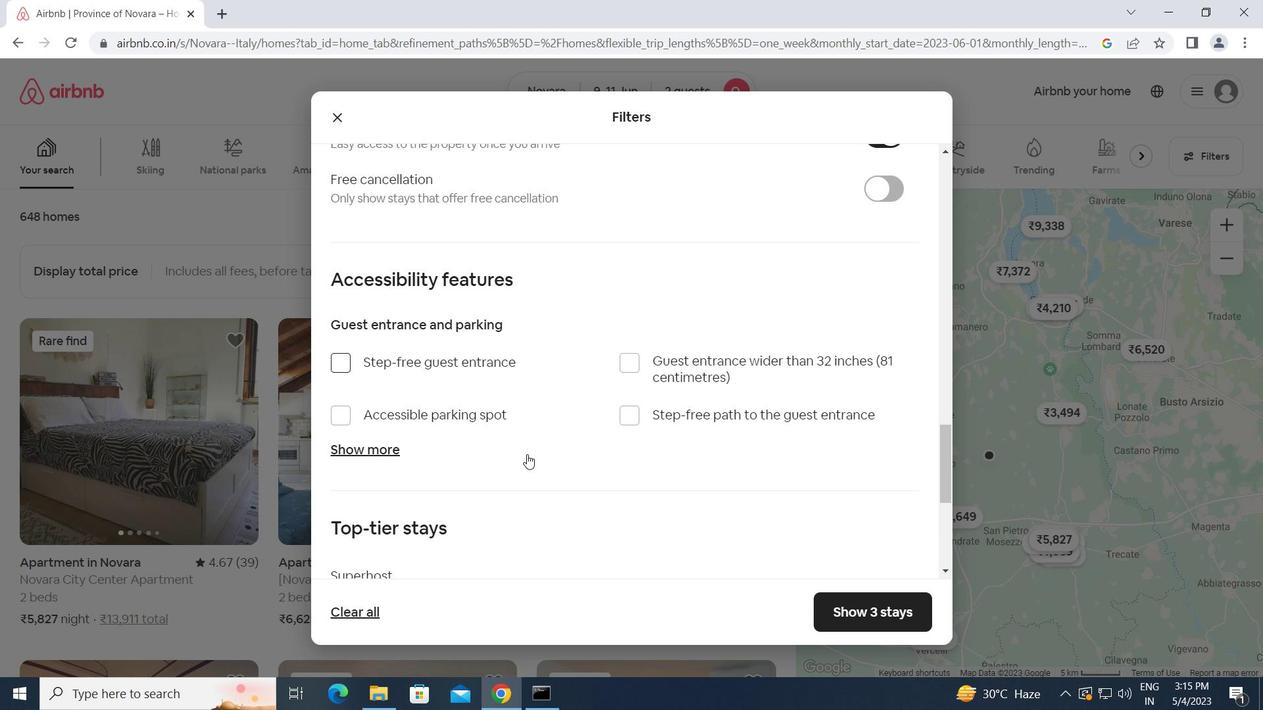 
Action: Mouse scrolled (527, 453) with delta (0, 0)
Screenshot: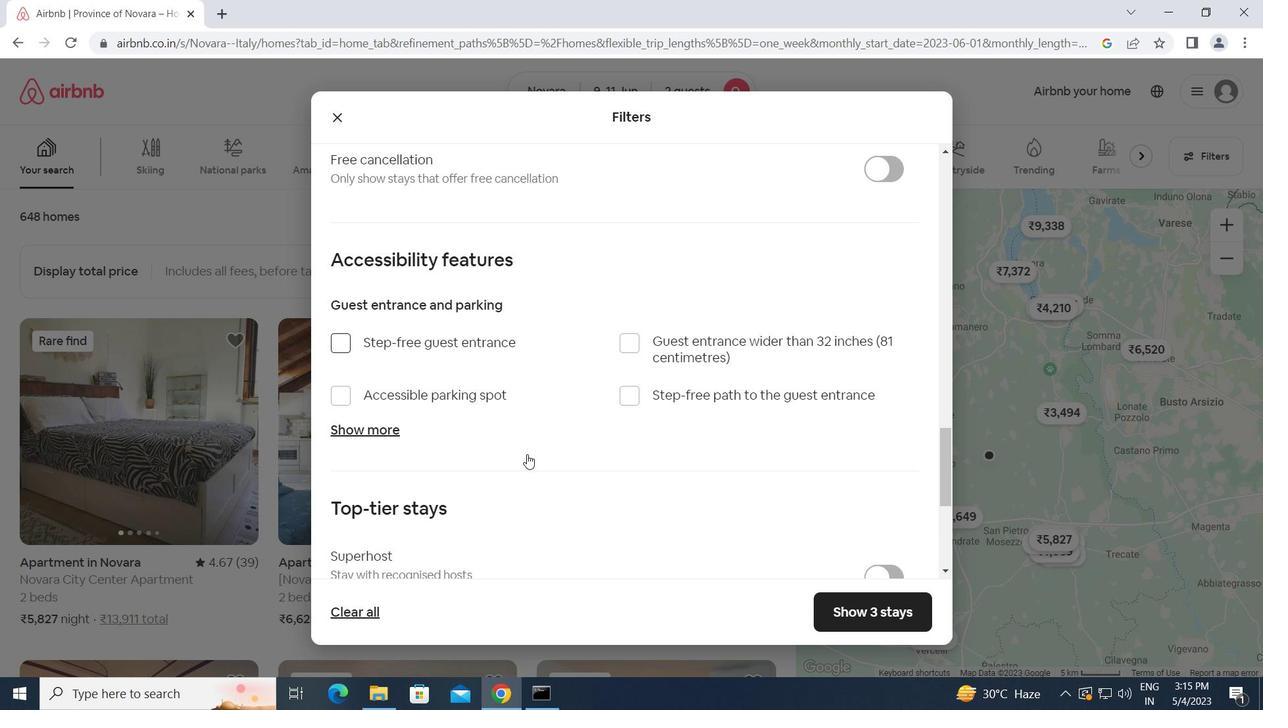 
Action: Mouse scrolled (527, 453) with delta (0, 0)
Screenshot: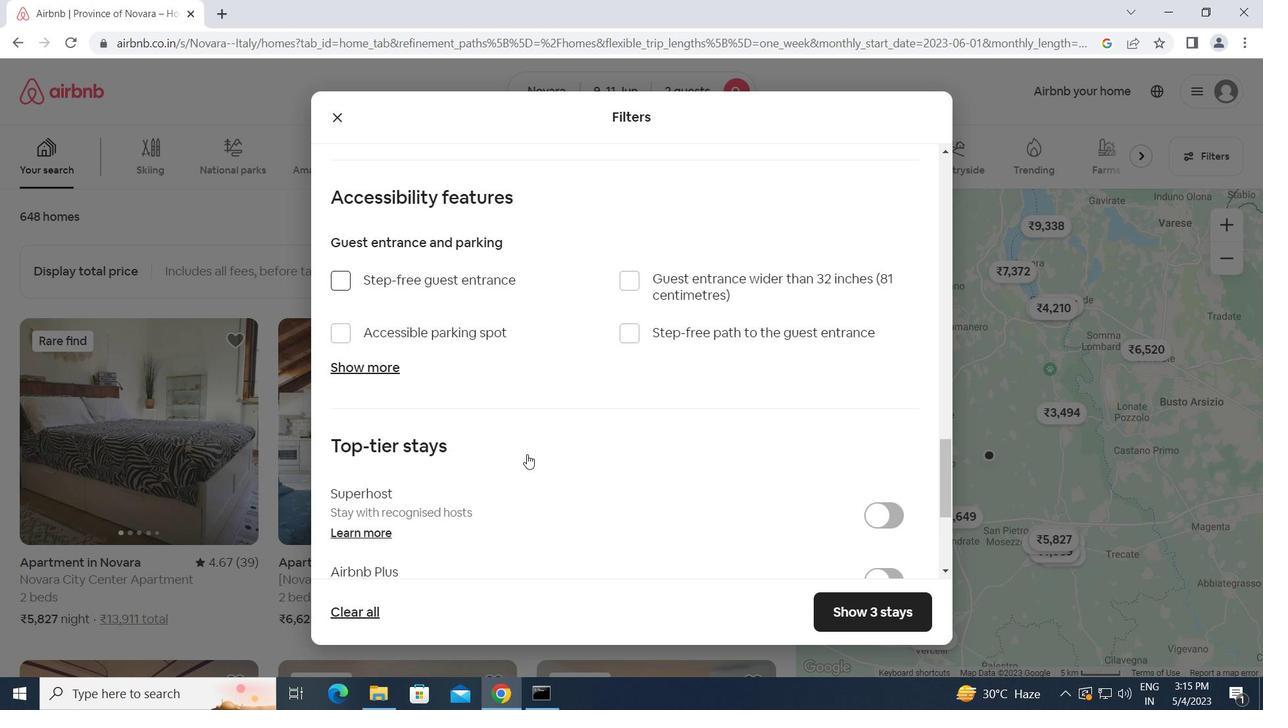 
Action: Mouse scrolled (527, 453) with delta (0, 0)
Screenshot: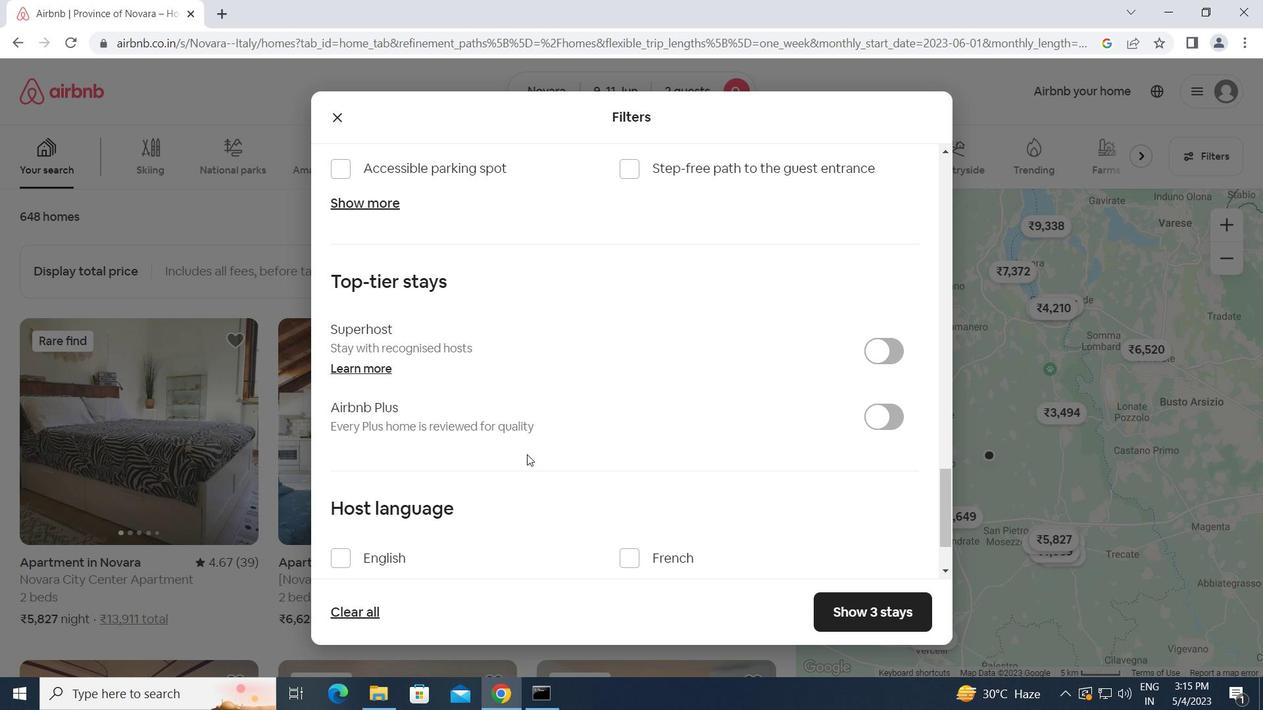 
Action: Mouse moved to (340, 480)
Screenshot: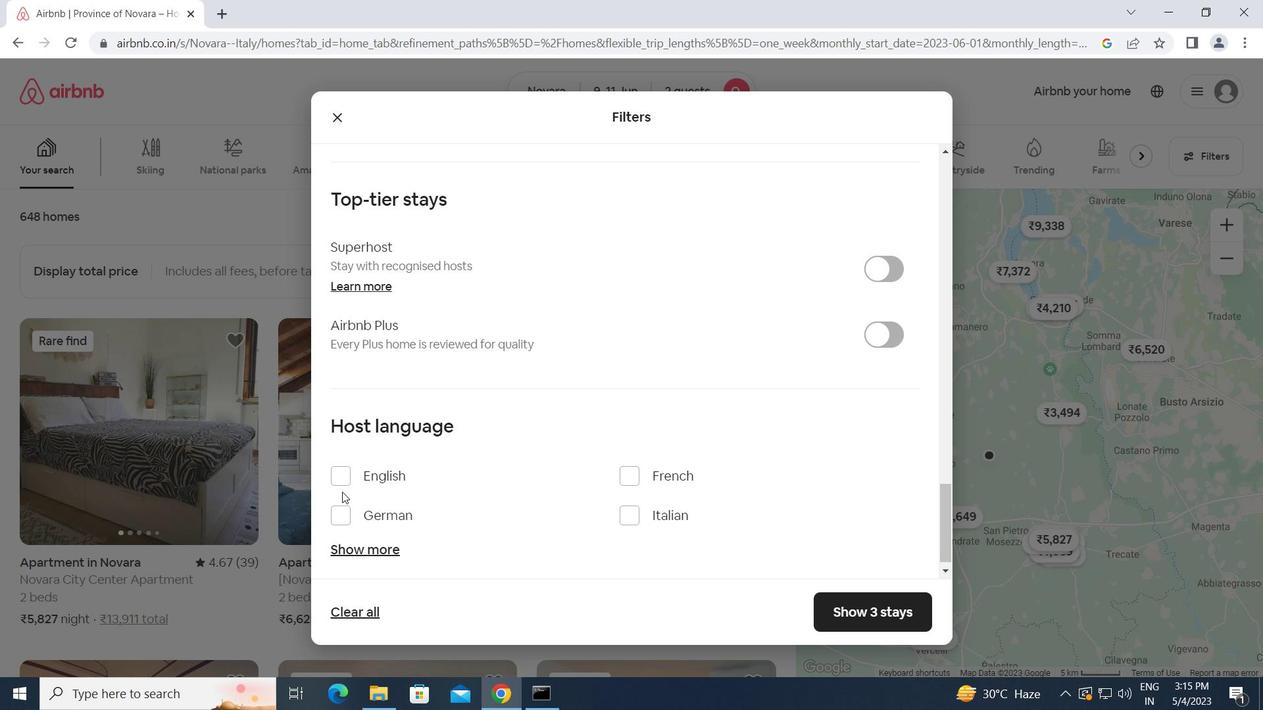 
Action: Mouse pressed left at (340, 480)
Screenshot: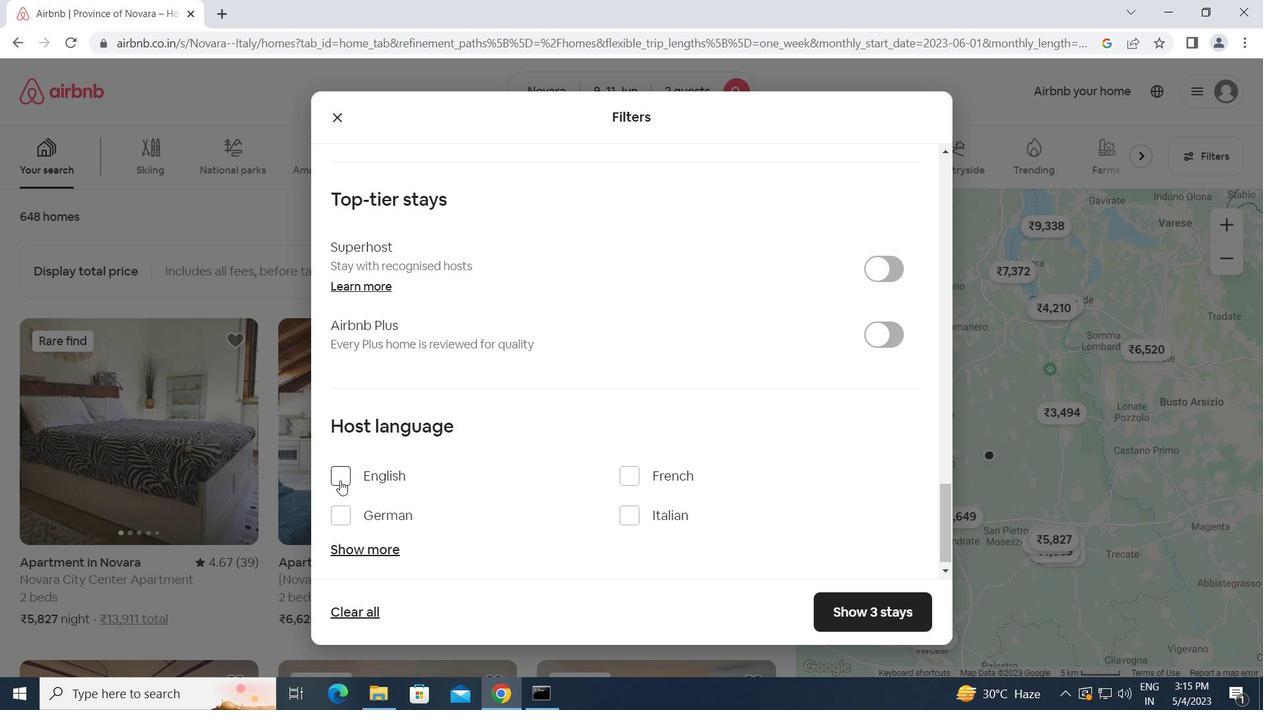 
Action: Mouse moved to (852, 612)
Screenshot: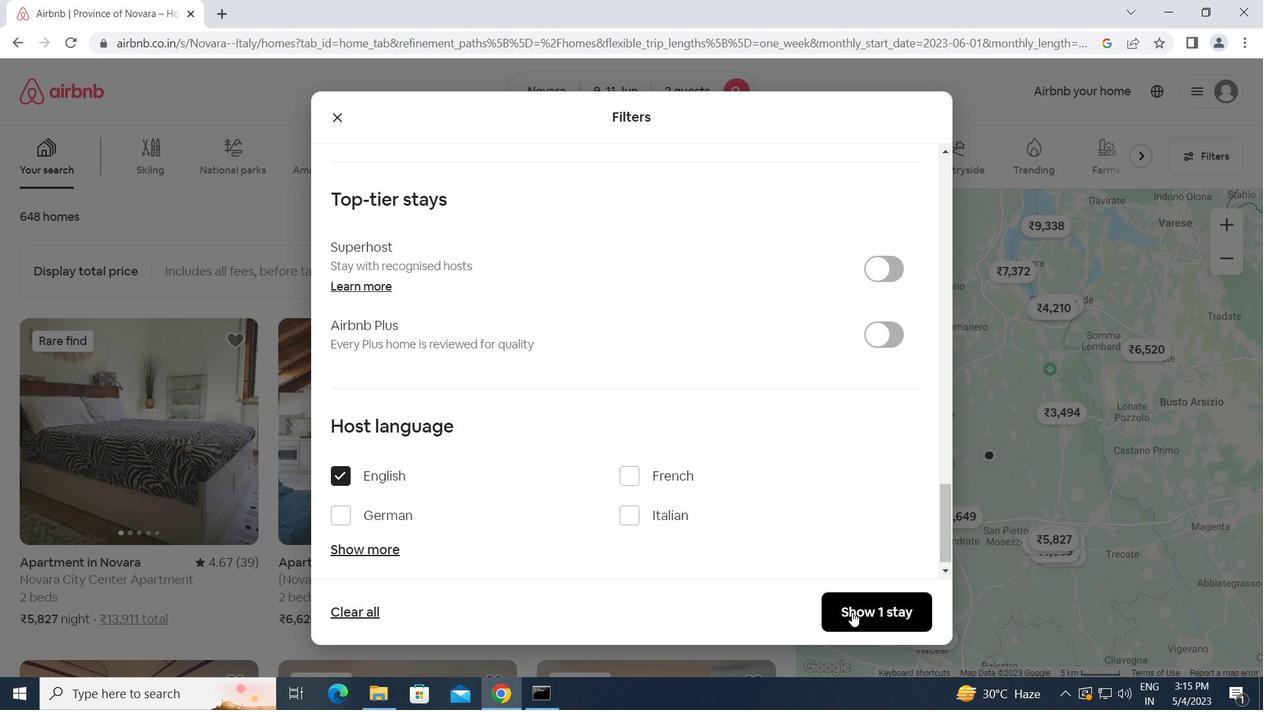
Action: Mouse pressed left at (852, 612)
Screenshot: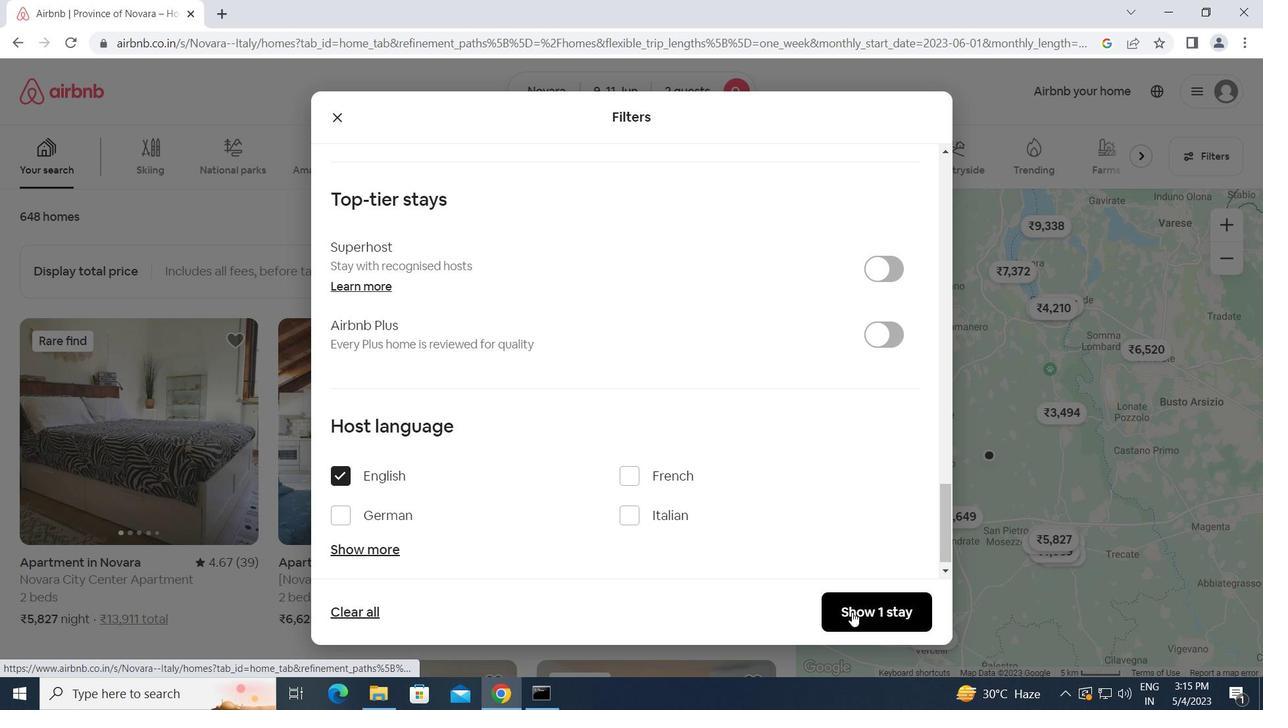 
Action: Mouse moved to (849, 594)
Screenshot: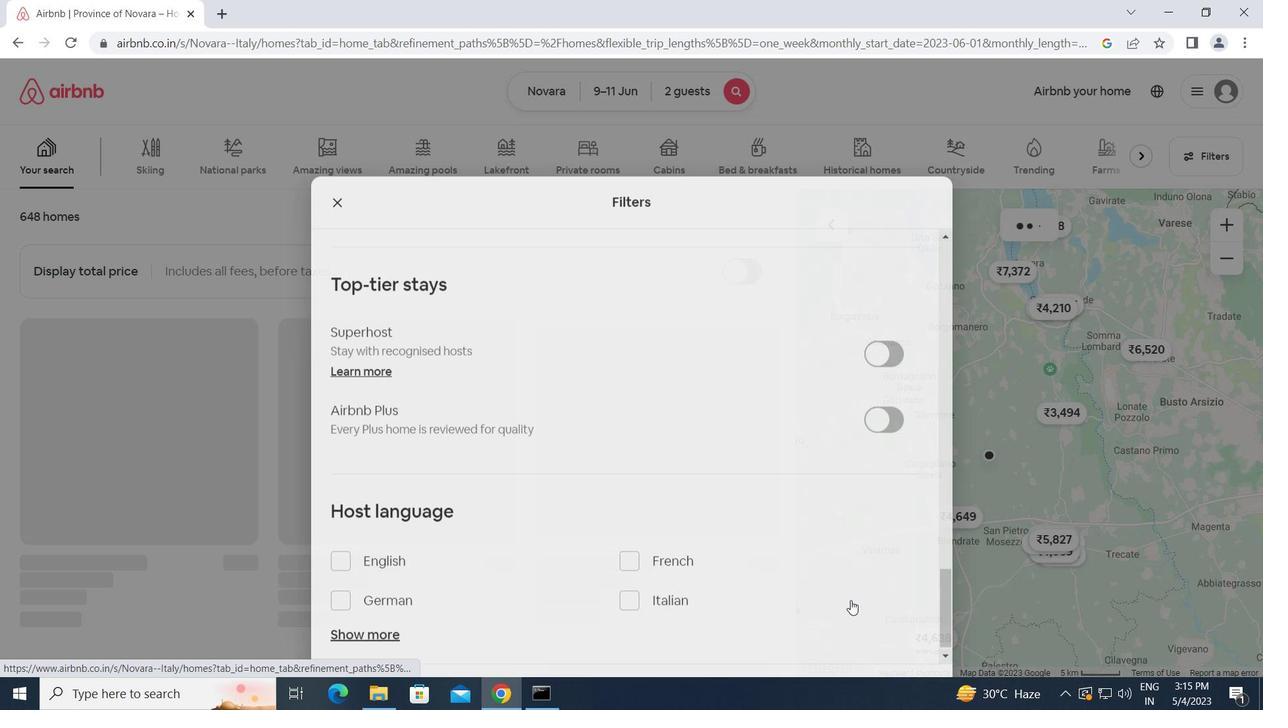 
